Task: Add an event with the title Marketing Campaign Evaluation, date '2023/10/15', time 7:50 AM to 9:50 AMand add a description: As the meeting progresses, the focus will shift towards exploring potential synergies, investment opportunities, and the investor's specific interests. The potential investor may ask questions about your market strategy, scalability, competitive landscape, or revenue projections. Be prepared to provide concise and well-supported answers, backed by market research, customer insights, or industry trends._x000D_
_x000D_
Select event color  Flamingo . Add location for the event as: 321 The Blue Mosque, Istanbul, Turkey, logged in from the account softage.2@softage.netand send the event invitation to softage.4@softage.net and softage.5@softage.net. Set a reminder for the event Weekly on Sunday
Action: Key pressed <Key.caps_lock>,<Key.backspace><Key.caps_lock>m<Key.backspace><Key.caps_lock>M<Key.caps_lock>arketing<Key.space><Key.caps_lock>C<Key.caps_lock>ampaign<Key.space><Key.caps_lock>E<Key.caps_lock>valuation
Screenshot: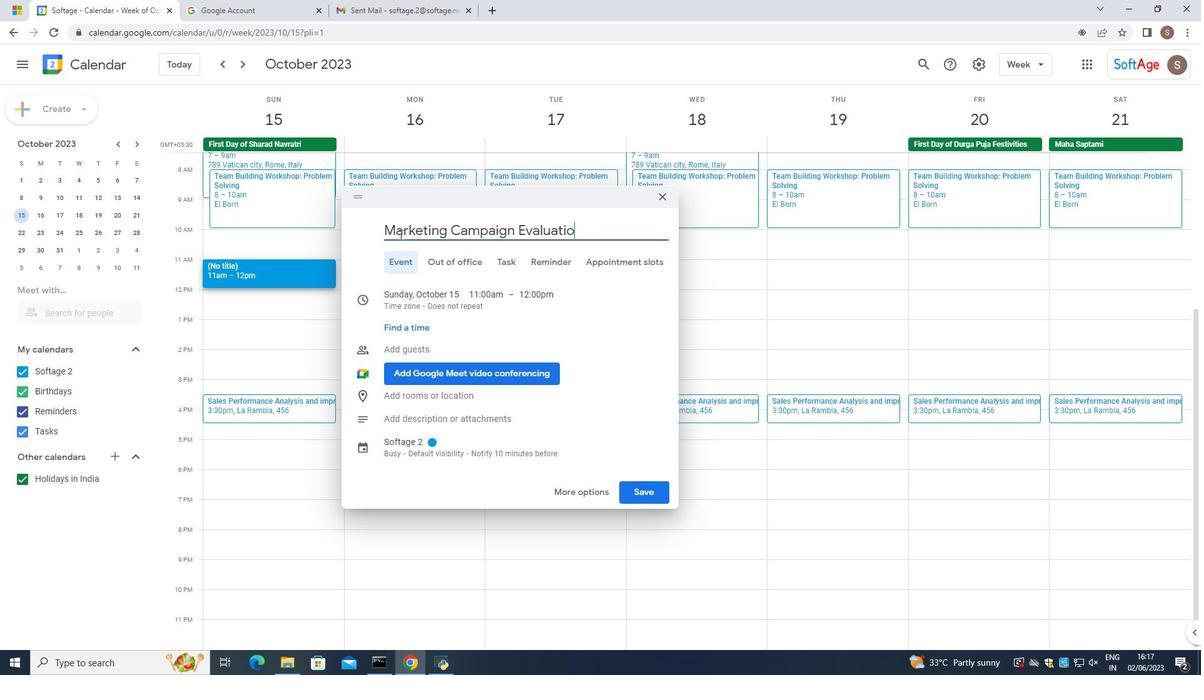 
Action: Mouse moved to (469, 299)
Screenshot: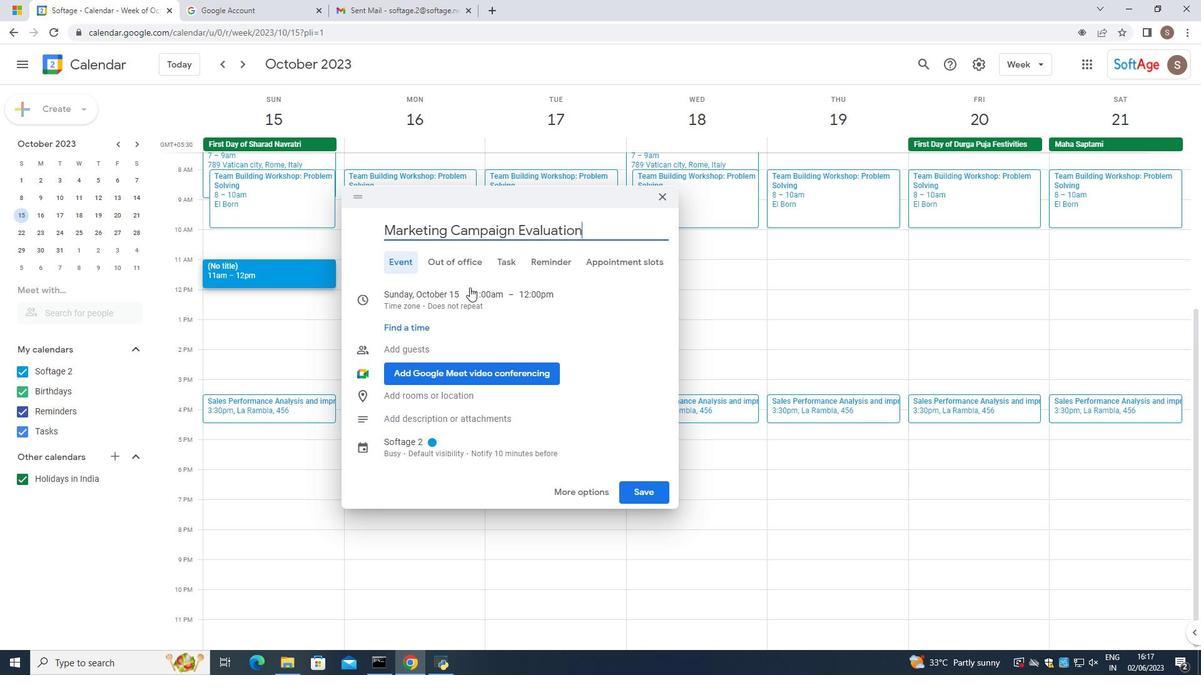 
Action: Mouse pressed left at (469, 299)
Screenshot: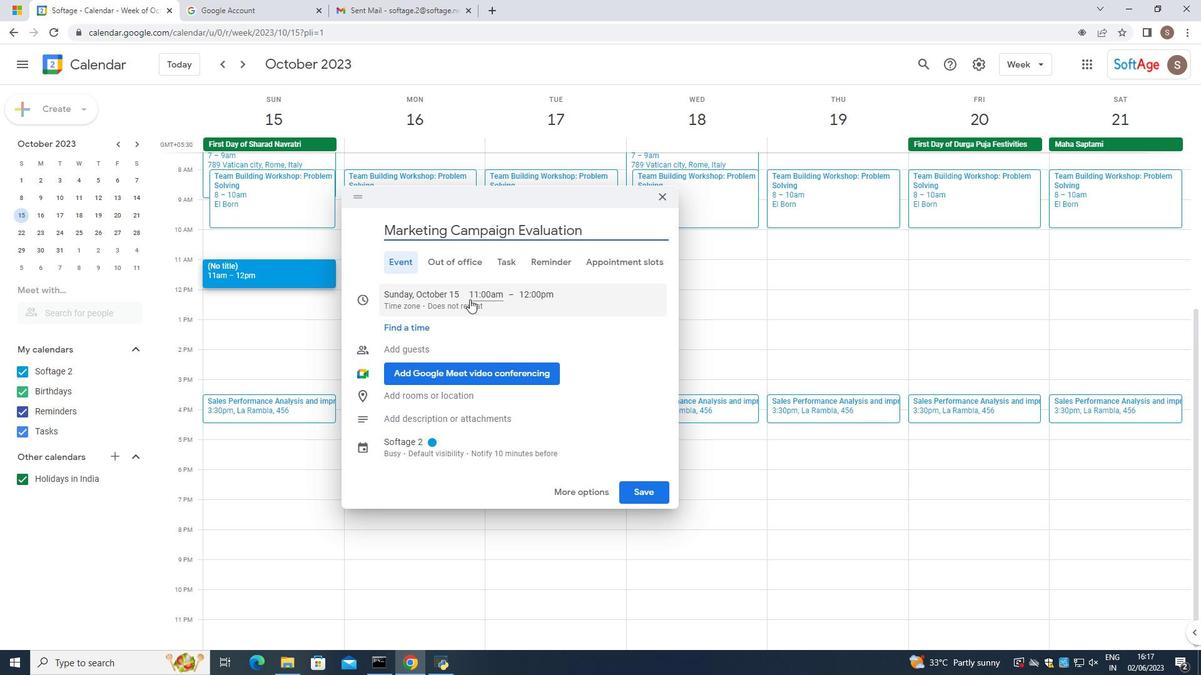 
Action: Mouse moved to (493, 392)
Screenshot: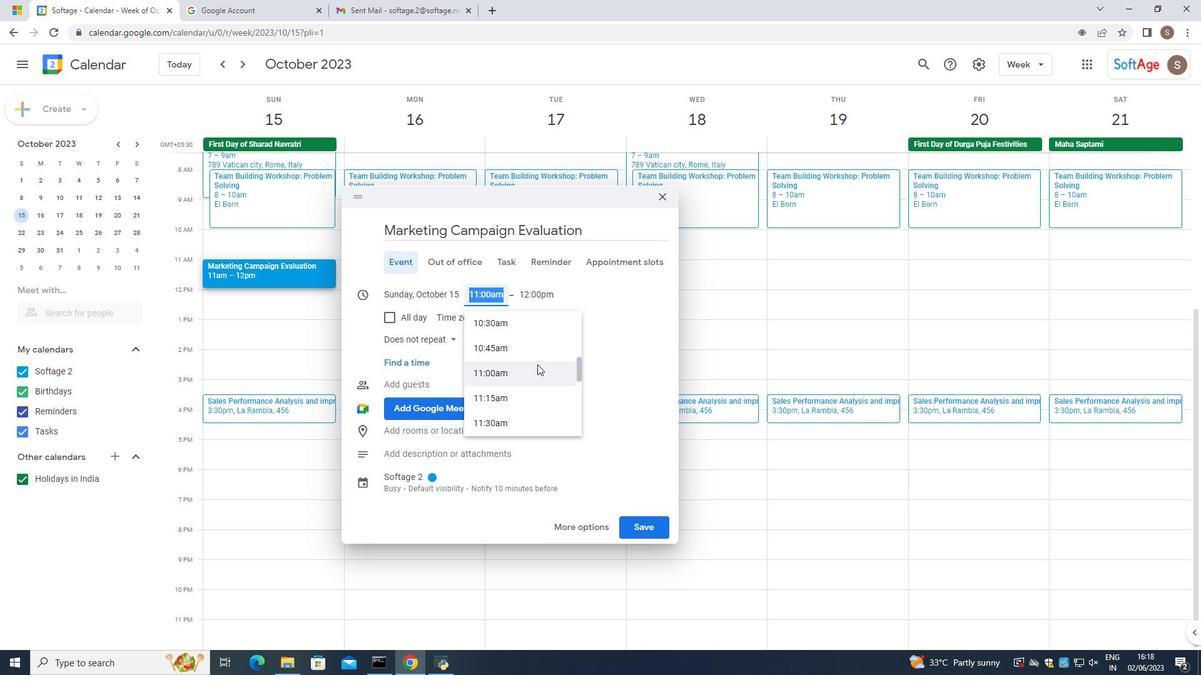 
Action: Mouse scrolled (493, 392) with delta (0, 0)
Screenshot: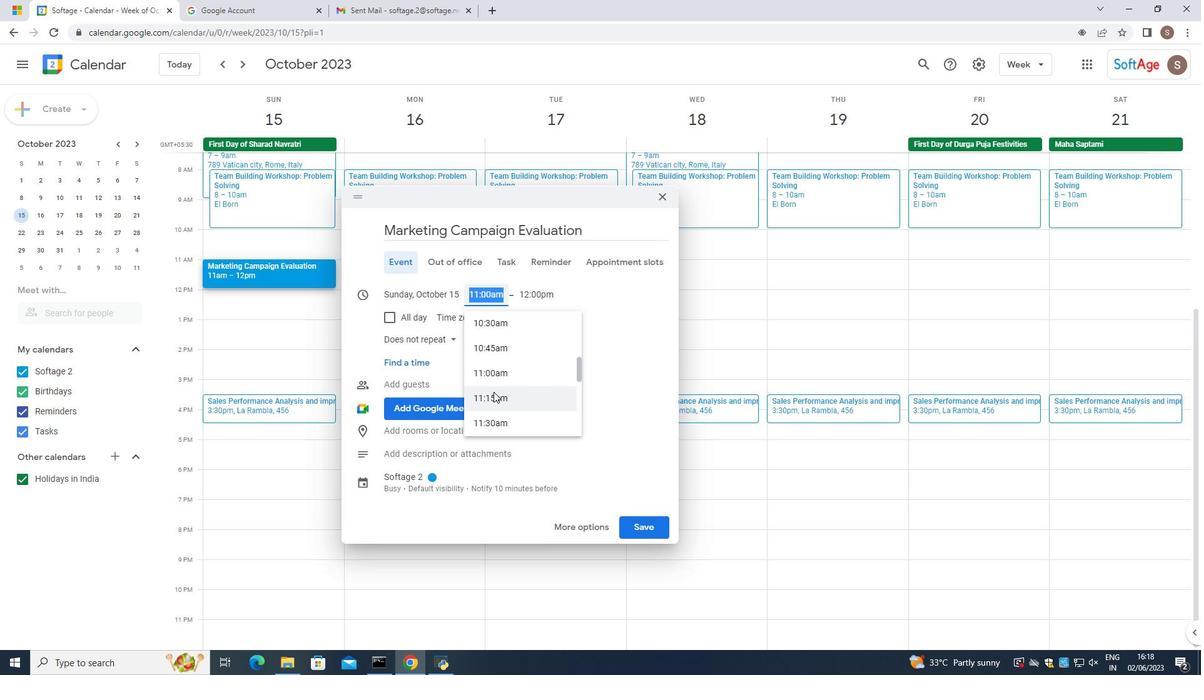 
Action: Mouse moved to (489, 305)
Screenshot: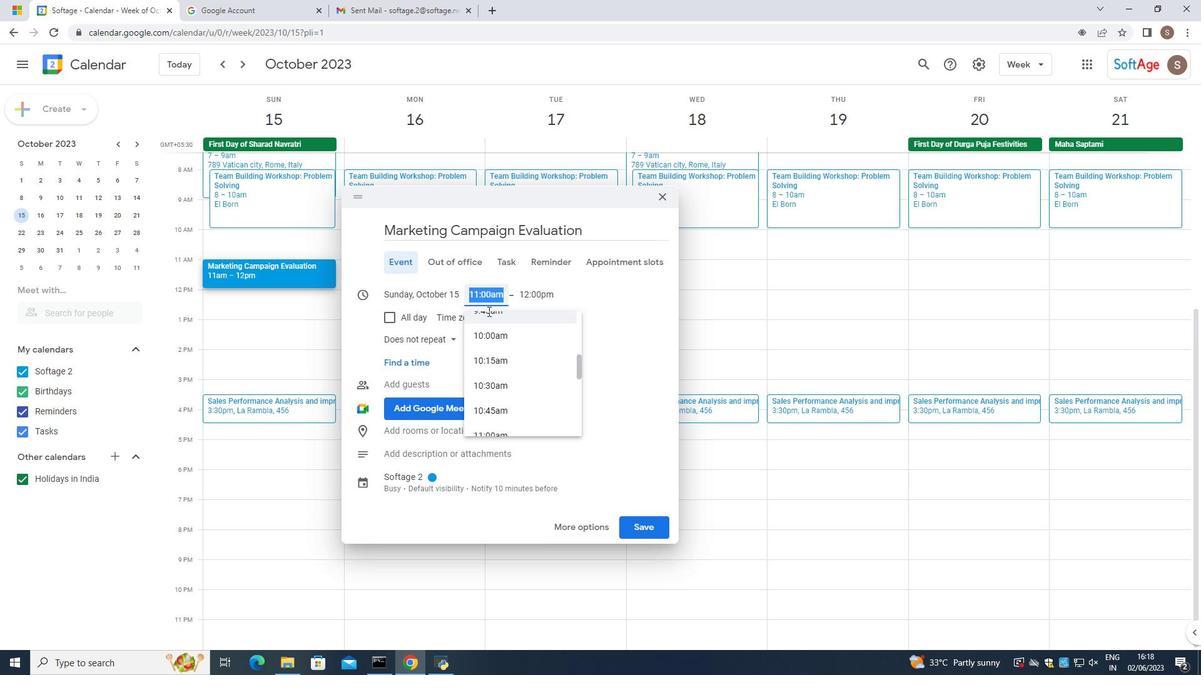 
Action: Mouse pressed left at (489, 305)
Screenshot: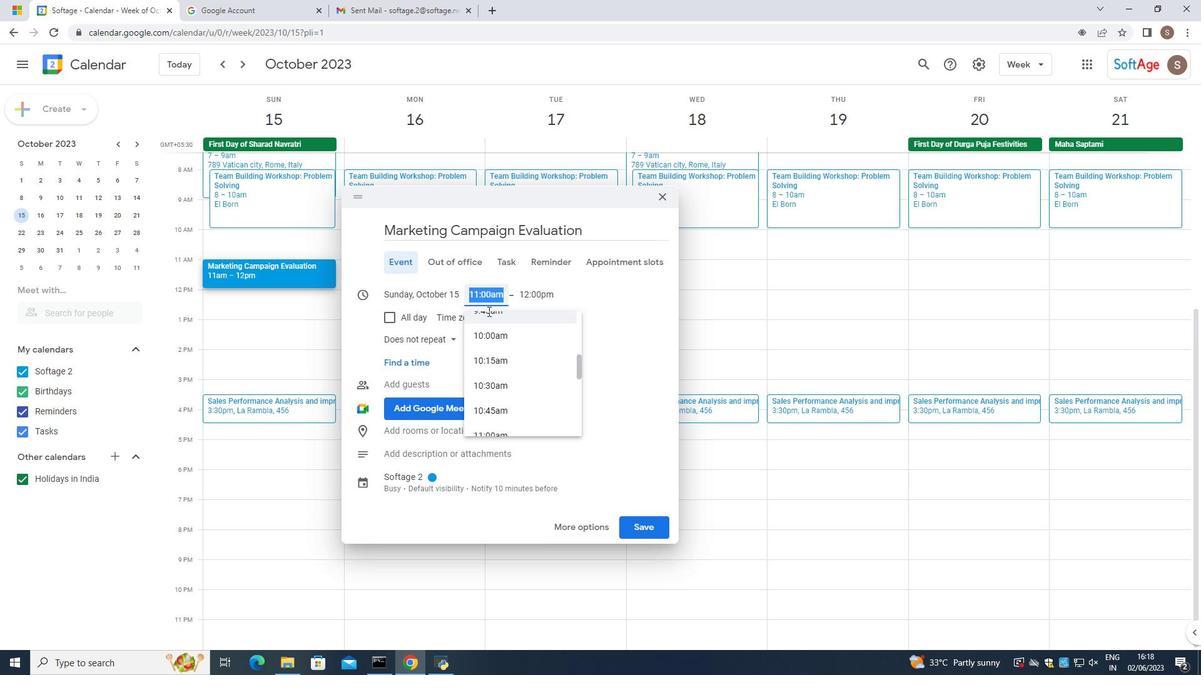 
Action: Mouse moved to (491, 301)
Screenshot: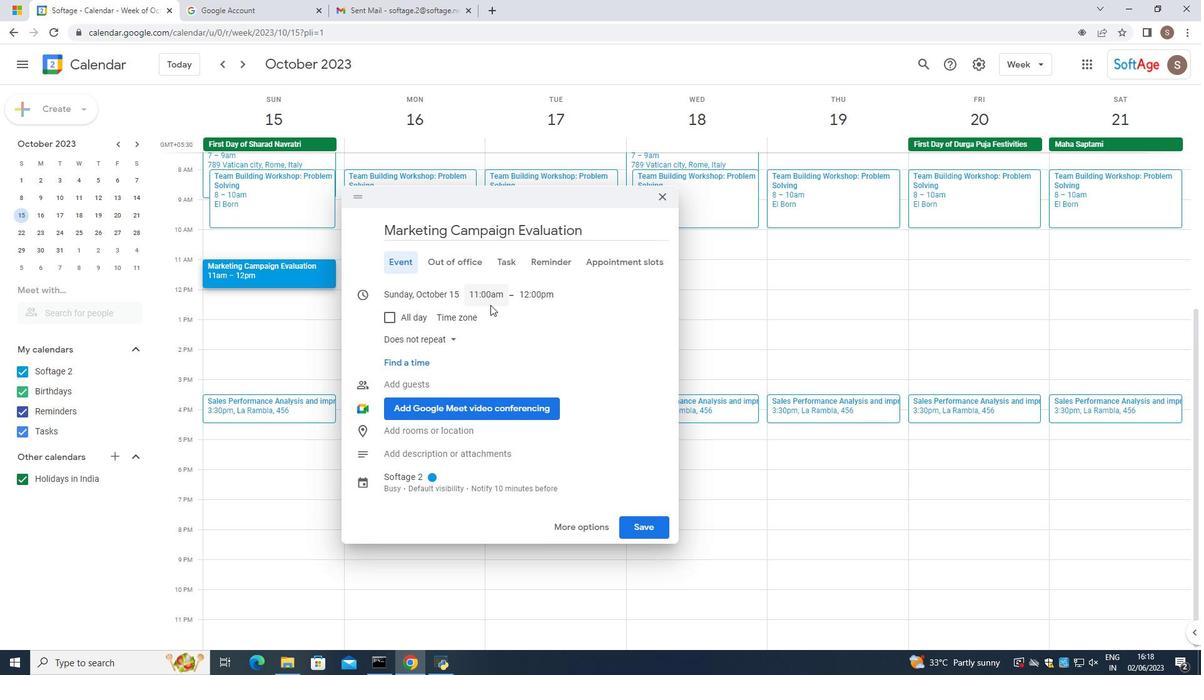 
Action: Mouse pressed left at (491, 301)
Screenshot: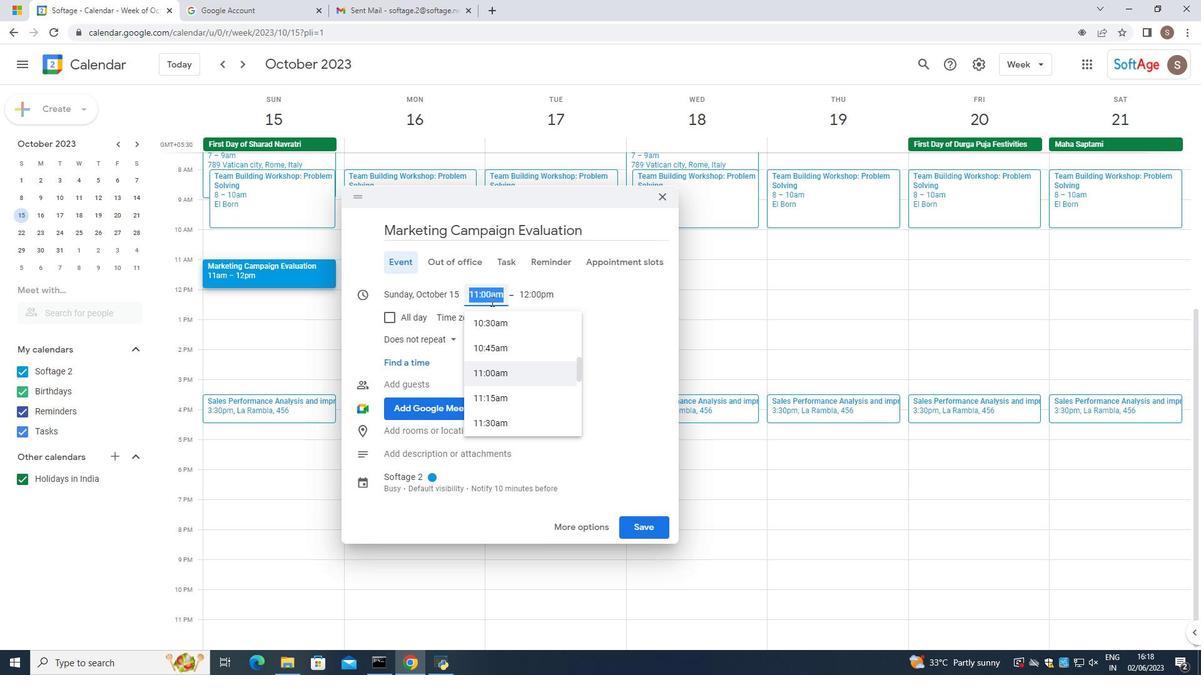
Action: Mouse moved to (492, 295)
Screenshot: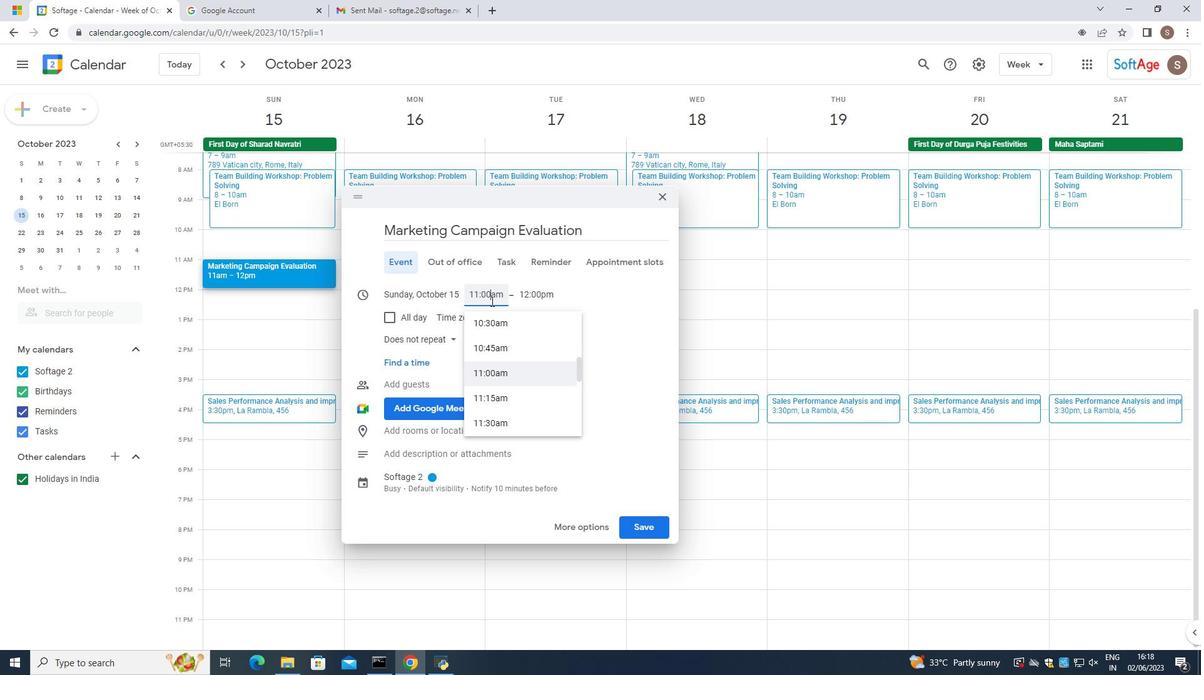 
Action: Mouse pressed left at (492, 295)
Screenshot: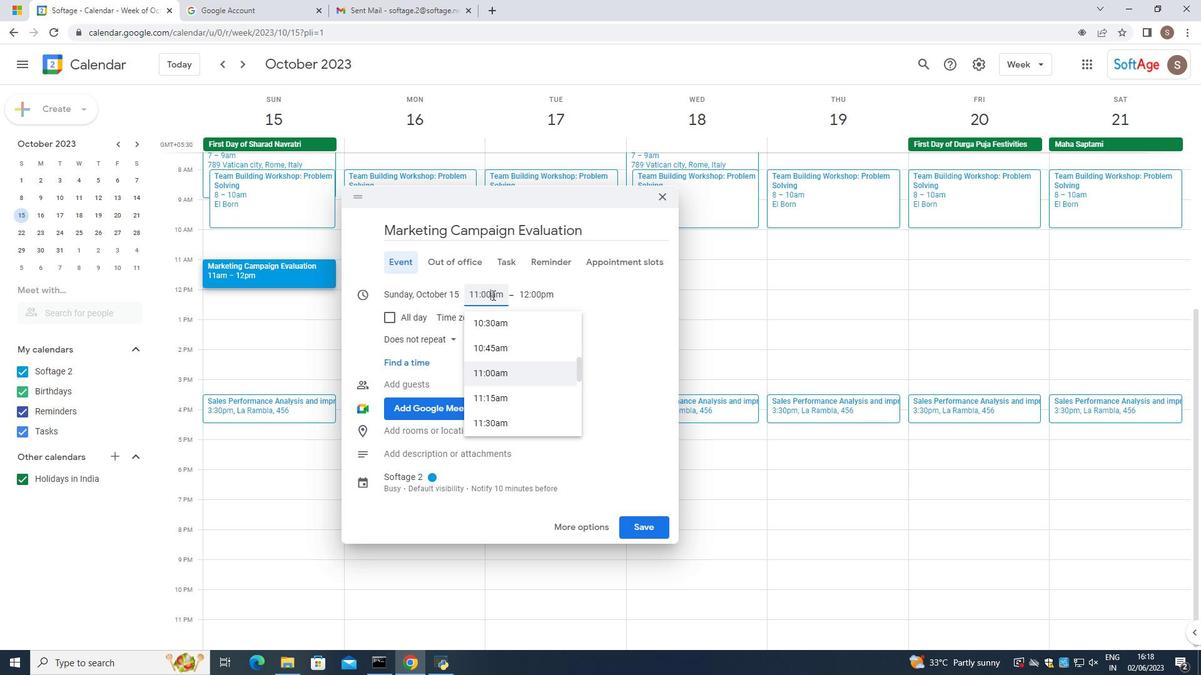 
Action: Mouse moved to (546, 252)
Screenshot: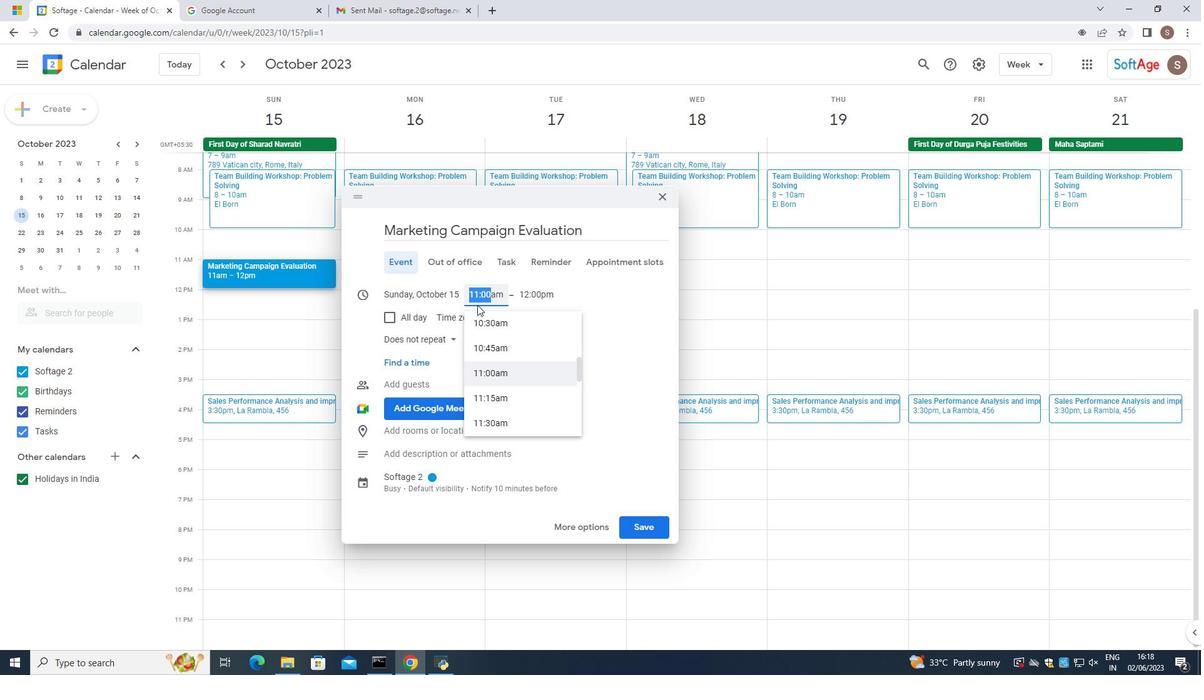 
Action: Key pressed 7<Key.shift_r>:50
Screenshot: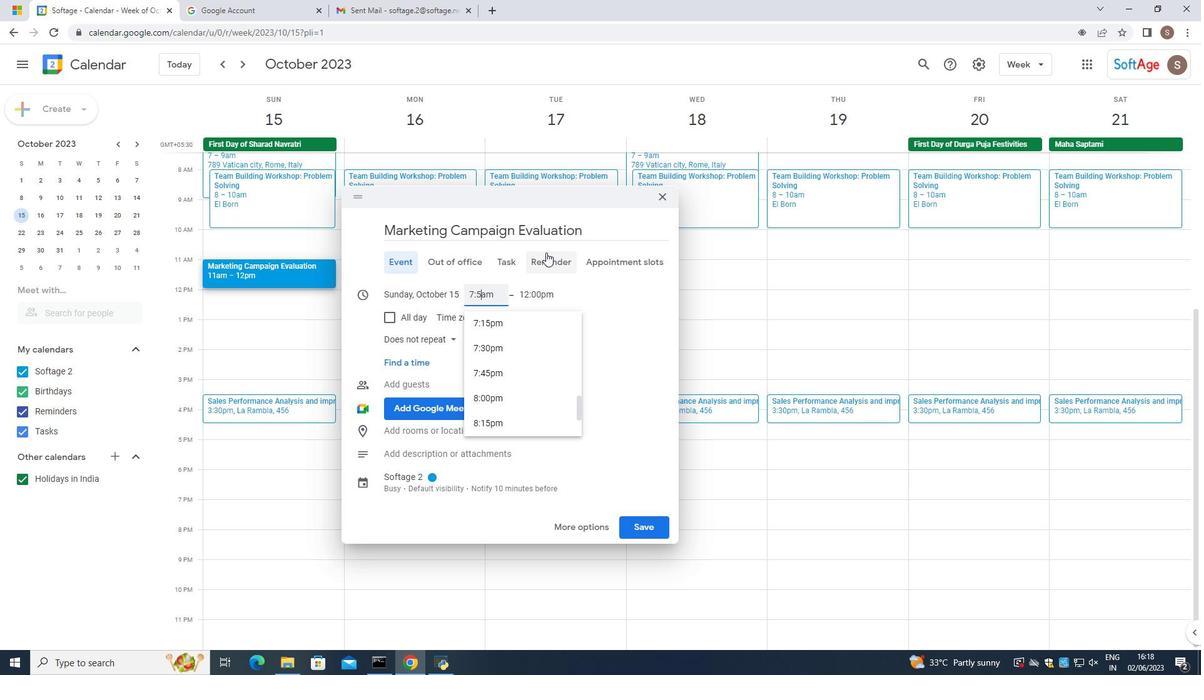 
Action: Mouse moved to (556, 289)
Screenshot: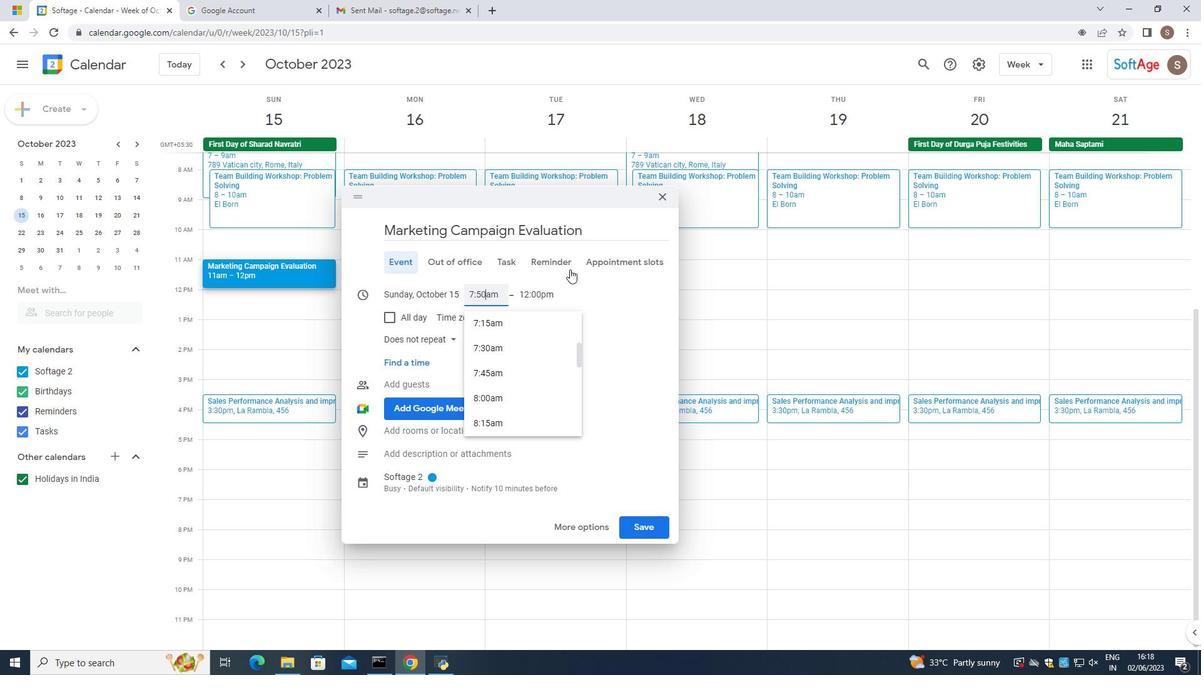 
Action: Mouse pressed left at (556, 289)
Screenshot: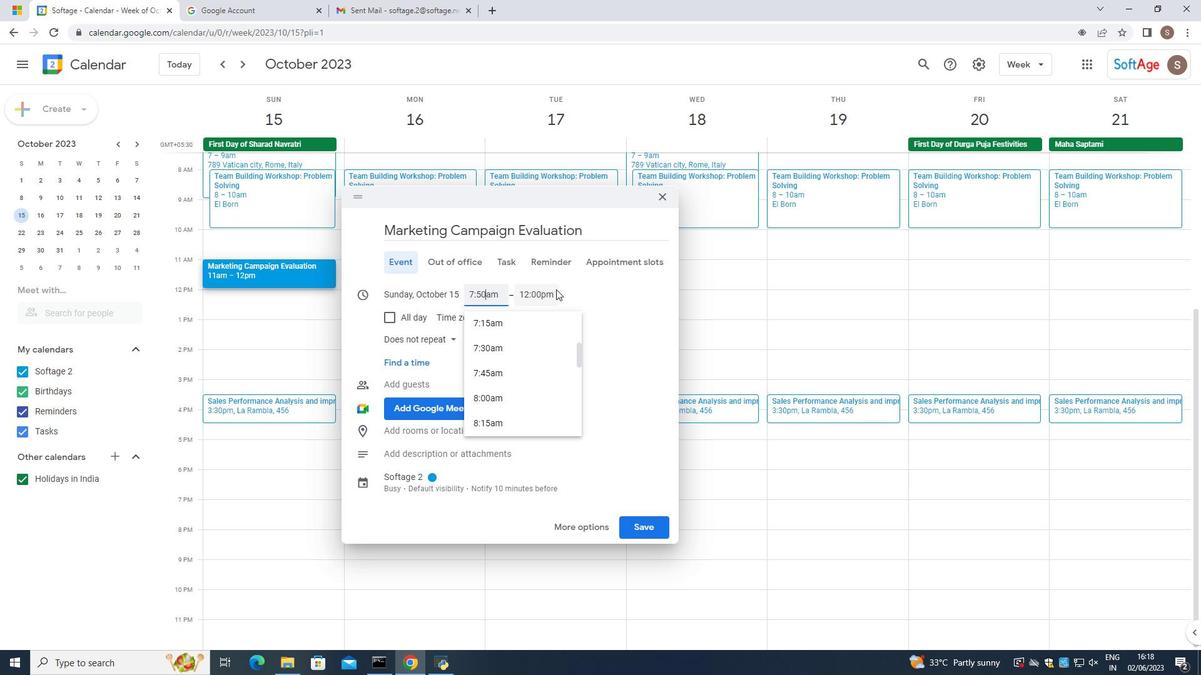 
Action: Mouse moved to (550, 280)
Screenshot: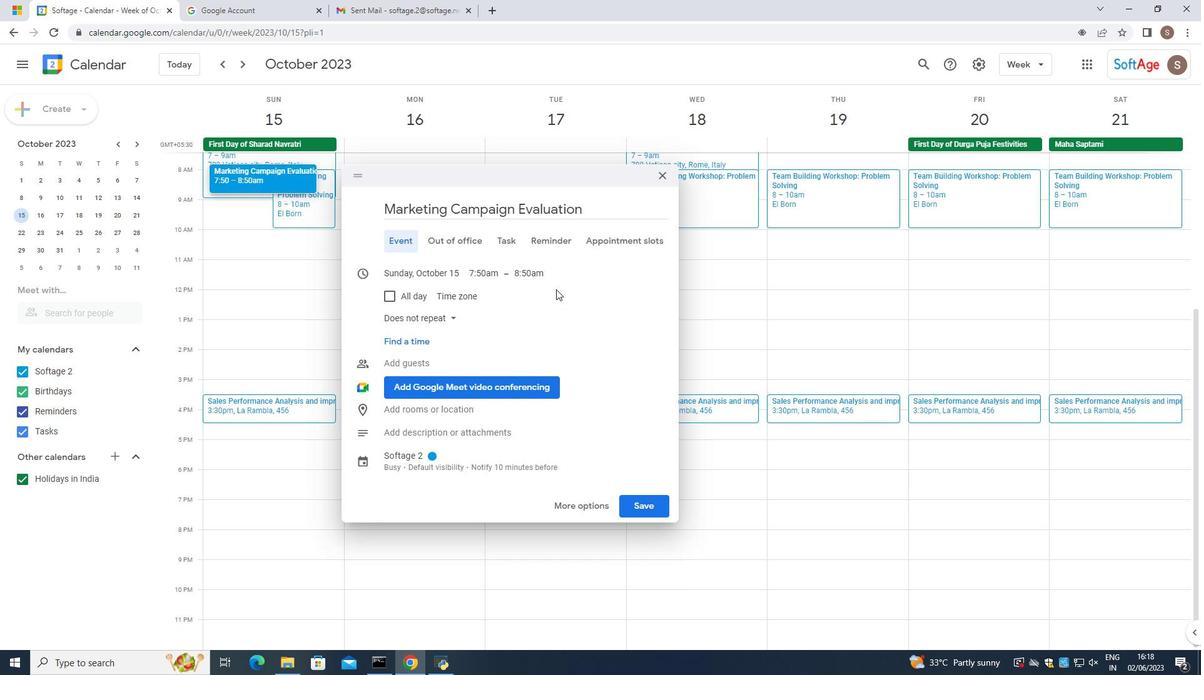 
Action: Mouse pressed left at (550, 280)
Screenshot: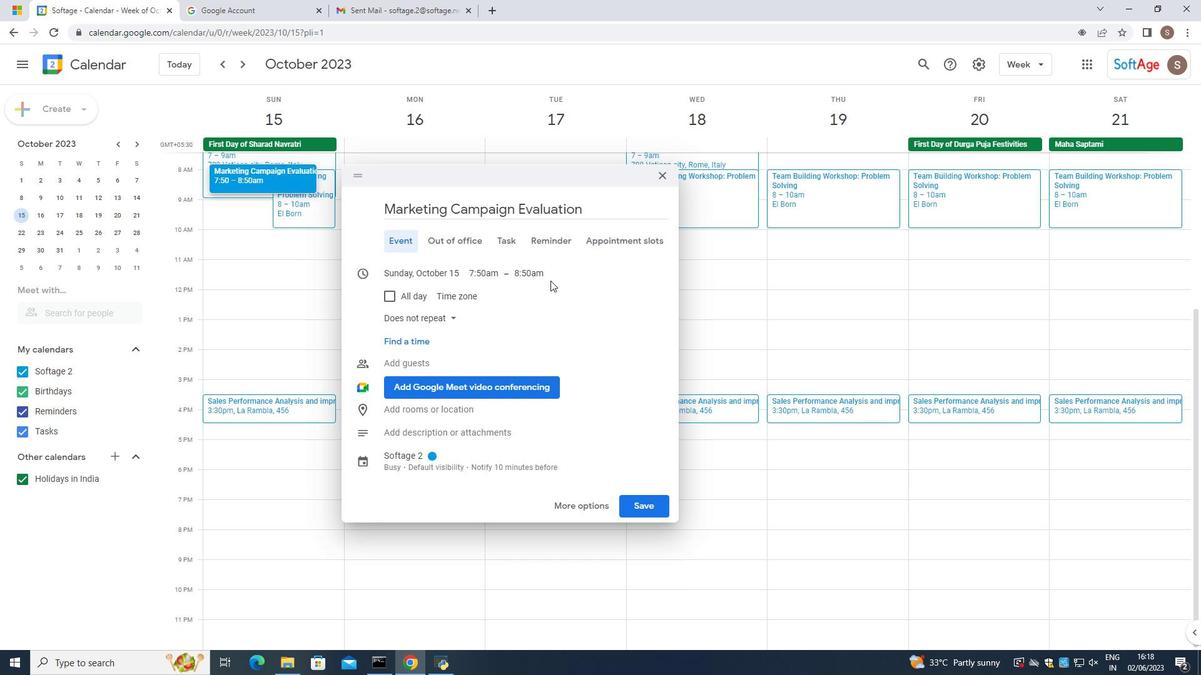 
Action: Mouse moved to (514, 268)
Screenshot: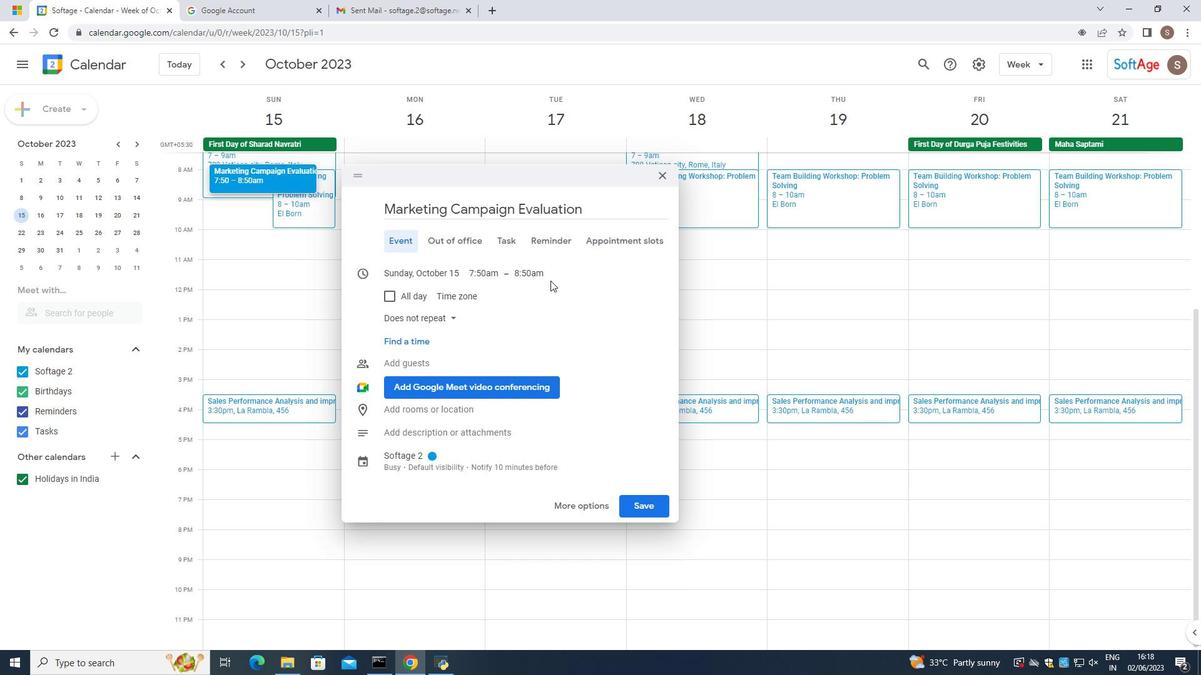 
Action: Mouse pressed left at (514, 268)
Screenshot: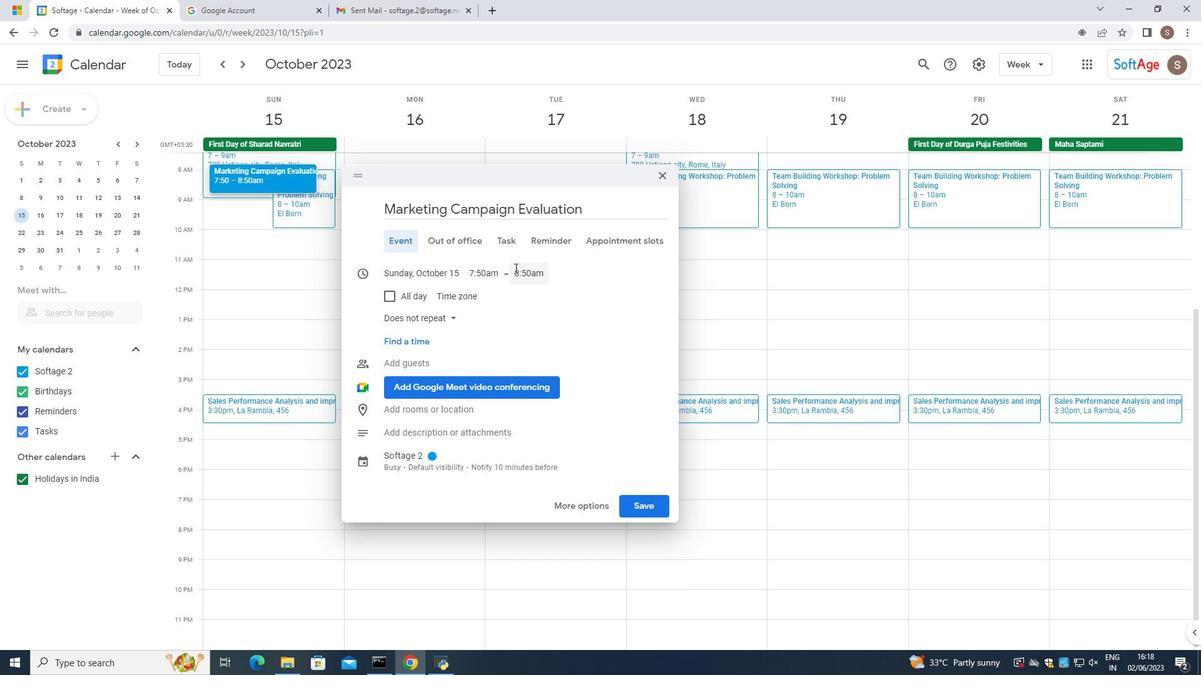 
Action: Mouse moved to (534, 398)
Screenshot: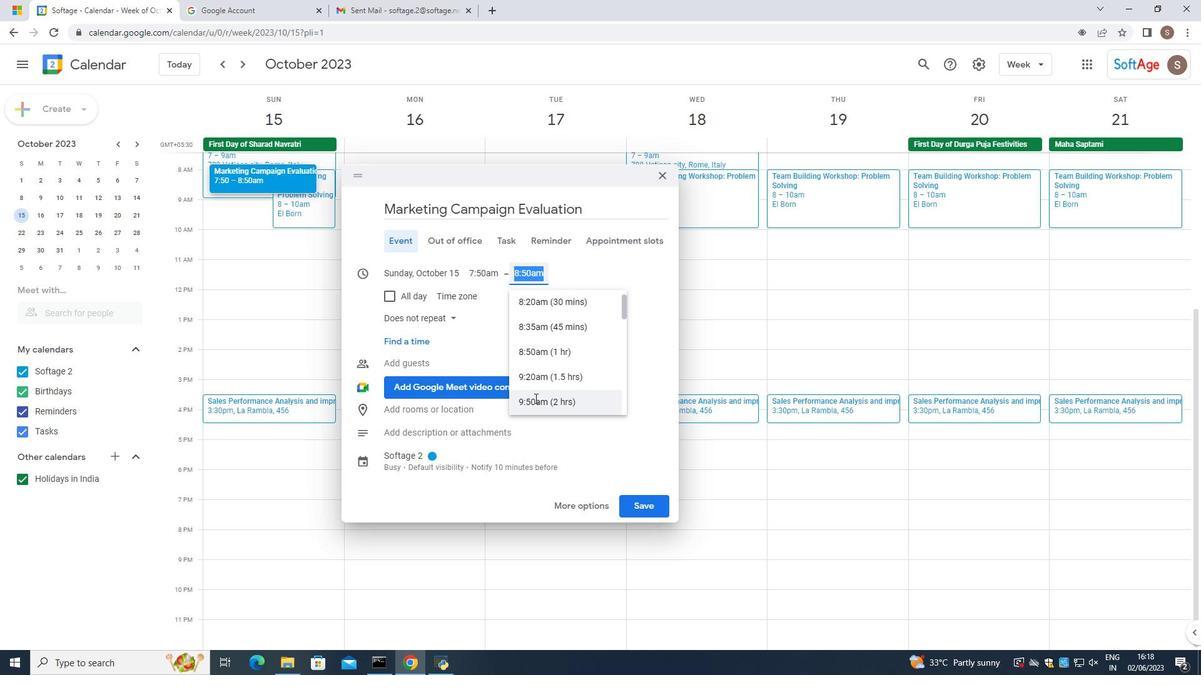 
Action: Mouse pressed left at (534, 398)
Screenshot: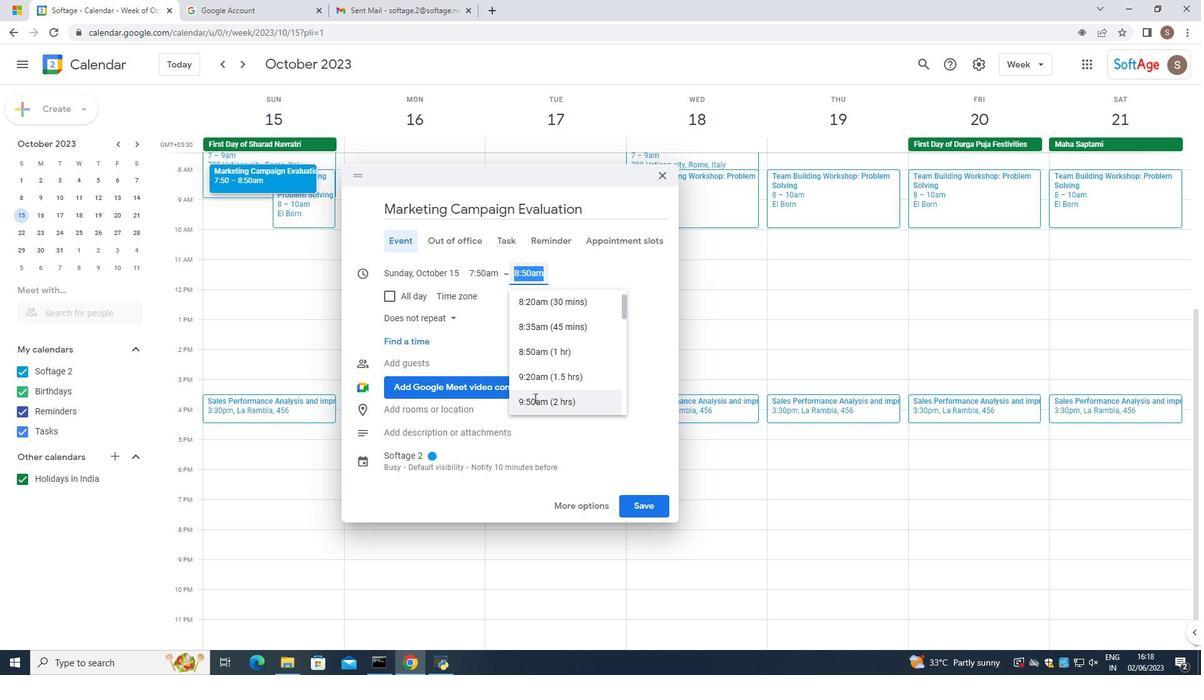 
Action: Mouse moved to (416, 431)
Screenshot: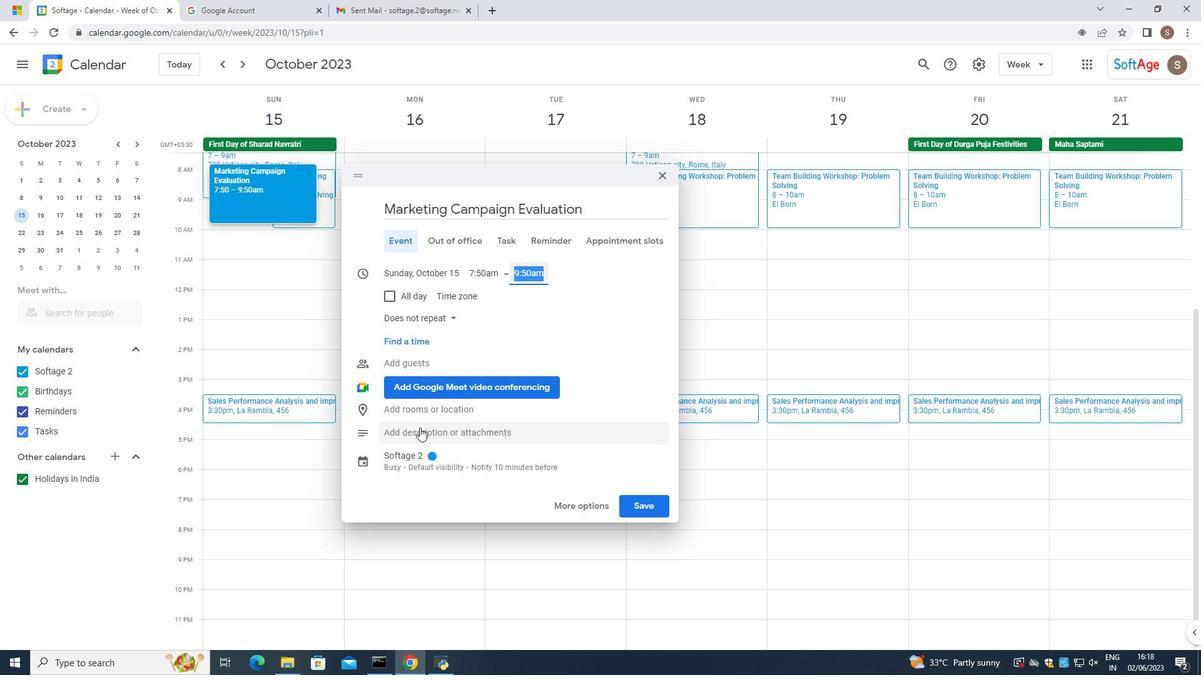 
Action: Mouse pressed left at (416, 431)
Screenshot: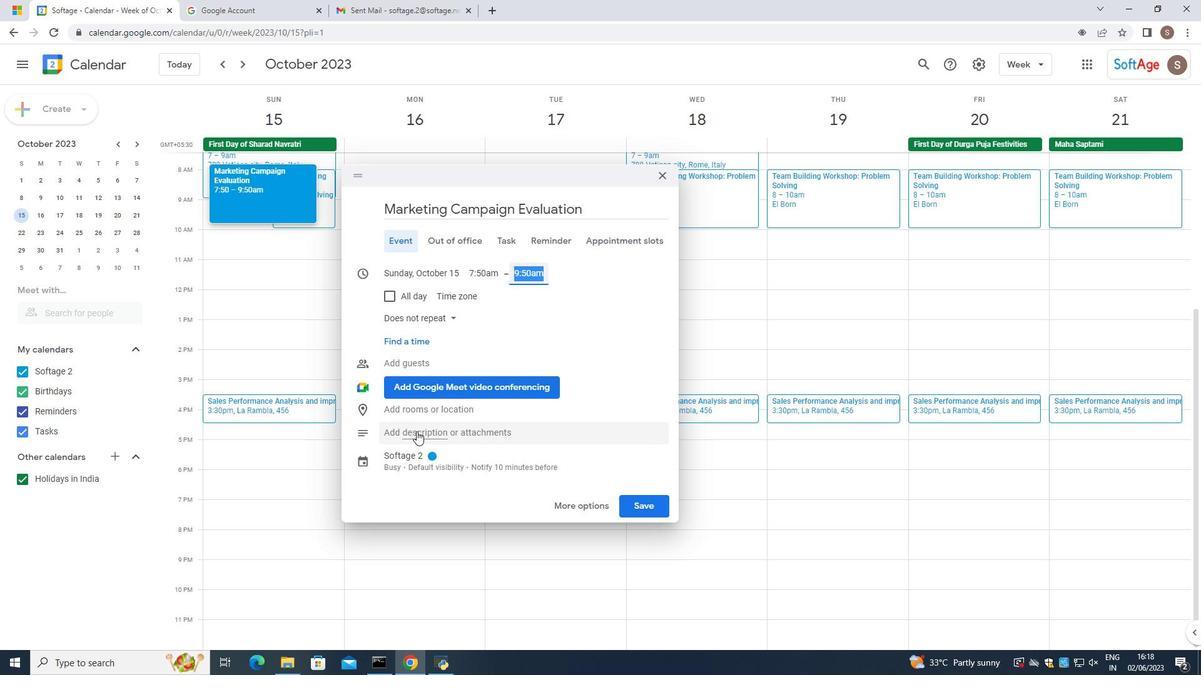 
Action: Mouse moved to (412, 445)
Screenshot: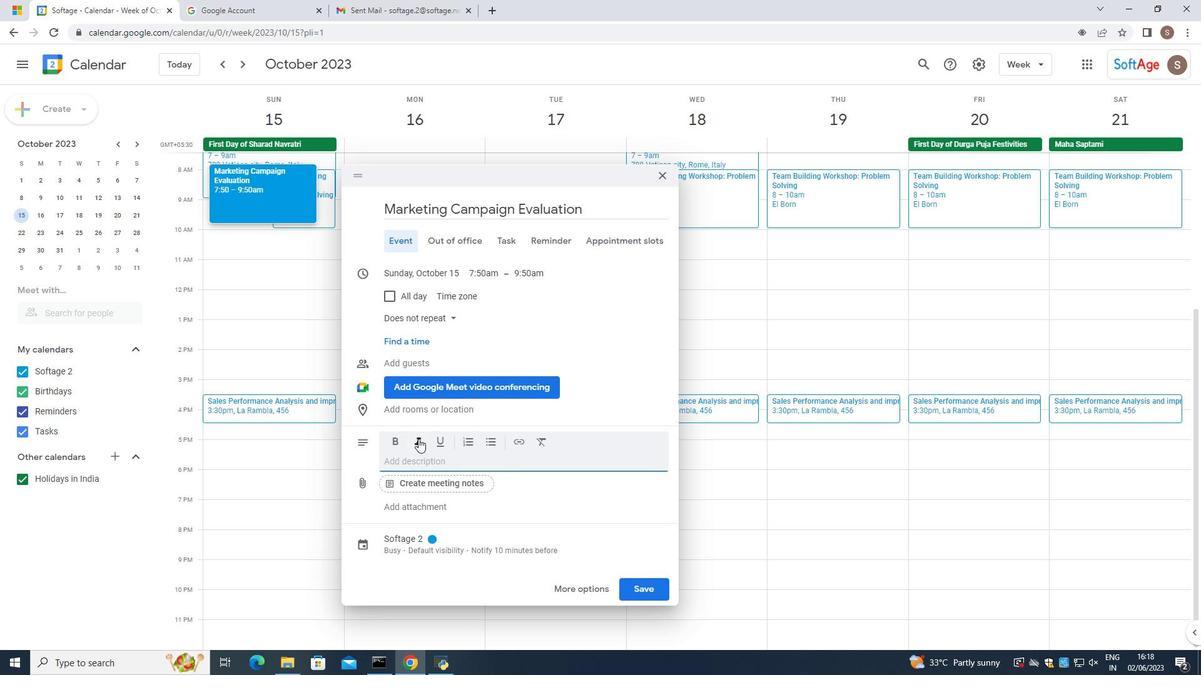 
Action: Mouse pressed left at (412, 445)
Screenshot: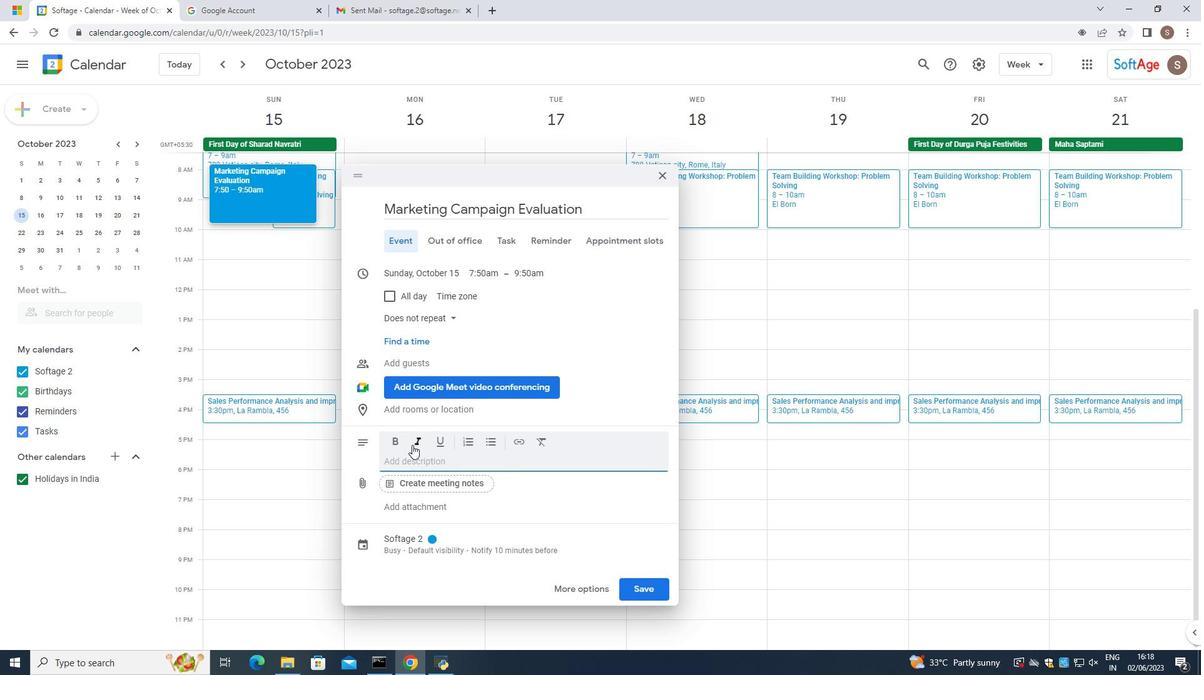 
Action: Mouse moved to (410, 445)
Screenshot: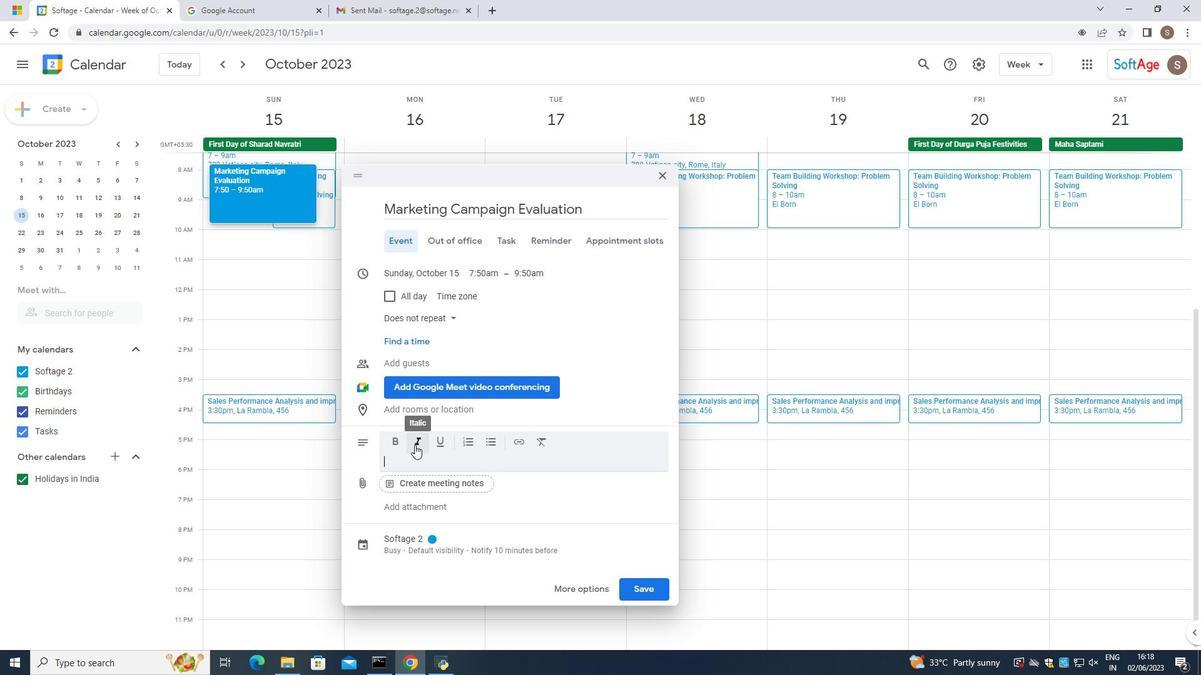 
Action: Key pressed <Key.caps_lock>A<Key.caps_lock>s<Key.space>the<Key.space>,<Key.backspace>l<Key.backspace>meeting<Key.space>proi<Key.backspace>o<Key.backspace>ge<Key.backspace>ressess<Key.backspace><Key.space>thefo<Key.backspace><Key.backspace><Key.space>focuswill<Key.backspace><Key.backspace><Key.backspace><Key.backspace><Key.space>will<Key.space>shift<Key.space>towards<Key.space>exploring<Key.space>potential<Key.space>synergies<Key.space>,<Key.space>investernt<Key.space>
Screenshot: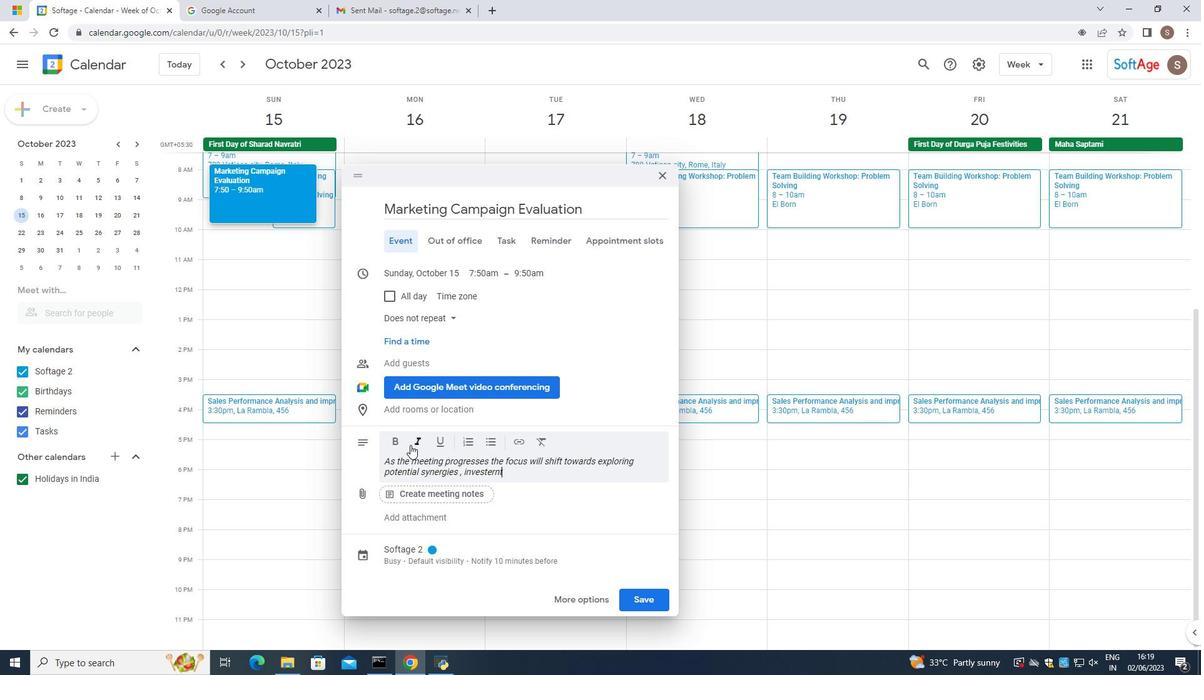 
Action: Mouse moved to (489, 468)
Screenshot: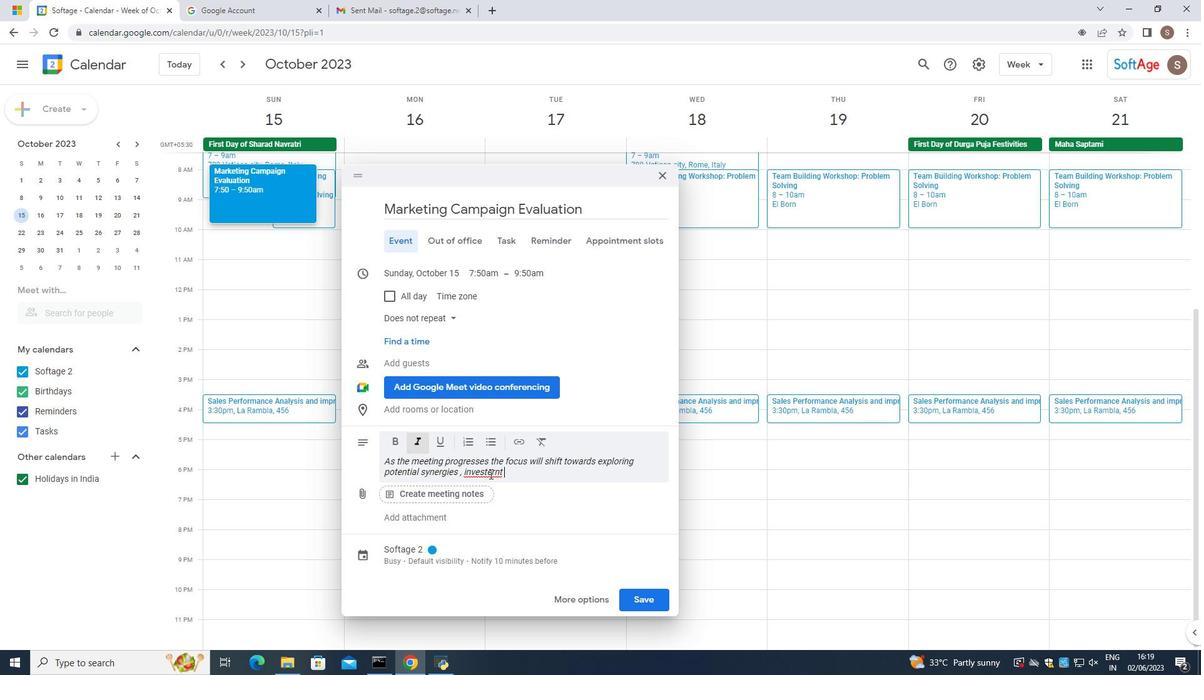 
Action: Mouse pressed left at (489, 468)
Screenshot: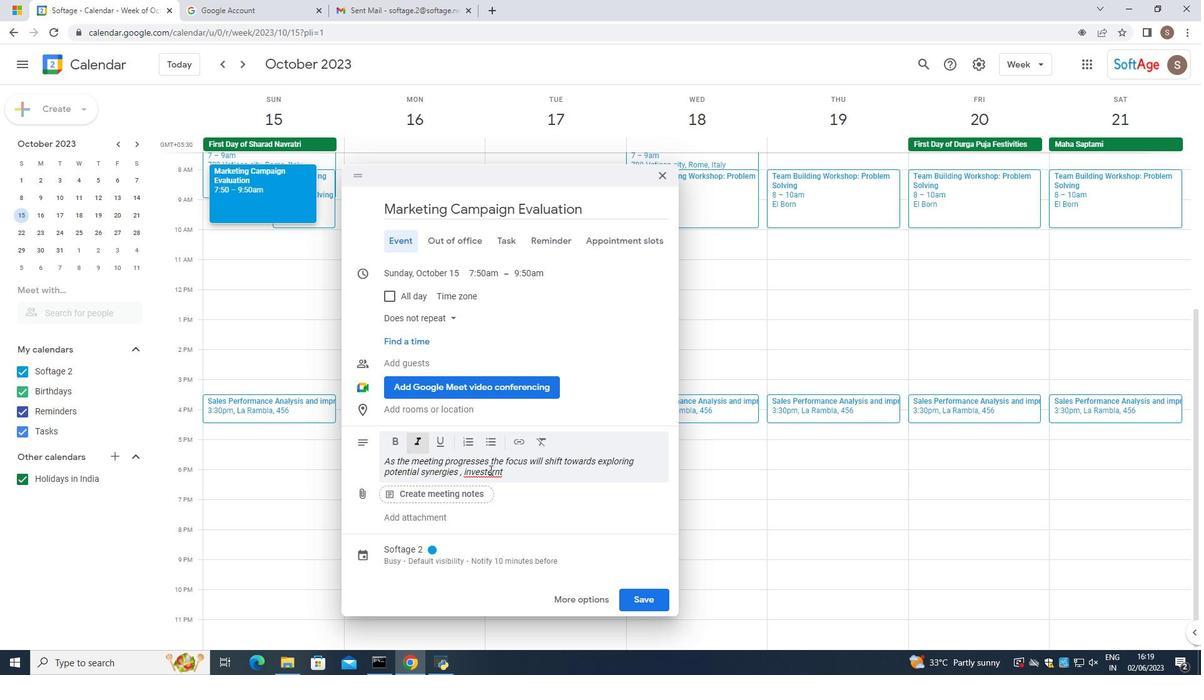 
Action: Mouse moved to (486, 468)
Screenshot: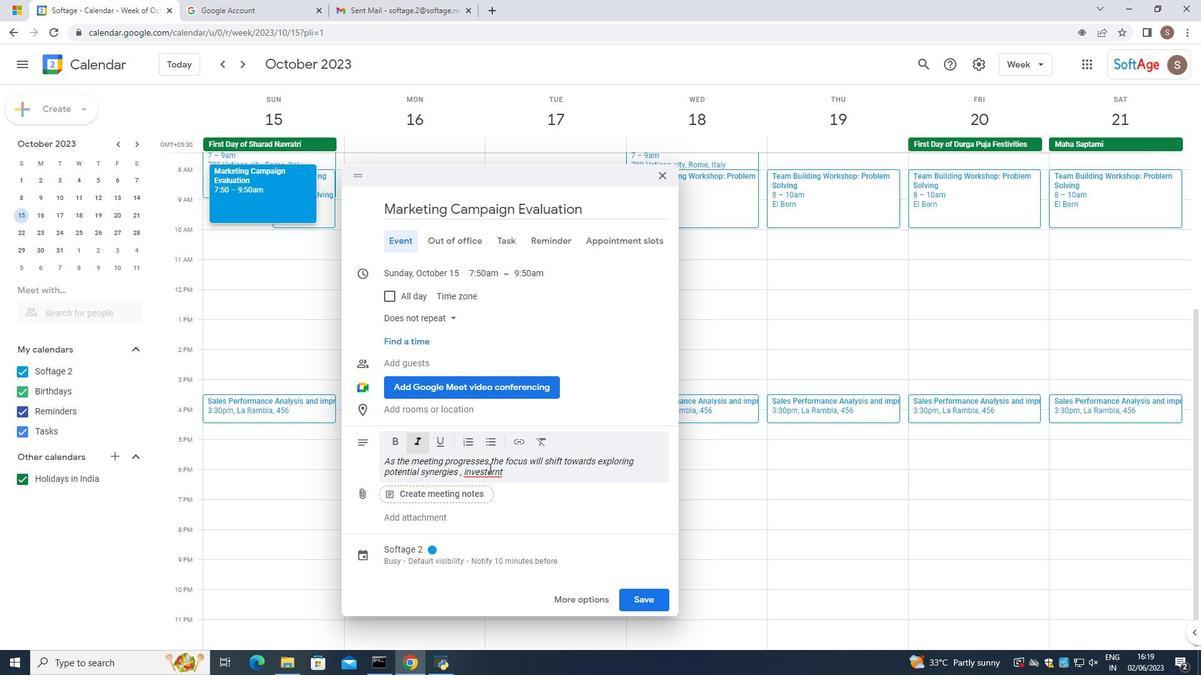 
Action: Mouse pressed right at (486, 468)
Screenshot: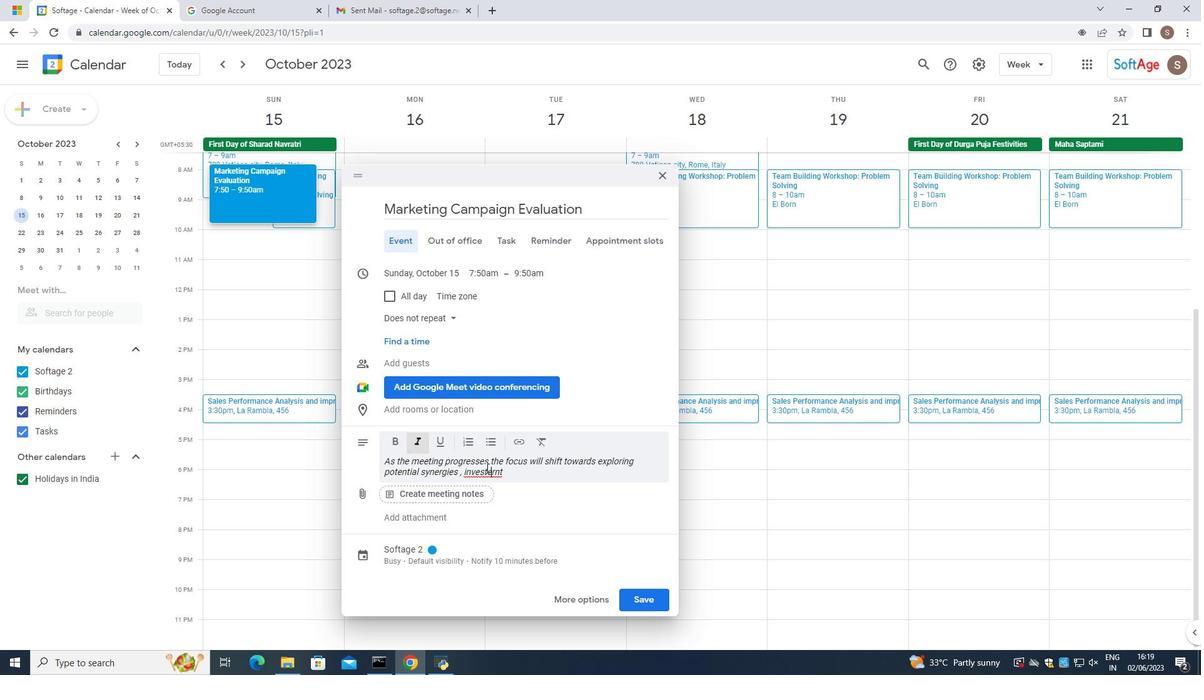 
Action: Mouse moved to (531, 272)
Screenshot: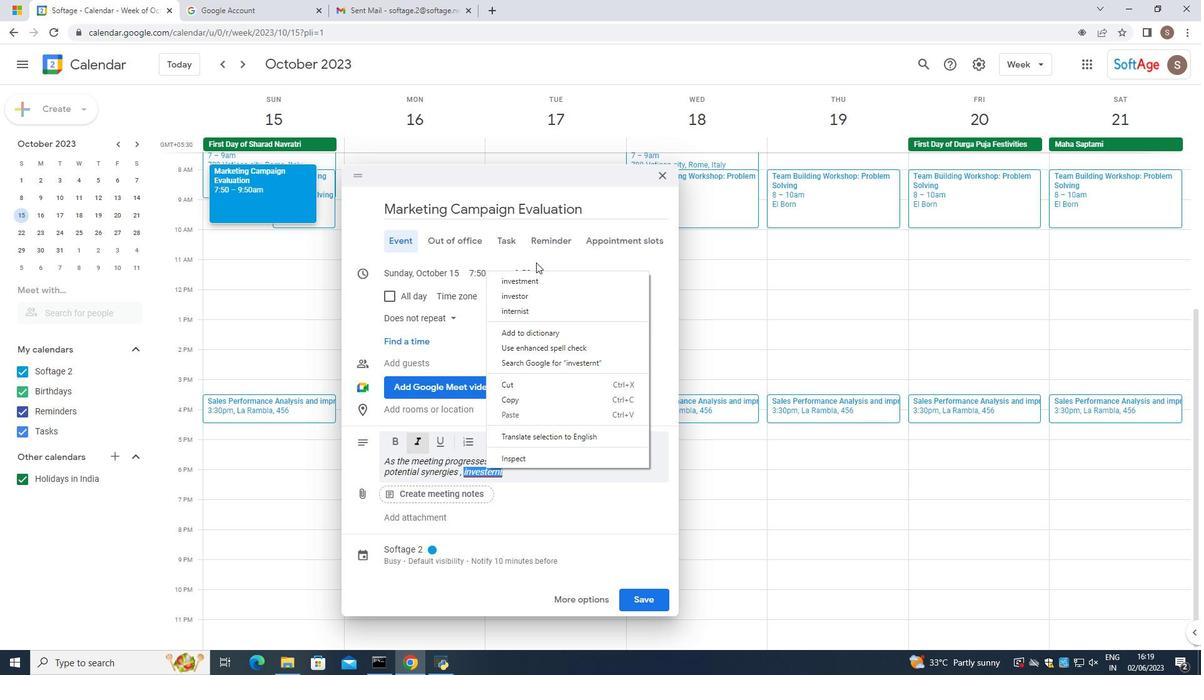 
Action: Mouse pressed left at (531, 272)
Screenshot: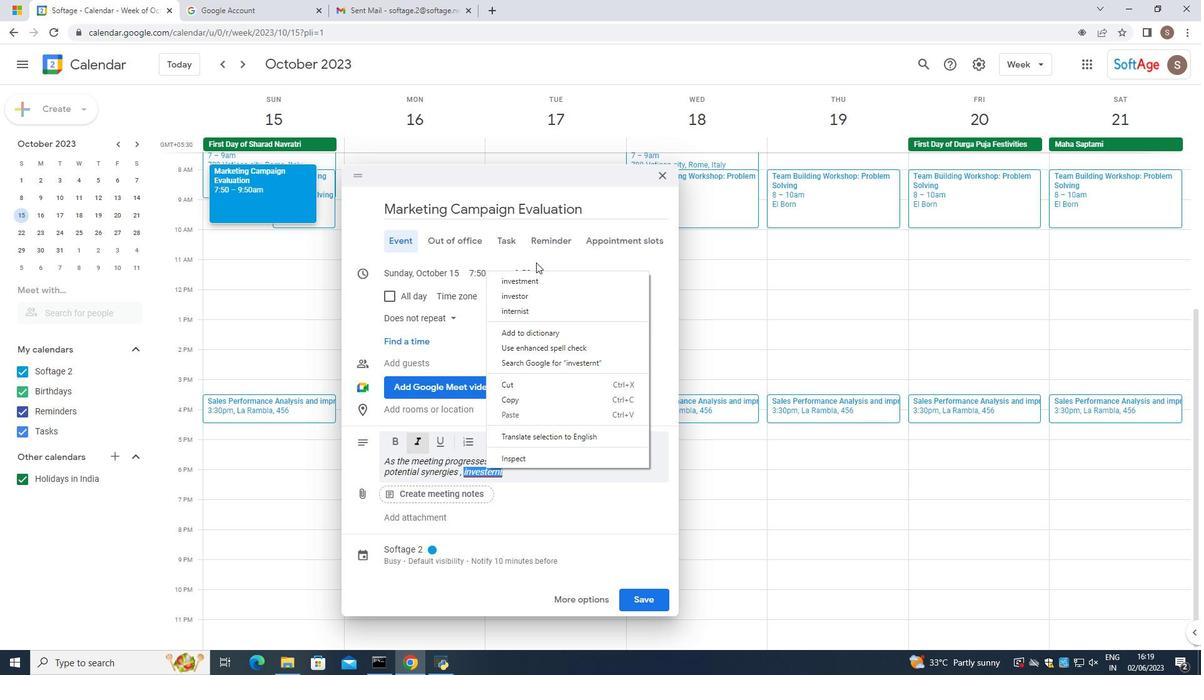 
Action: Mouse moved to (479, 475)
Screenshot: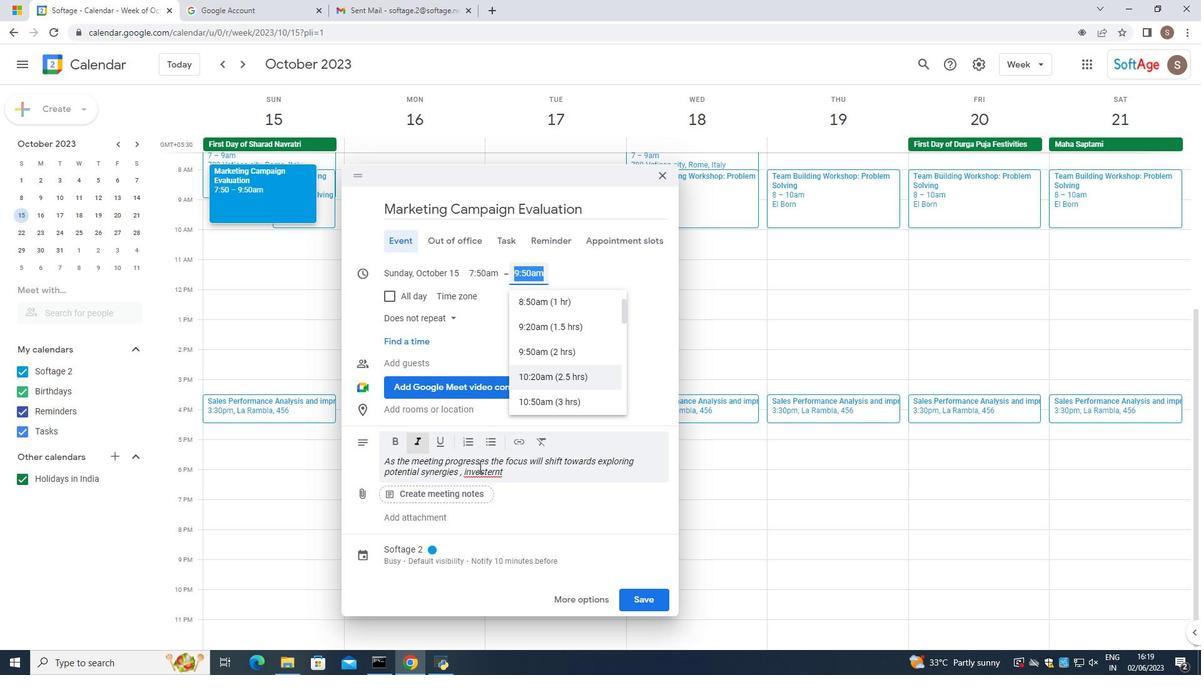 
Action: Mouse pressed left at (479, 475)
Screenshot: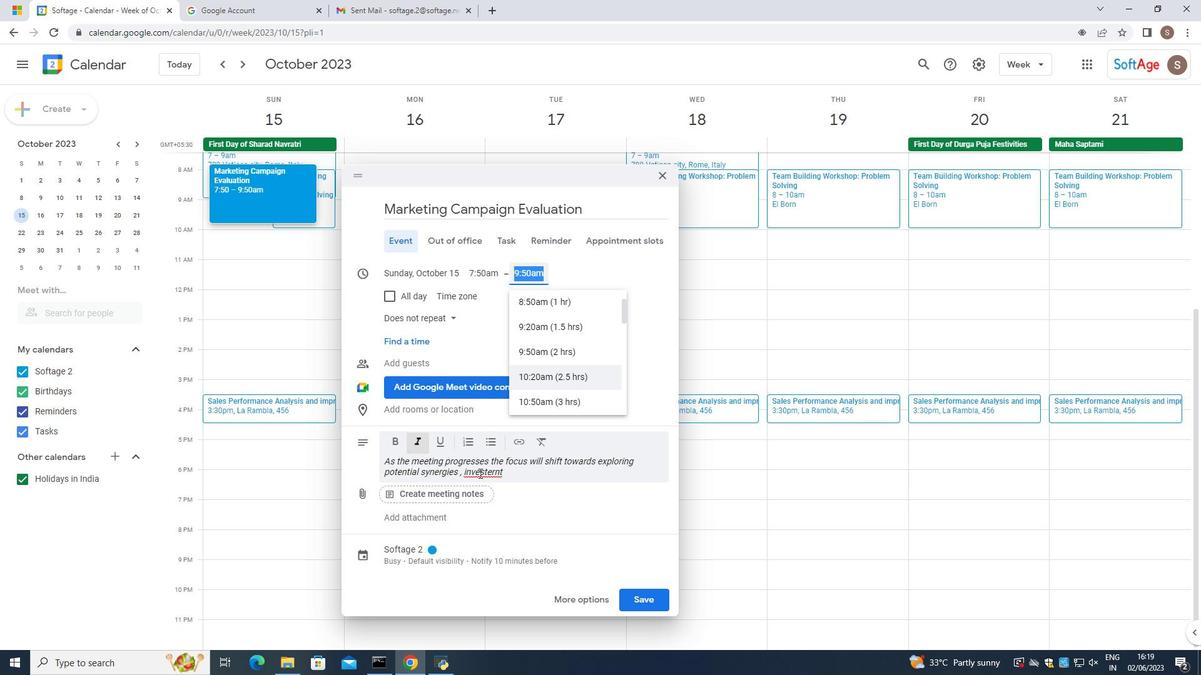 
Action: Mouse pressed left at (479, 475)
Screenshot: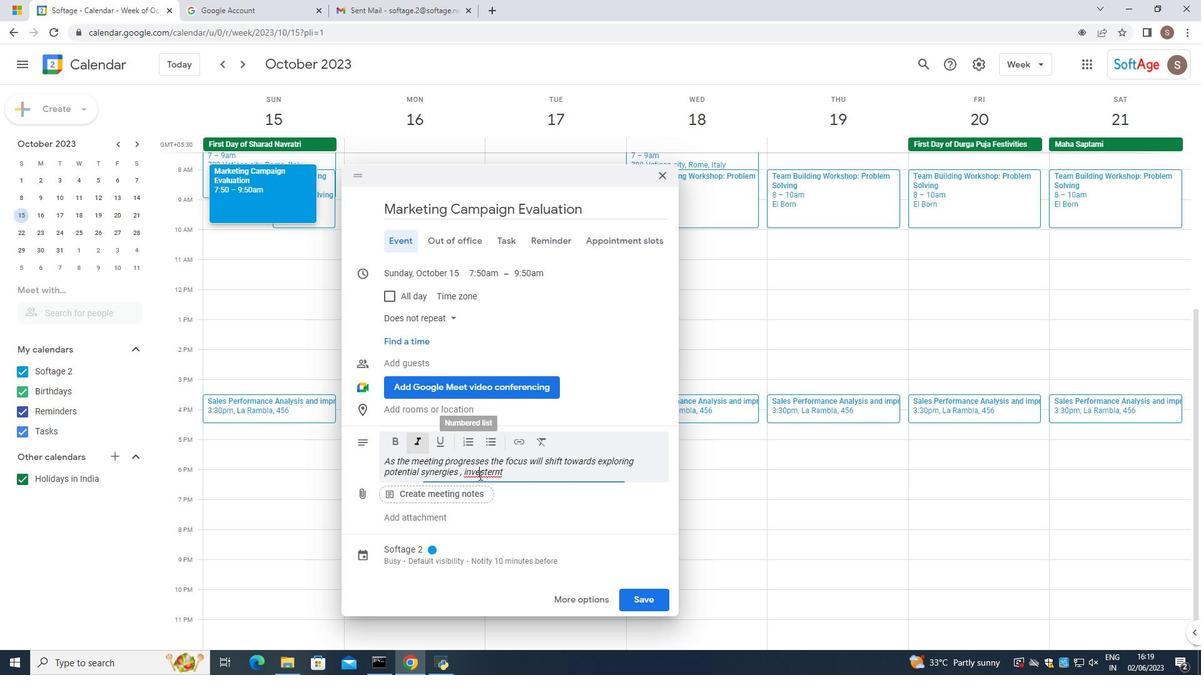 
Action: Mouse pressed right at (479, 475)
Screenshot: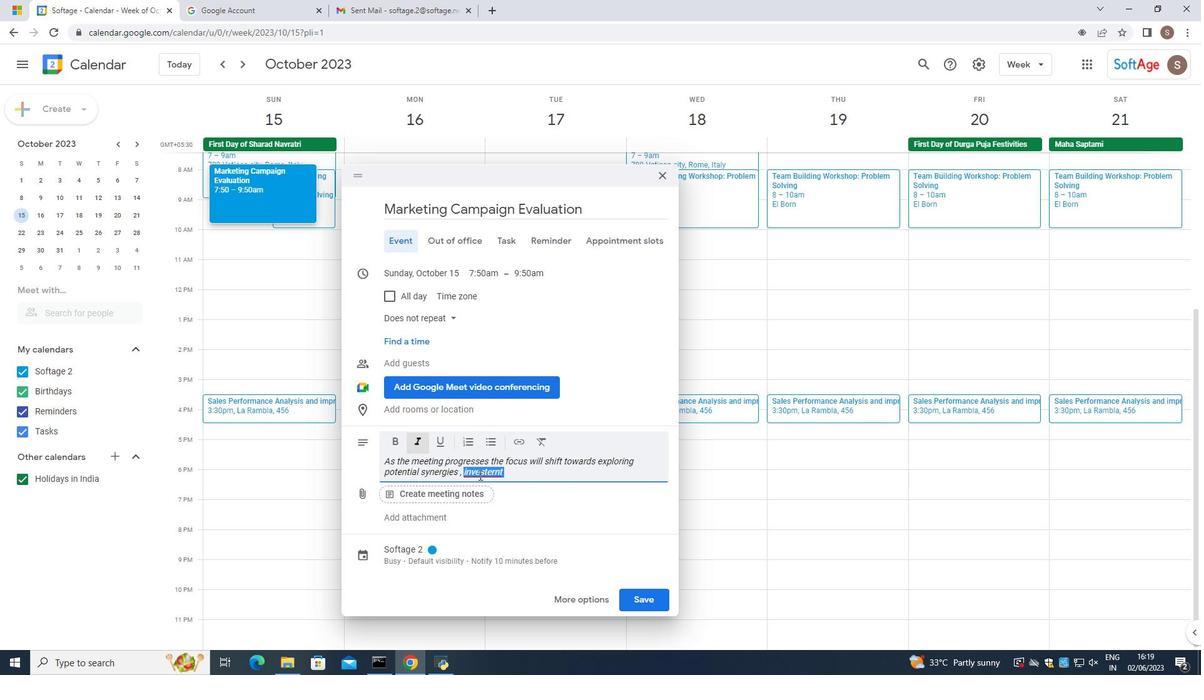
Action: Mouse moved to (466, 478)
Screenshot: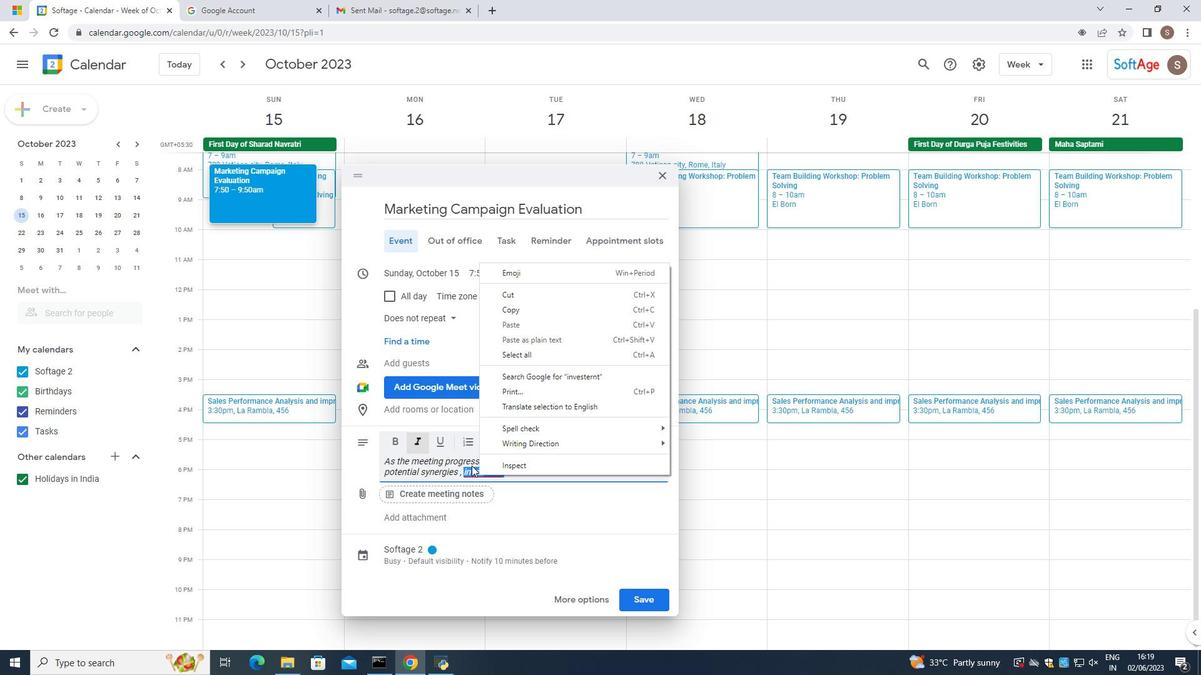 
Action: Mouse pressed left at (466, 478)
Screenshot: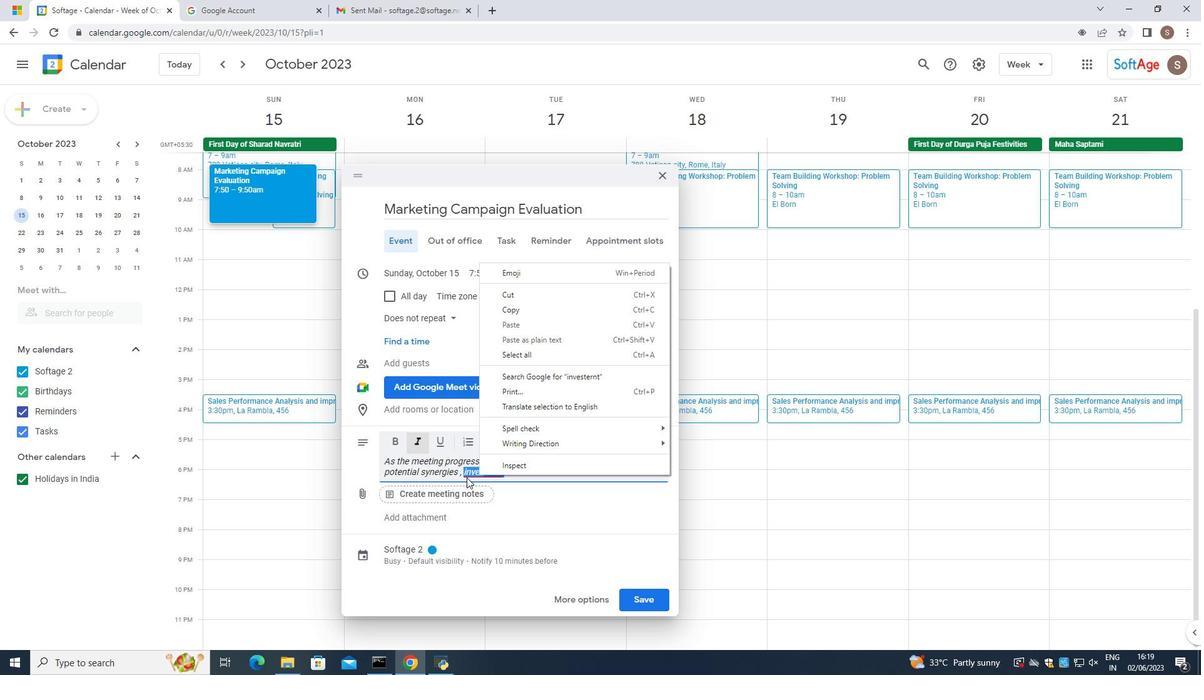 
Action: Mouse moved to (473, 473)
Screenshot: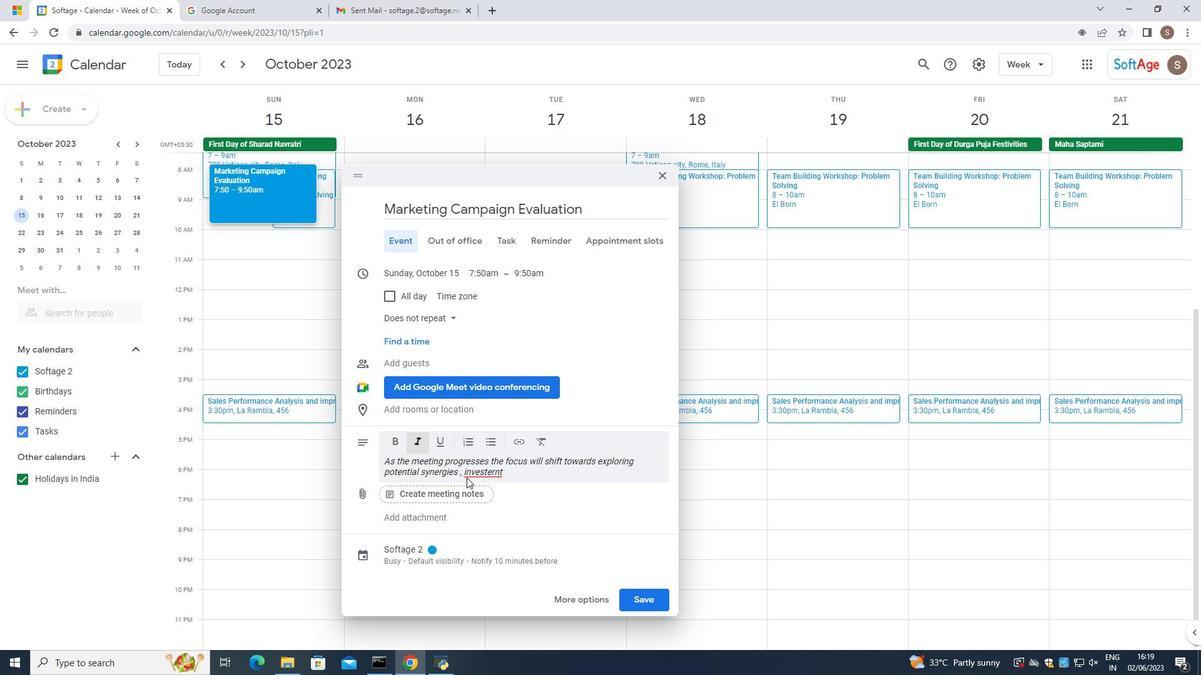 
Action: Mouse pressed left at (473, 473)
Screenshot: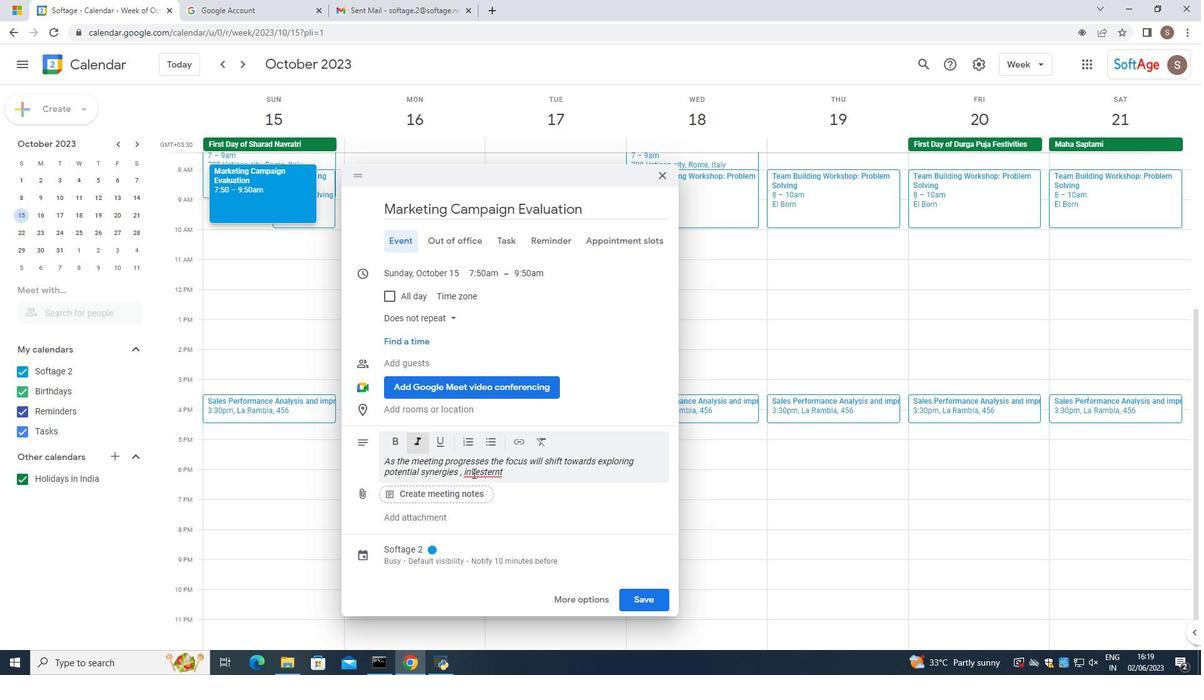 
Action: Mouse pressed right at (473, 473)
Screenshot: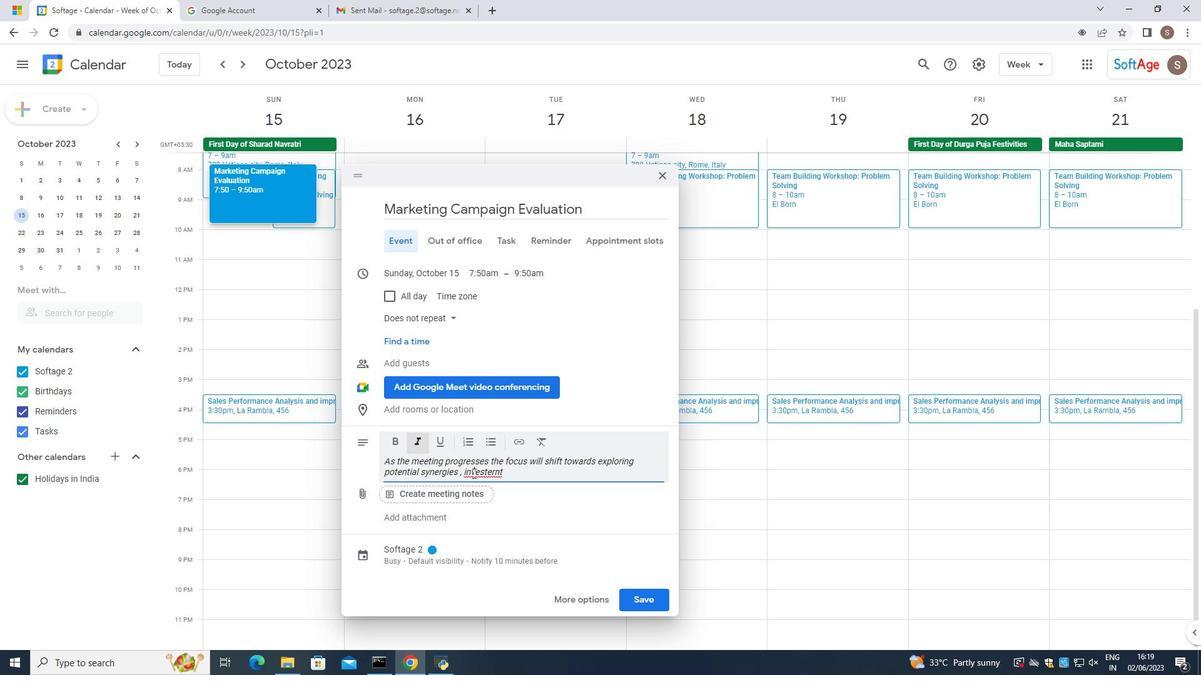 
Action: Mouse moved to (550, 290)
Screenshot: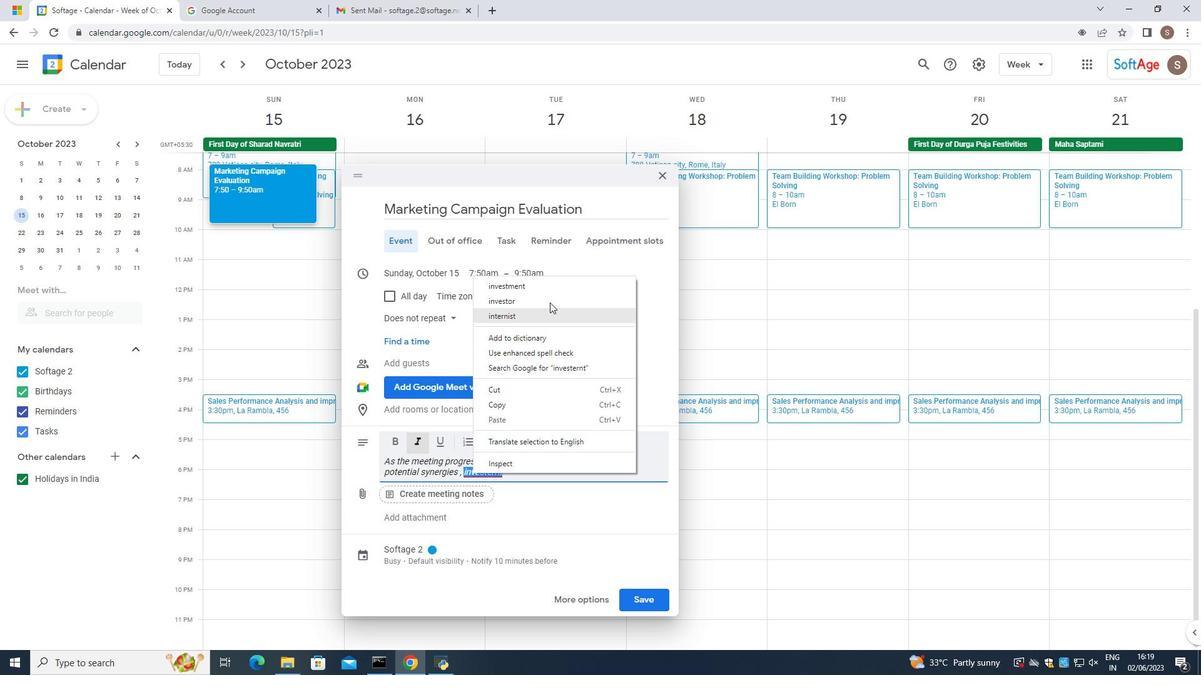 
Action: Mouse pressed left at (550, 290)
Screenshot: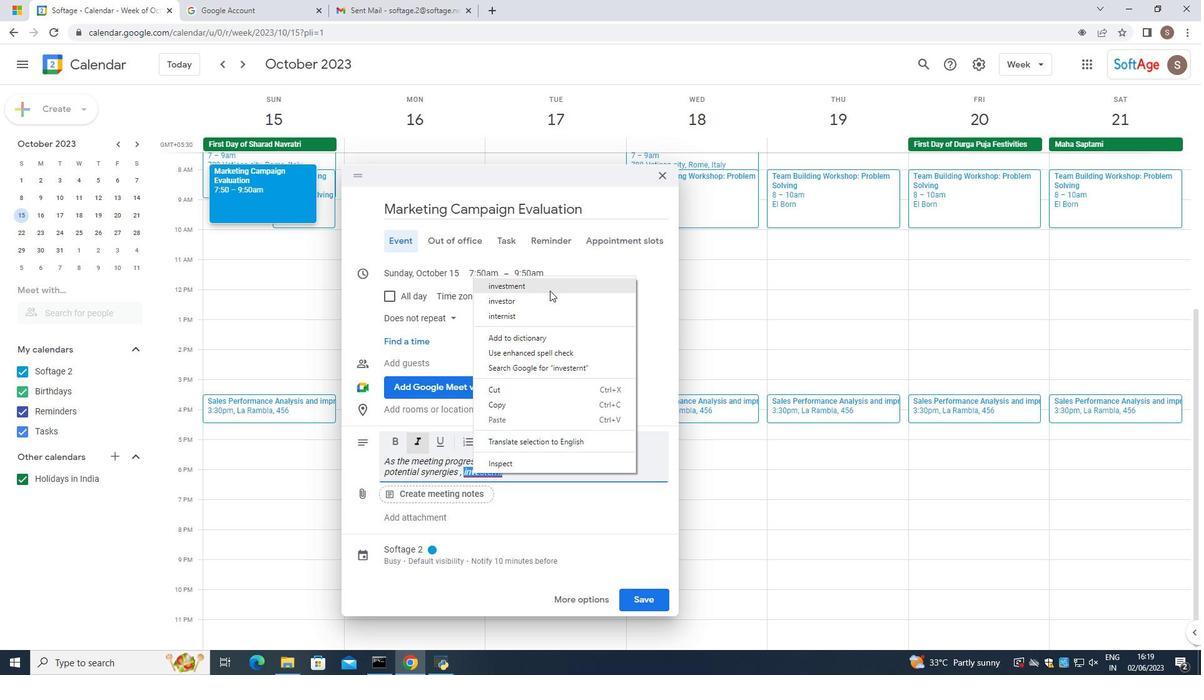 
Action: Mouse moved to (518, 471)
Screenshot: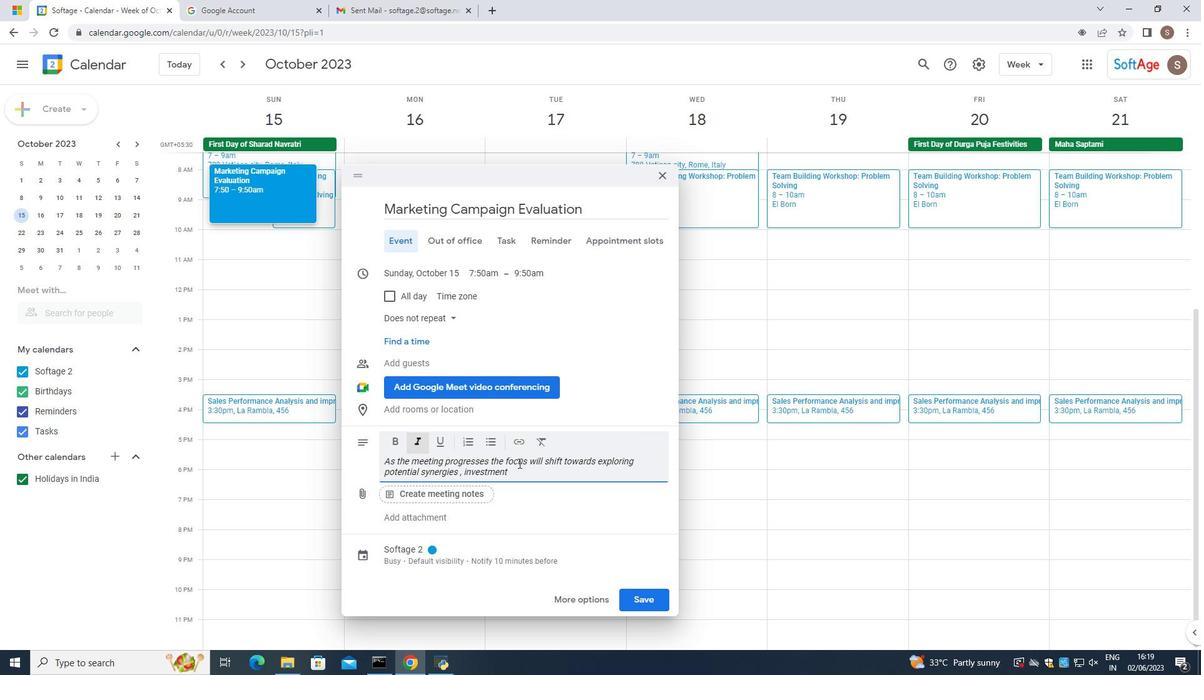 
Action: Mouse pressed left at (518, 471)
Screenshot: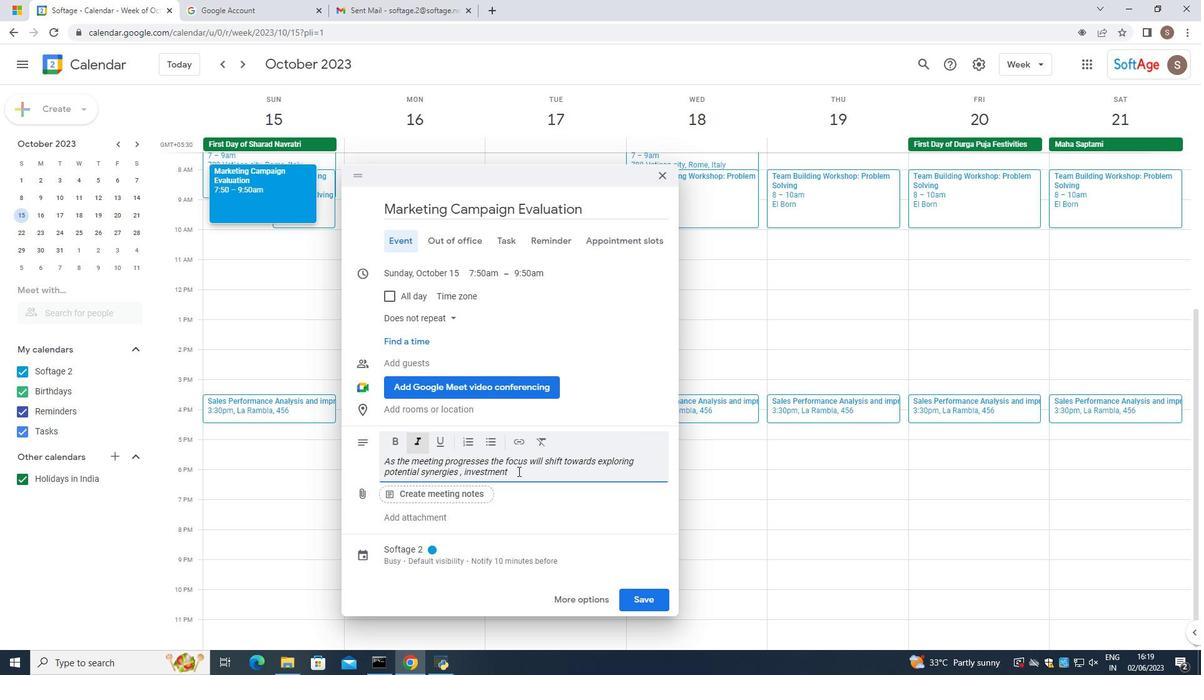 
Action: Key pressed <Key.space>opportunitiers<Key.space><Key.space><Key.backspace><Key.backspace><Key.backspace><Key.backspace>s<Key.space>and<Key.space>the<Key.space>investotr<Key.space>so<Key.backspace><Key.backspace><Key.backspace><Key.backspace><Key.backspace>r<Key.space>specific<Key.space>interests.<Key.space>
Screenshot: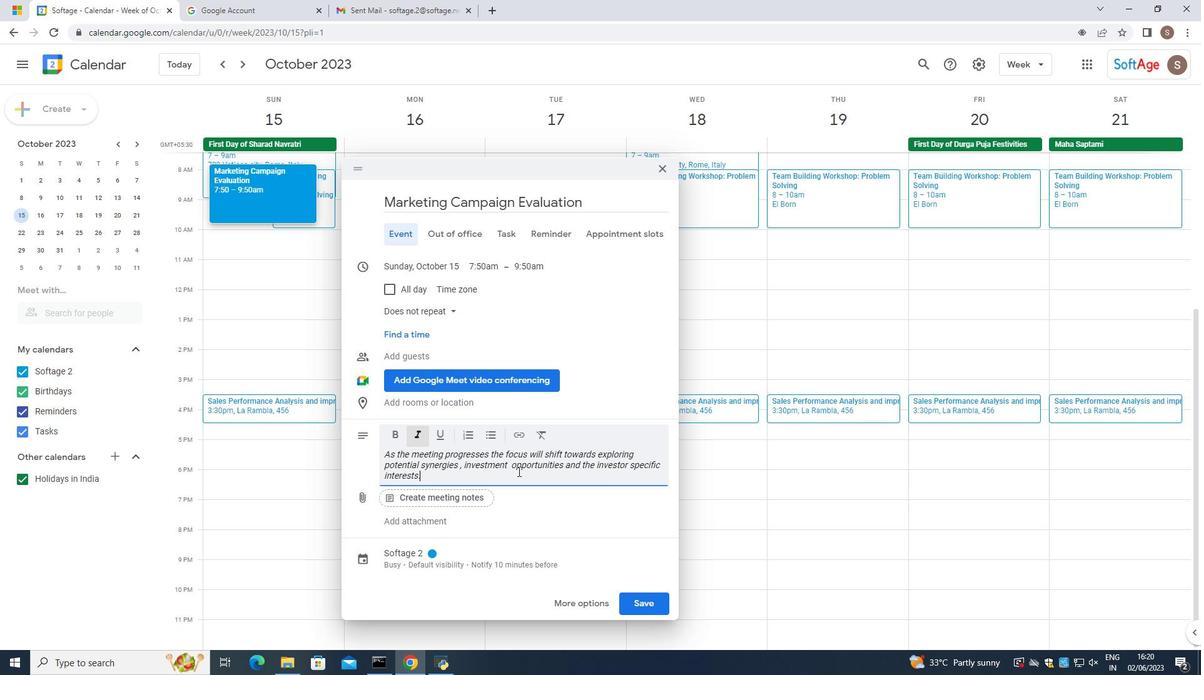 
Action: Mouse moved to (406, 448)
Screenshot: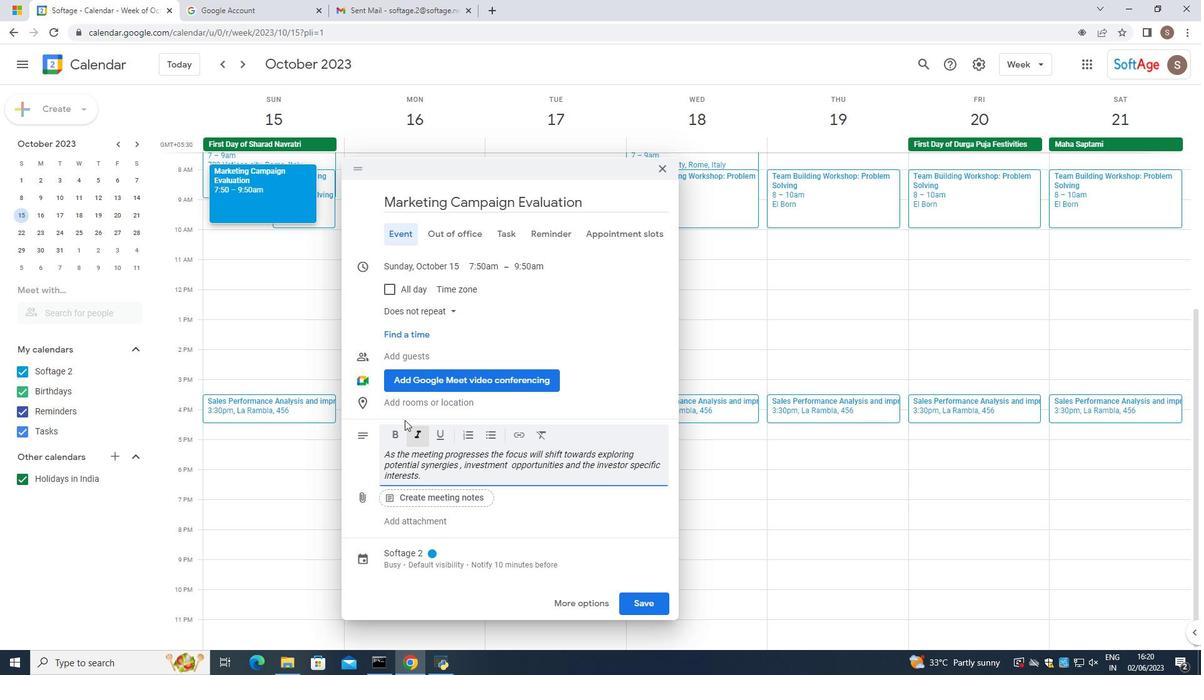 
Action: Key pressed <Key.caps_lock>T<Key.caps_lock>he<Key.space>potentialninvestor<Key.space>mnay<Key.backspace><Key.backspace><Key.backspace><Key.backspace><Key.backspace><Key.backspace><Key.backspace><Key.backspace><Key.backspace><Key.backspace><Key.backspace><Key.backspace><Key.backspace><Key.backspace><Key.space>investot<Key.backspace>r<Key.space>msay<Key.backspace><Key.backspace><Key.backspace>ay<Key.space>ask<Key.space>w<Key.backspace>=<Key.backspace>questions<Key.space>about<Key.space>your<Key.space>market<Key.space>sa<Key.backspace>calability<Key.space>.<Key.backspace>,<Key.space>comnpetetiuve
Screenshot: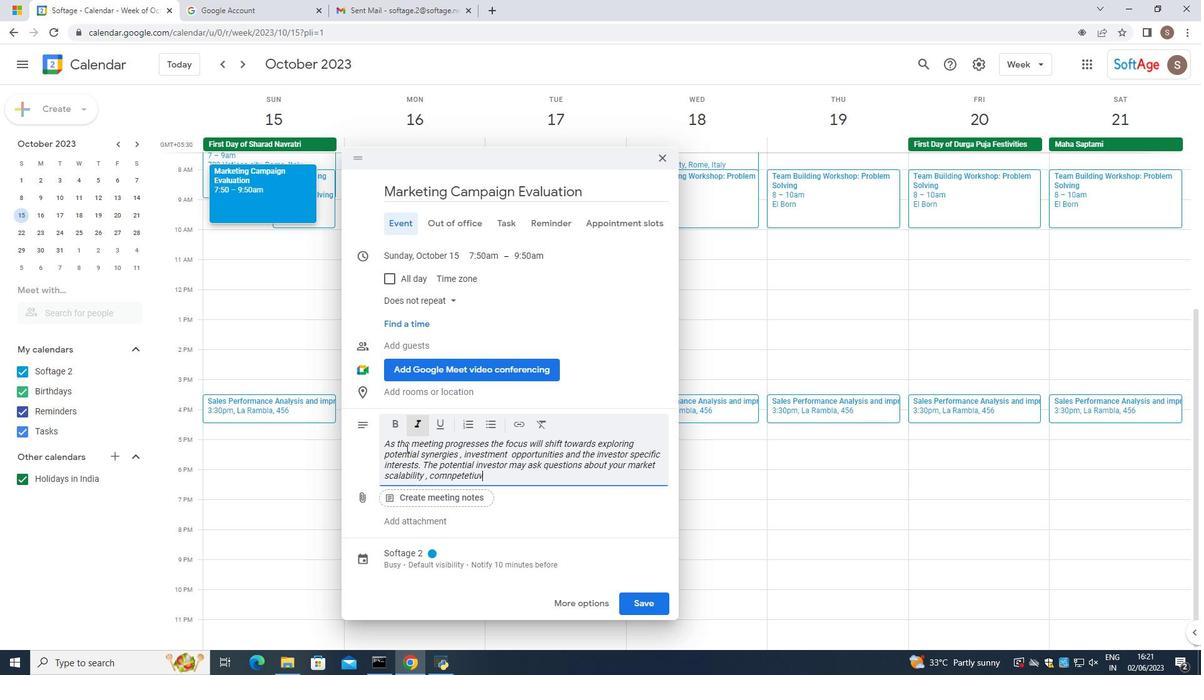 
Action: Mouse moved to (457, 466)
Screenshot: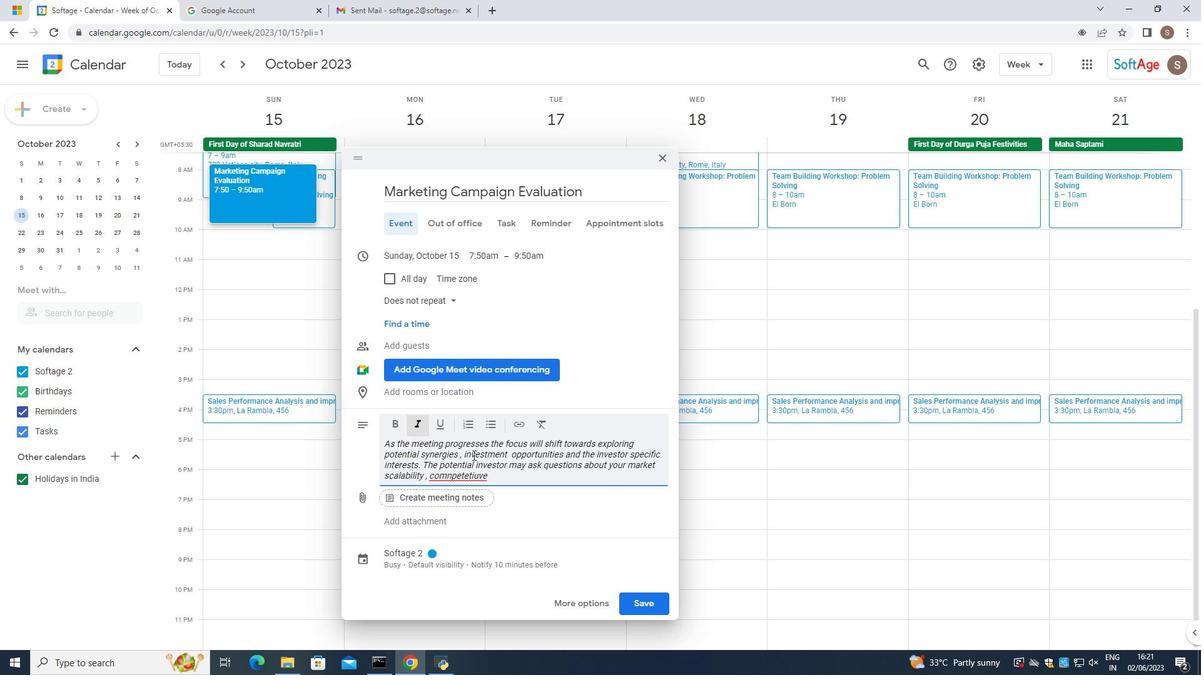 
Action: Key pressed <Key.backspace><Key.backspace><Key.backspace><Key.backspace>ive<Key.space>lam<Key.backspace><Key.backspace><Key.backspace><Key.backspace><Key.backspace><Key.backspace><Key.backspace><Key.backspace><Key.backspace><Key.backspace><Key.backspace><Key.backspace><Key.backspace>petetive<Key.space>l<Key.shift>Andscape<Key.backspace><Key.backspace><Key.backspace><Key.backspace><Key.backspace><Key.backspace><Key.backspace><Key.backspace><Key.backspace><Key.backspace><Key.backspace><Key.backspace><Key.backspace><Key.backspace>tive<Key.space><Key.backspace><Key.backspace><Key.backspace><Key.backspace><Key.backspace><Key.backspace><Key.backspace>titive<Key.space>ls<Key.backspace>andsa<Key.backspace><Key.backspace>cape<Key.space><Key.backspace><Key.backspace><Key.backspace><Key.backspace><Key.backspace>scape<Key.space>or<Key.space>revenue<Key.space>prio<Key.backspace>o<Key.backspace><Key.backspace>oo<Key.backspace>jections.<Key.caps_lock>BE<Key.backspace><Key.caps_lock>e<Key.space>prepared<Key.space>tom<Key.backspace><Key.space>pri=<Key.backspace><Key.backspace>ovide<Key.space>concise<Key.space>and<Key.space>well<Key.space>supported<Key.space>answers<Key.space>,<Key.space>bnacked<Key.space>by<Key.space>maer]r<Key.backspace><Key.backspace><Key.backspace><Key.backspace><Key.backspace><Key.backspace><Key.backspace><Key.backspace><Key.backspace><Key.backspace><Key.backspace><Key.backspace><Key.backspace><Key.backspace><Key.backspace><Key.backspace>acked<Key.space>by<Key.space>msr<Key.backspace><Key.backspace>arket<Key.space>research<Key.space>,<Key.space>customretr<Key.backspace><Key.backspace><Key.backspace><Key.backspace>er<Key.space>insights<Key.space>p<Key.backspace>or<Key.space>industry<Key.space>trends.
Screenshot: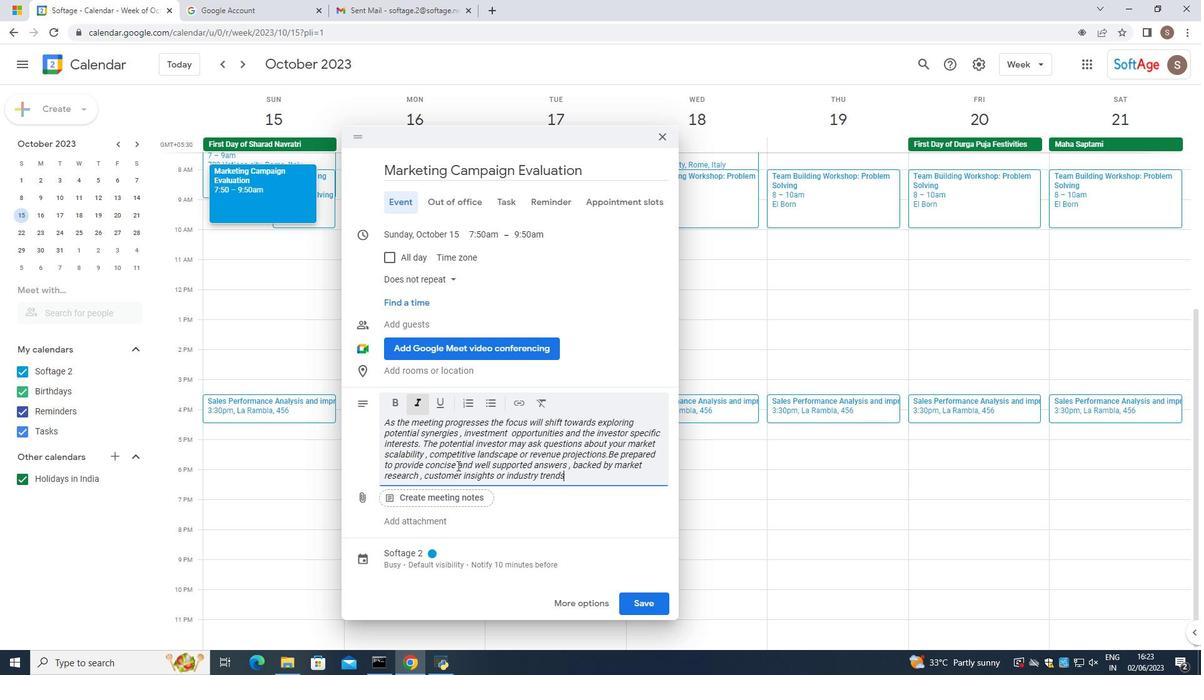 
Action: Mouse moved to (431, 549)
Screenshot: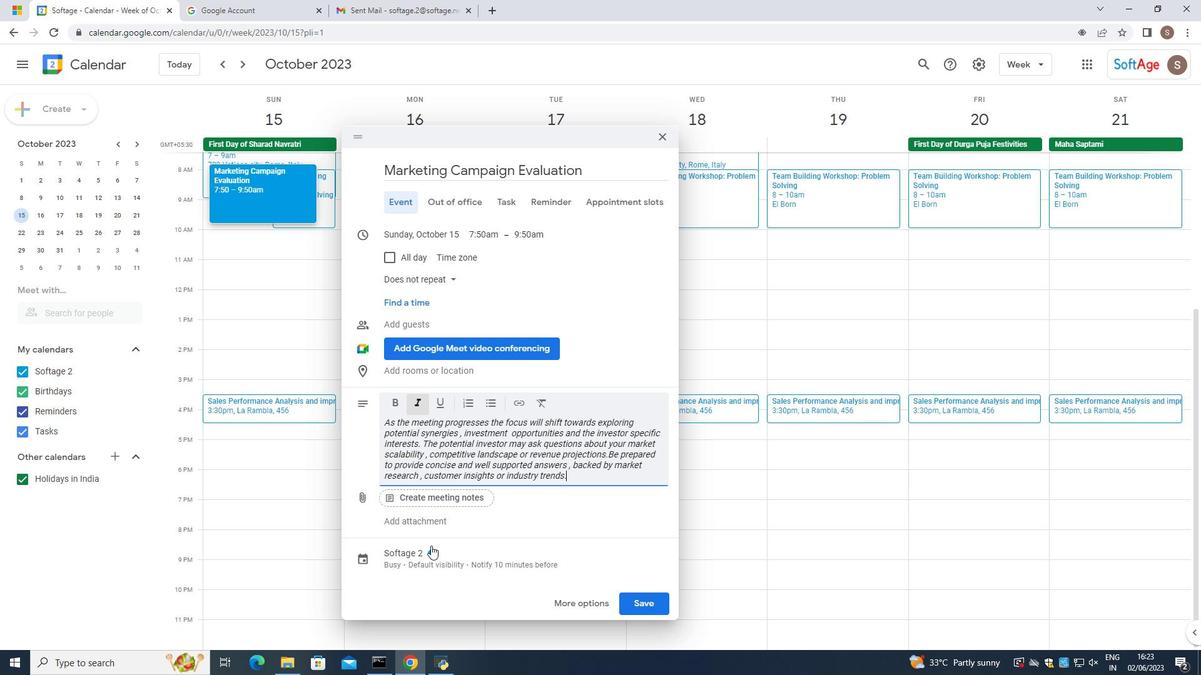 
Action: Mouse pressed left at (431, 549)
Screenshot: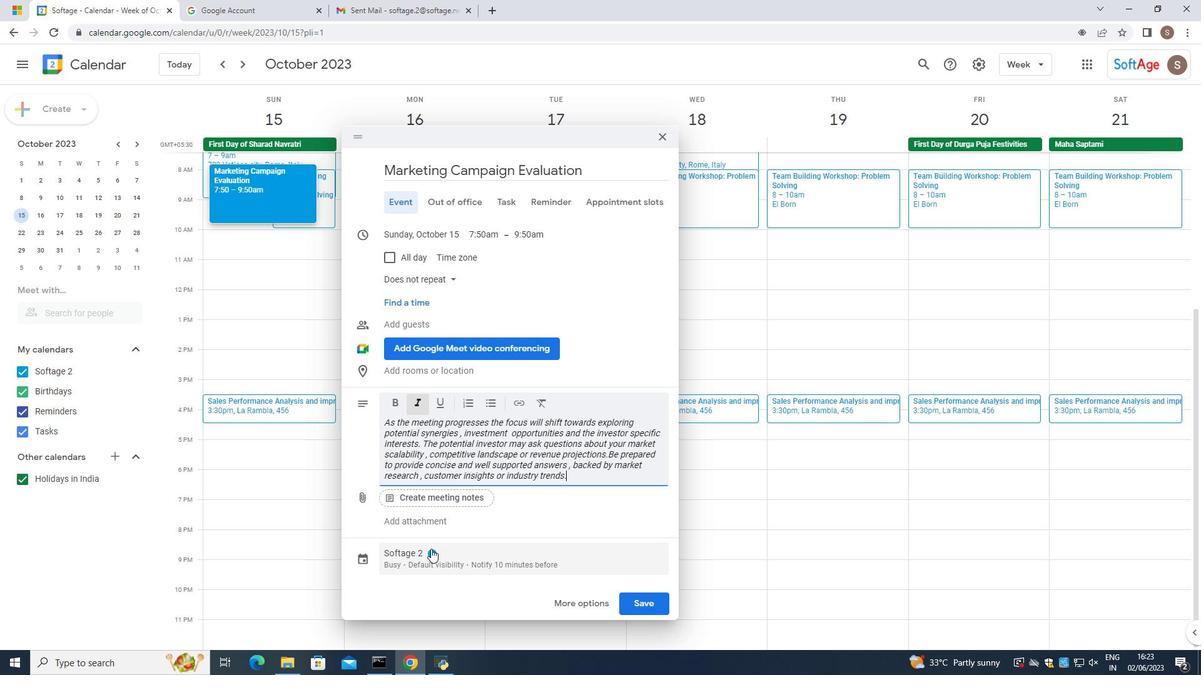 
Action: Mouse moved to (457, 473)
Screenshot: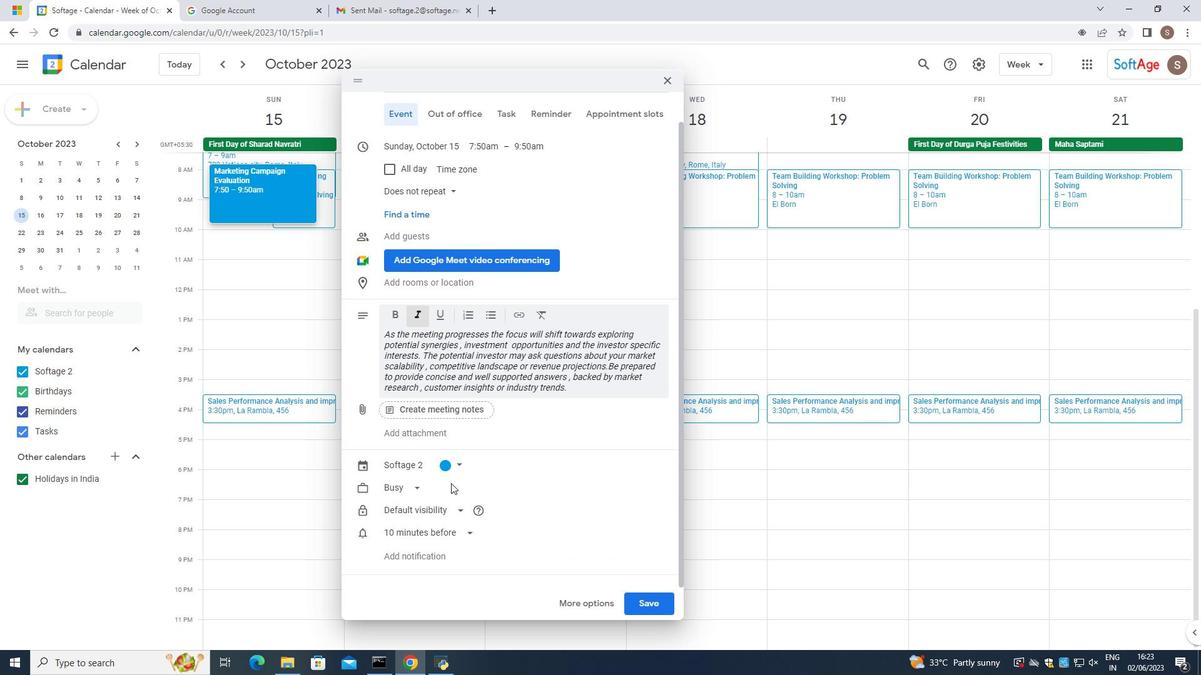 
Action: Mouse pressed left at (457, 473)
Screenshot: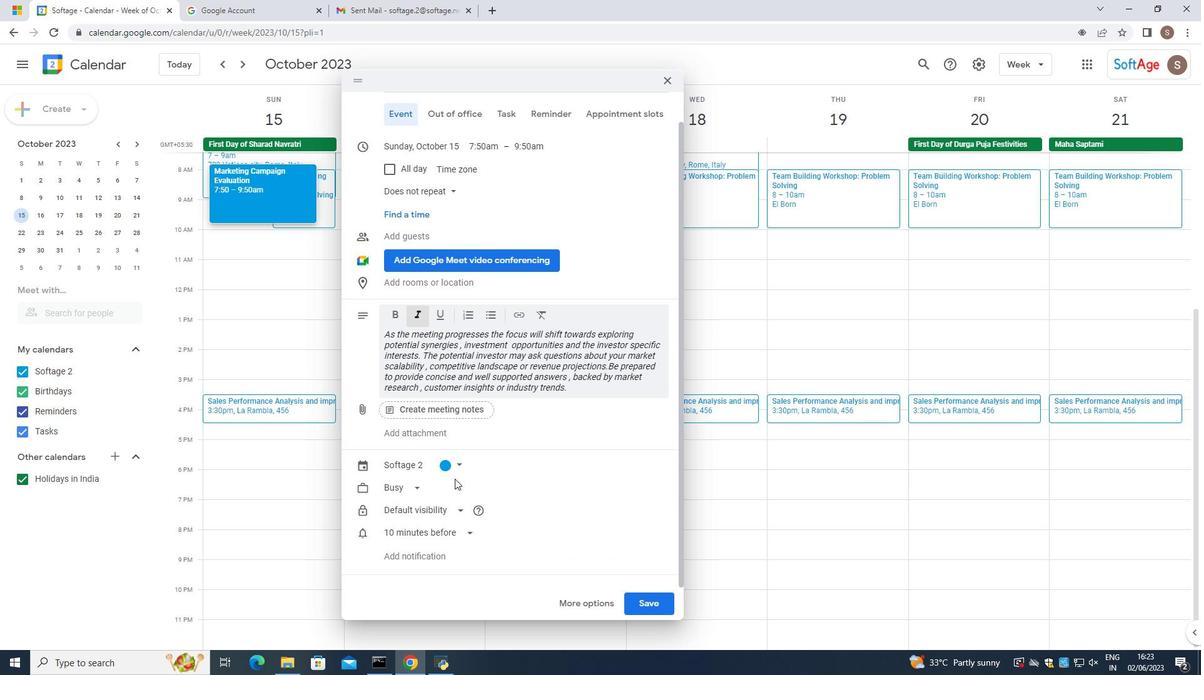 
Action: Mouse moved to (457, 463)
Screenshot: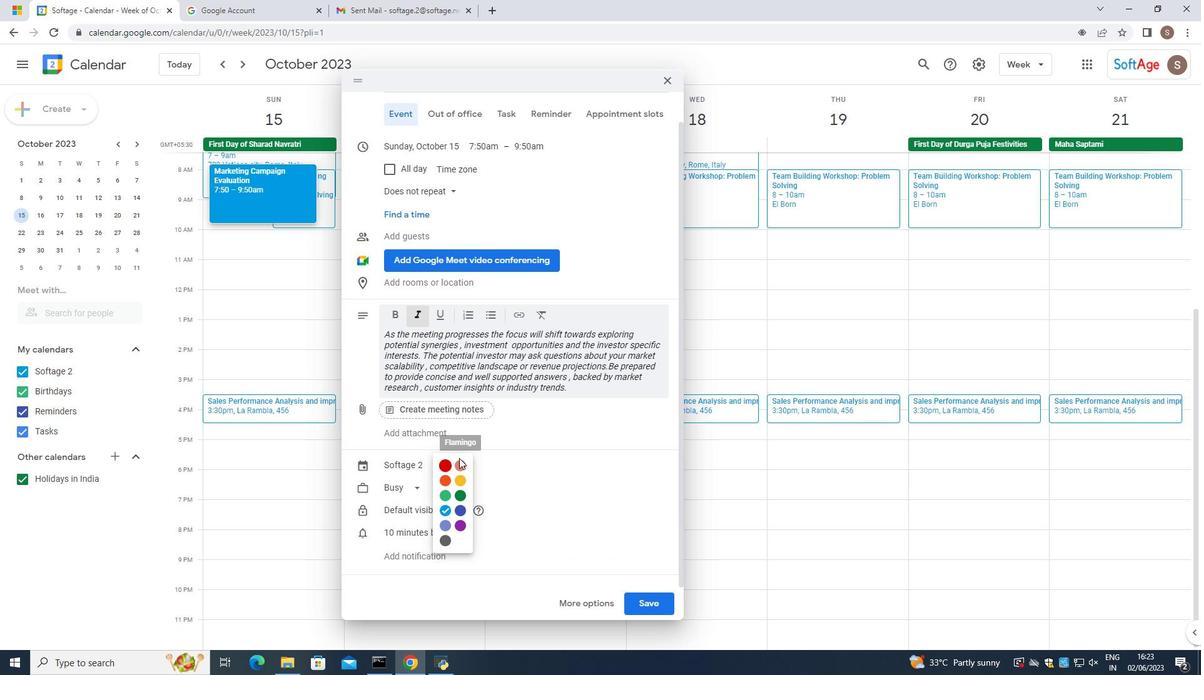 
Action: Mouse pressed left at (457, 463)
Screenshot: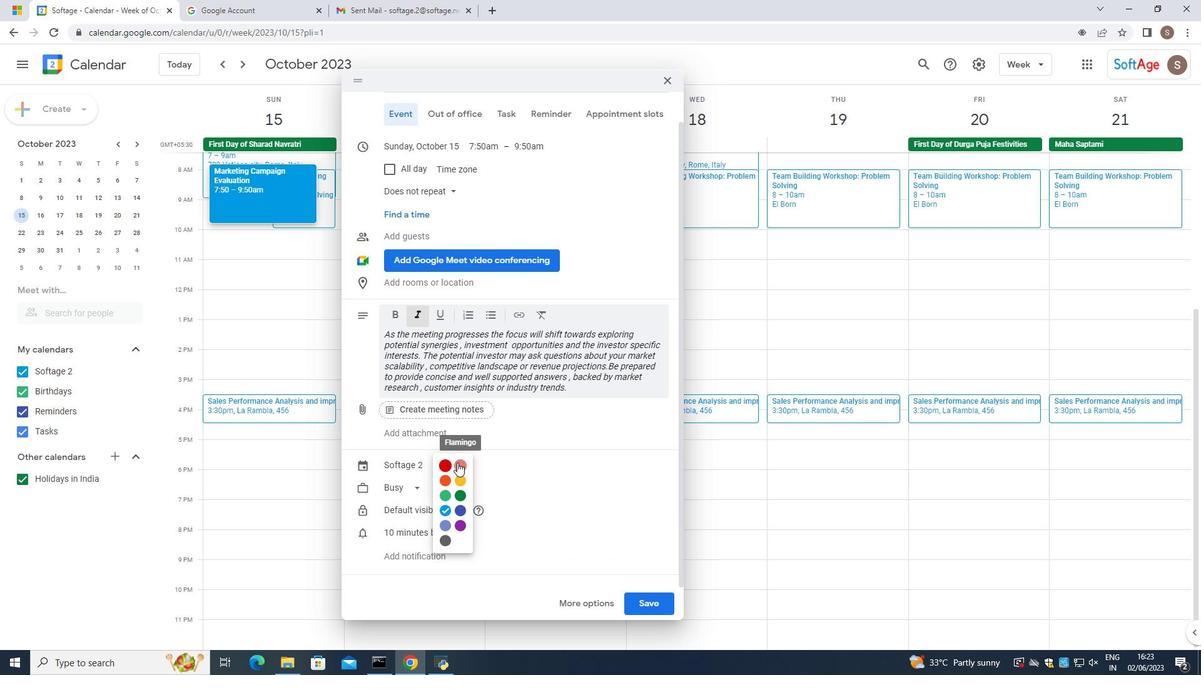 
Action: Mouse moved to (392, 394)
Screenshot: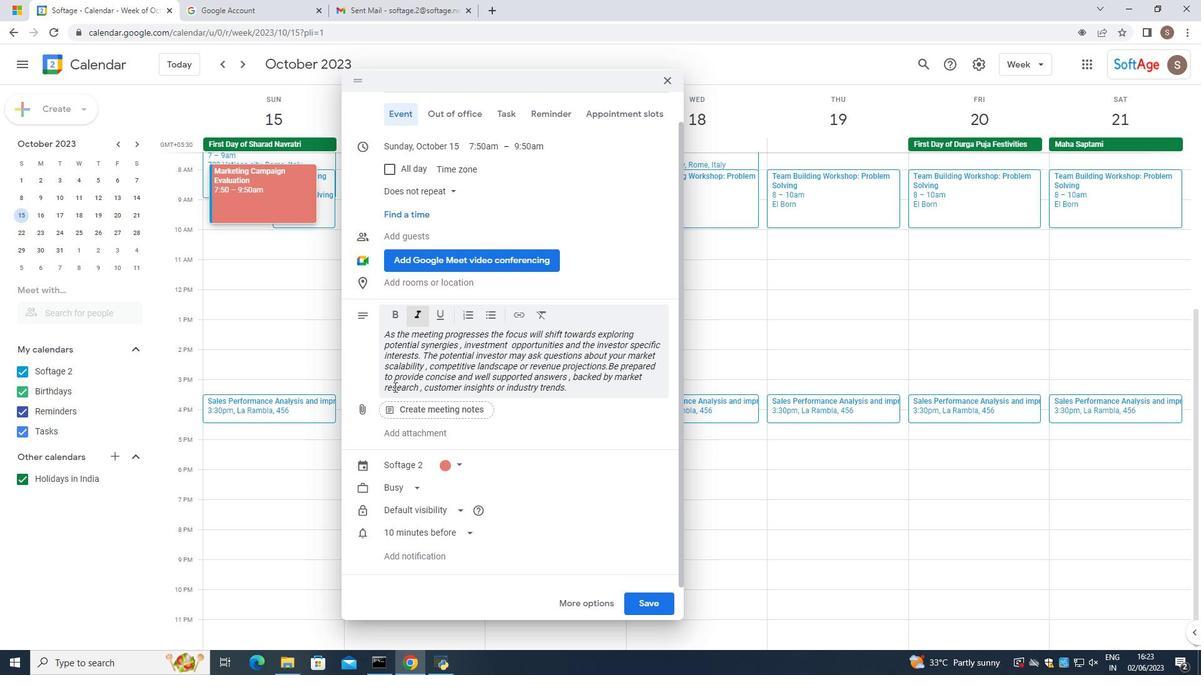 
Action: Mouse scrolled (392, 394) with delta (0, 0)
Screenshot: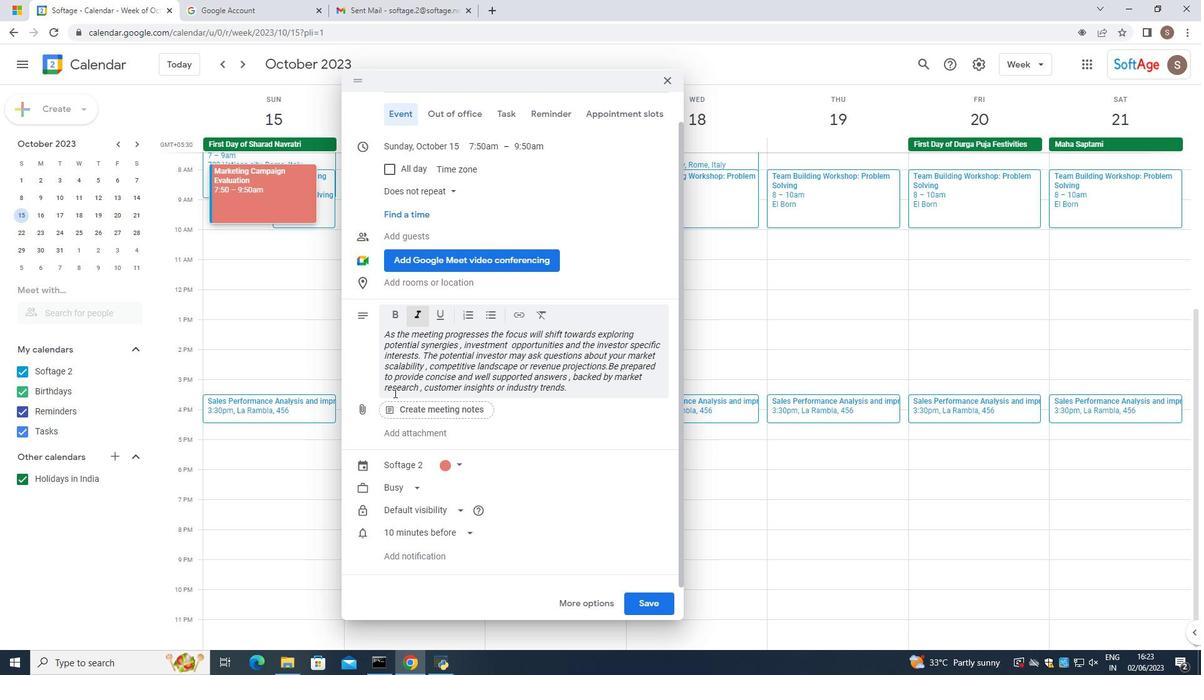 
Action: Mouse scrolled (392, 394) with delta (0, 0)
Screenshot: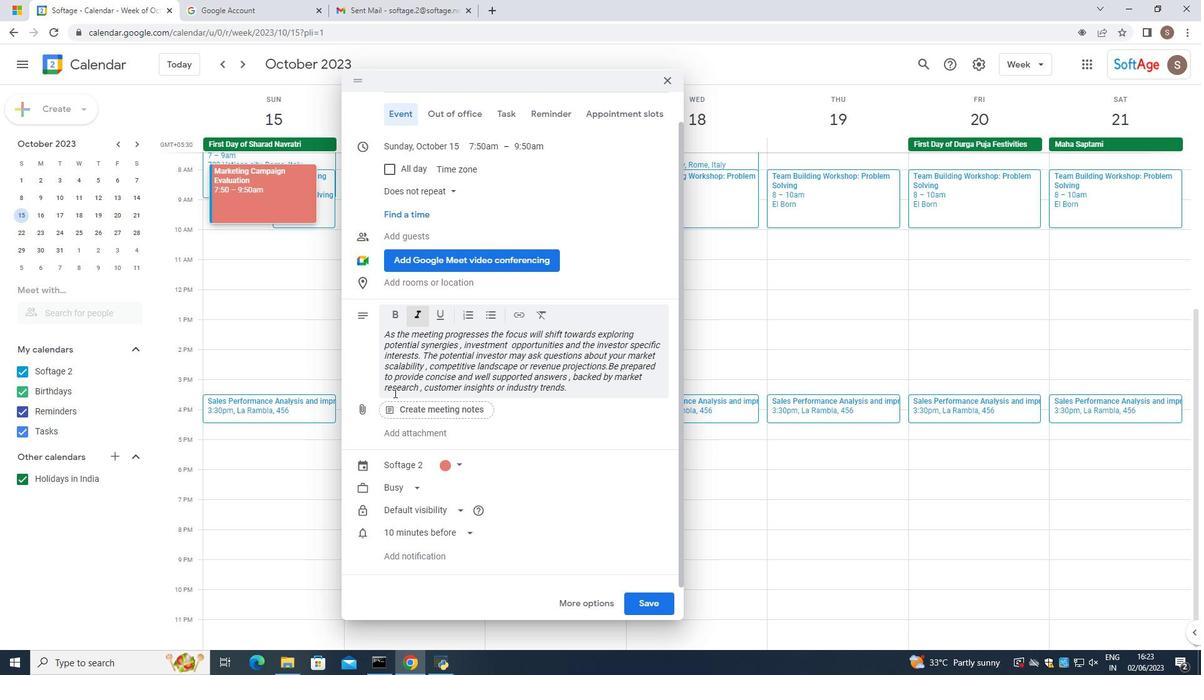 
Action: Mouse scrolled (392, 394) with delta (0, 0)
Screenshot: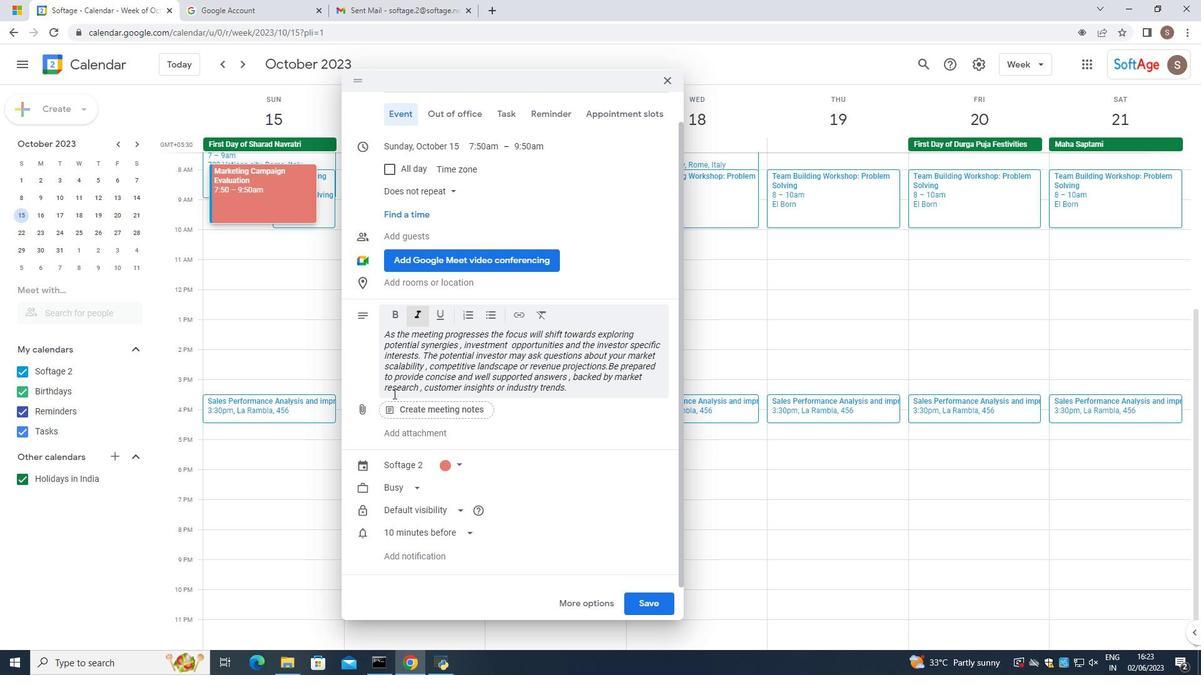 
Action: Mouse scrolled (392, 394) with delta (0, 0)
Screenshot: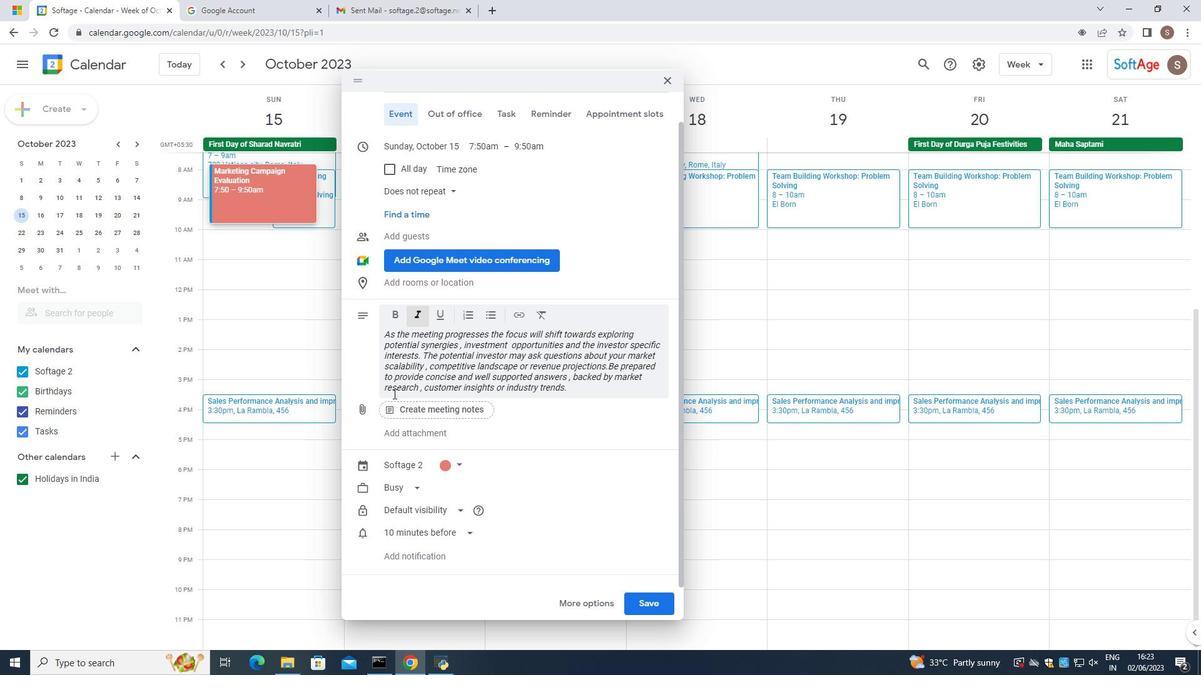 
Action: Mouse moved to (421, 319)
Screenshot: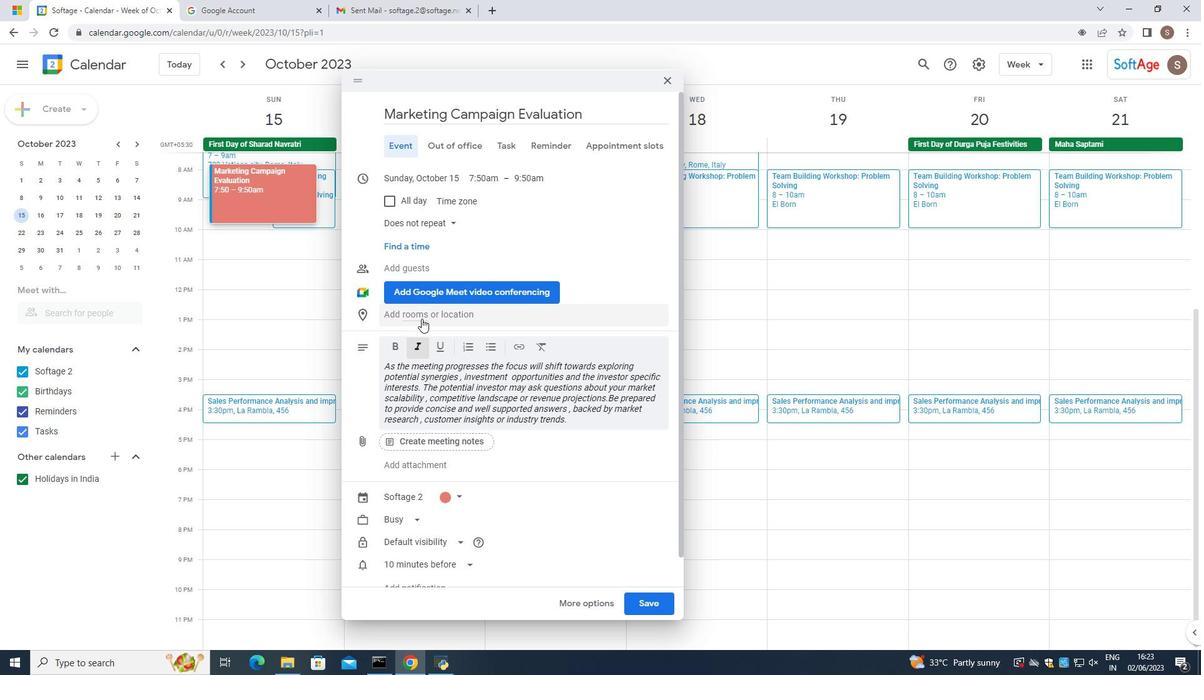 
Action: Mouse pressed left at (421, 319)
Screenshot: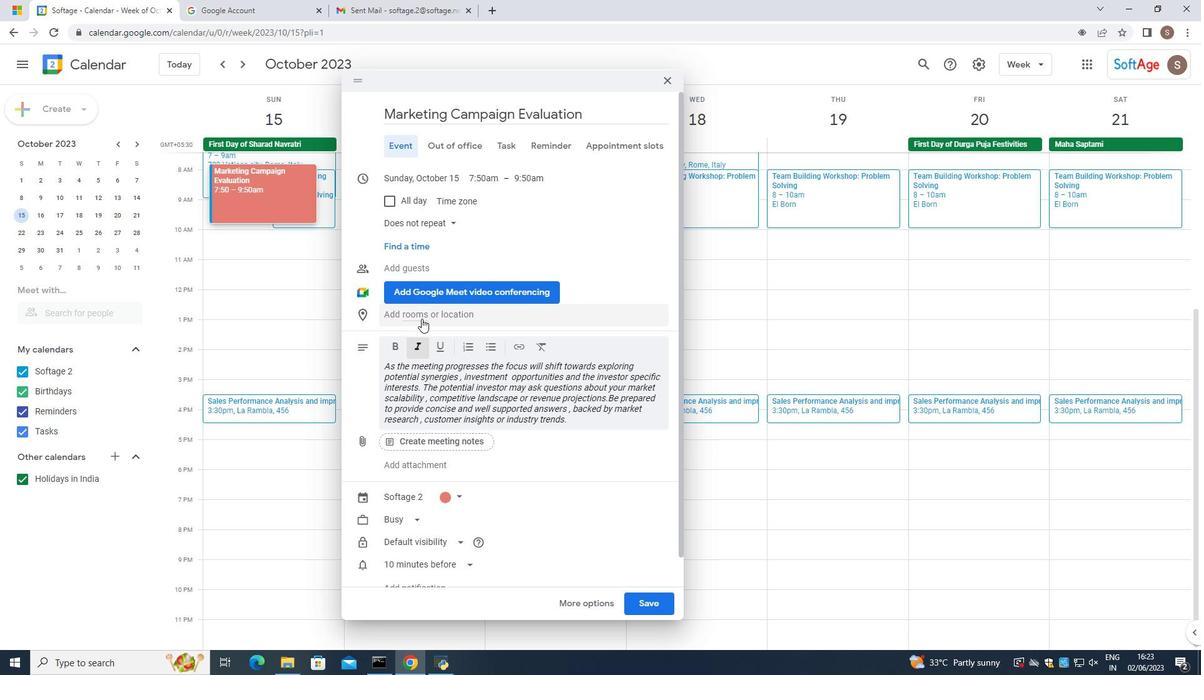 
Action: Mouse moved to (357, 90)
Screenshot: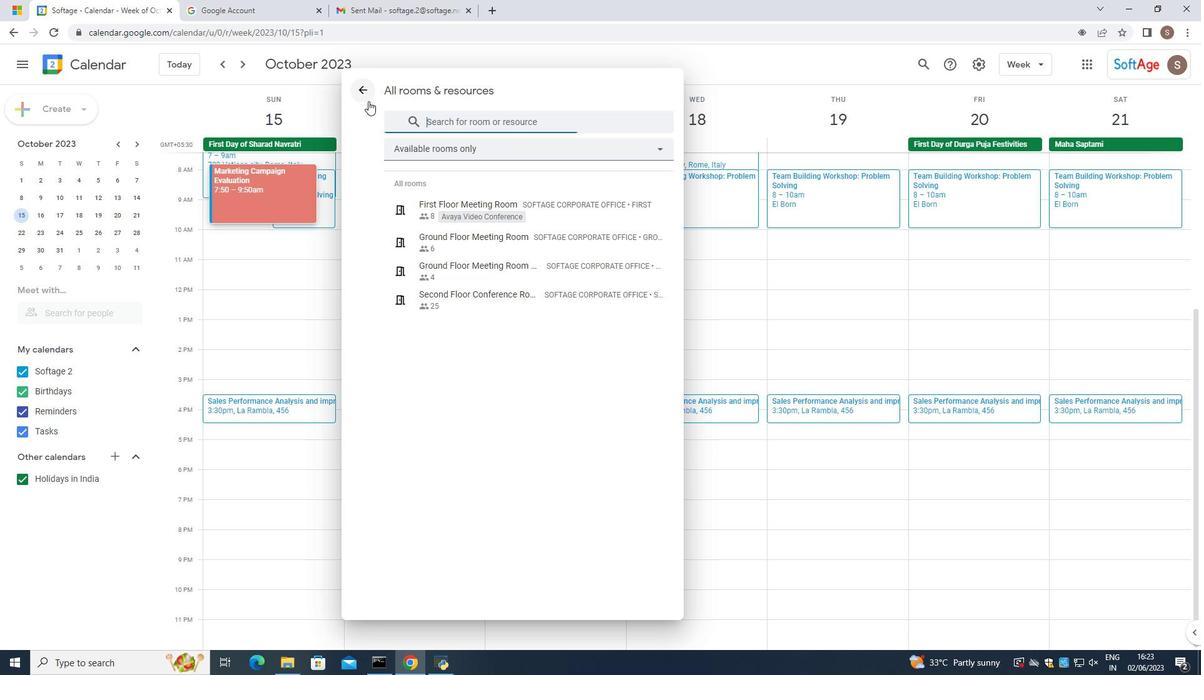 
Action: Mouse pressed left at (357, 90)
Screenshot: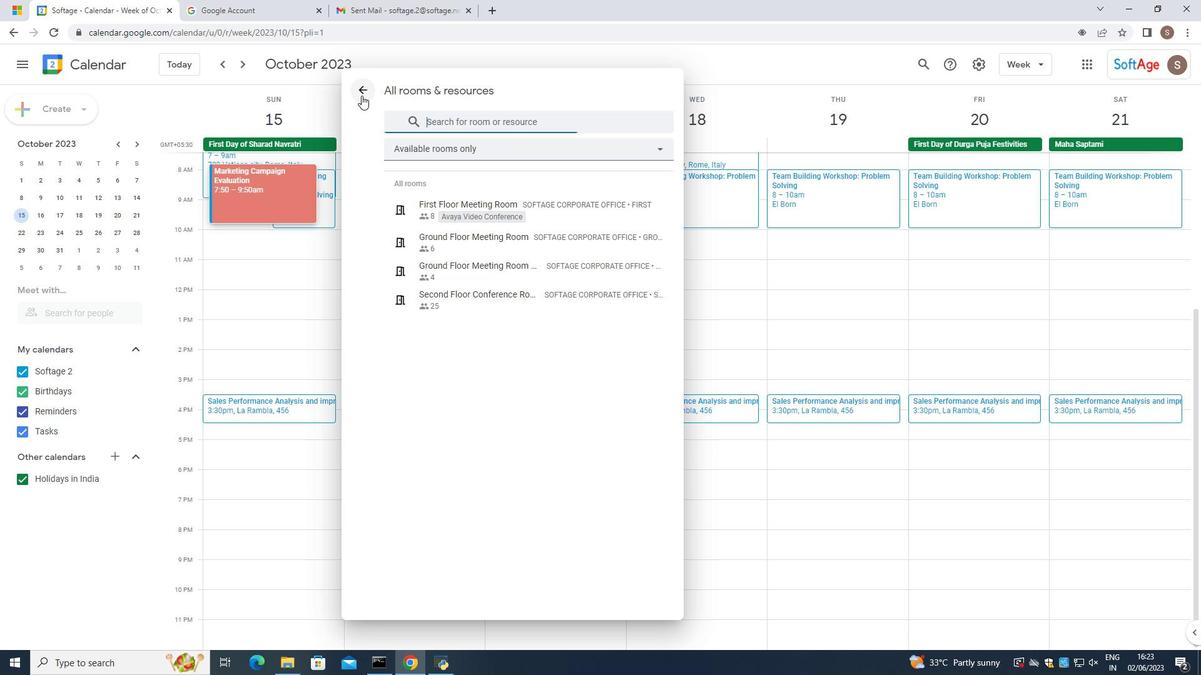 
Action: Mouse moved to (389, 348)
Screenshot: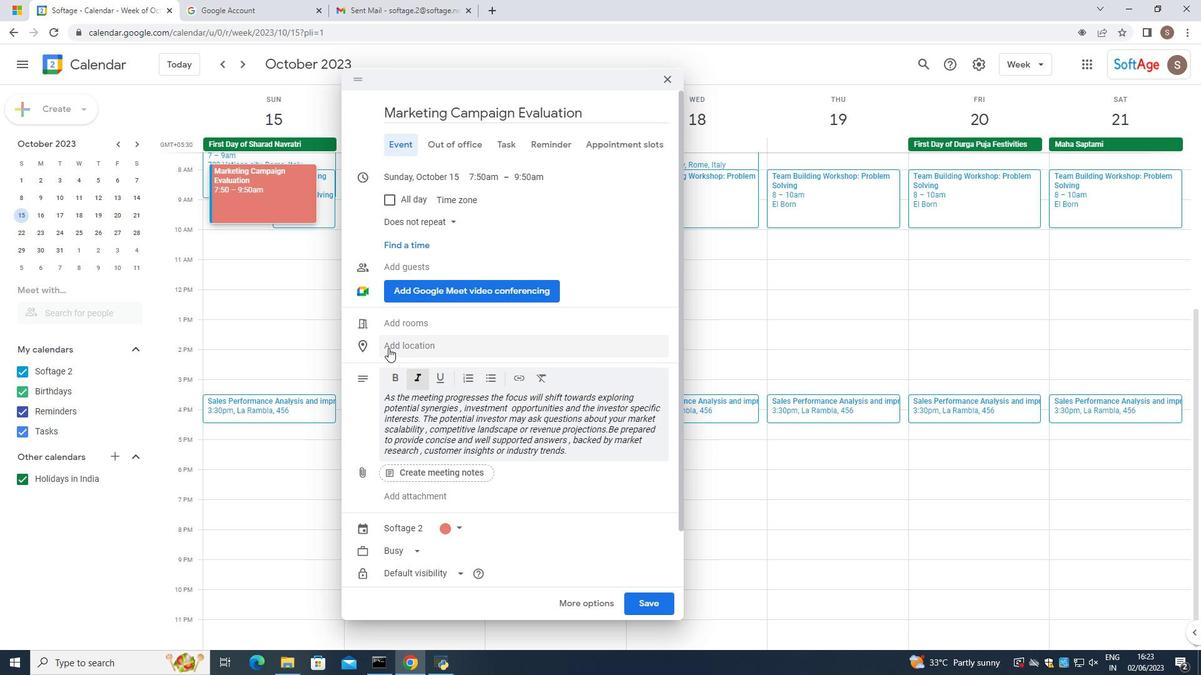 
Action: Mouse pressed left at (389, 348)
Screenshot: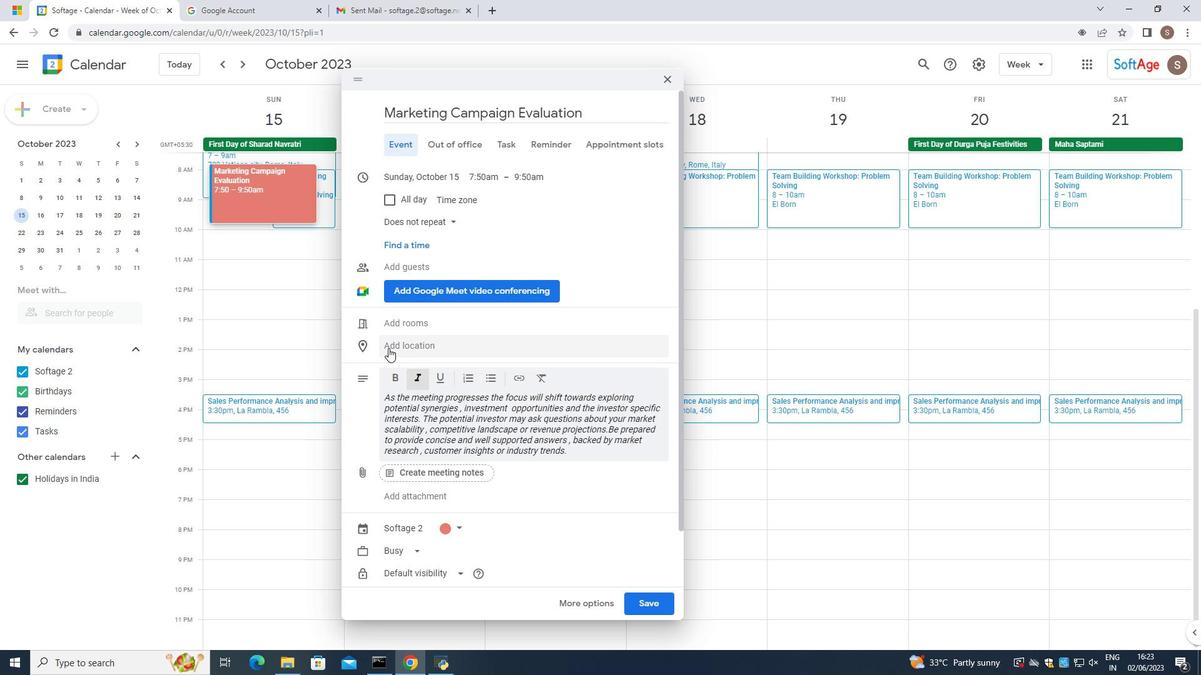 
Action: Mouse moved to (389, 361)
Screenshot: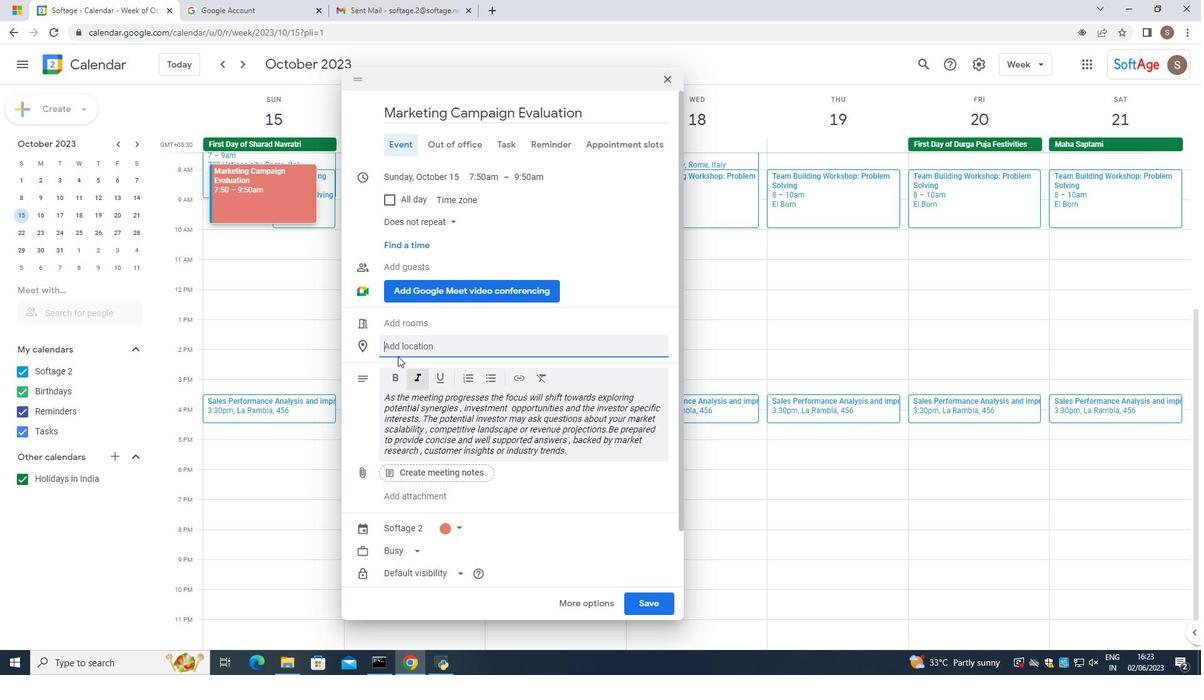 
Action: Key pressed 321<Key.space><Key.shift><Key.caps_lock>T<Key.caps_lock>he<Key.space><Key.caps_lock>BA<Key.backspace><Key.backspace><Key.caps_lock>b<Key.caps_lock>LUE<Key.space><Key.caps_lock>m<Key.caps_lock>O<Key.backspace><Key.backspace><Key.backspace><Key.backspace><Key.backspace><Key.backspace><Key.backspace><Key.caps_lock>b<Key.backspace><Key.caps_lock>B<Key.caps_lock>lue<Key.space><Key.caps_lock>MN<Key.caps_lock>osque<Key.space>
Screenshot: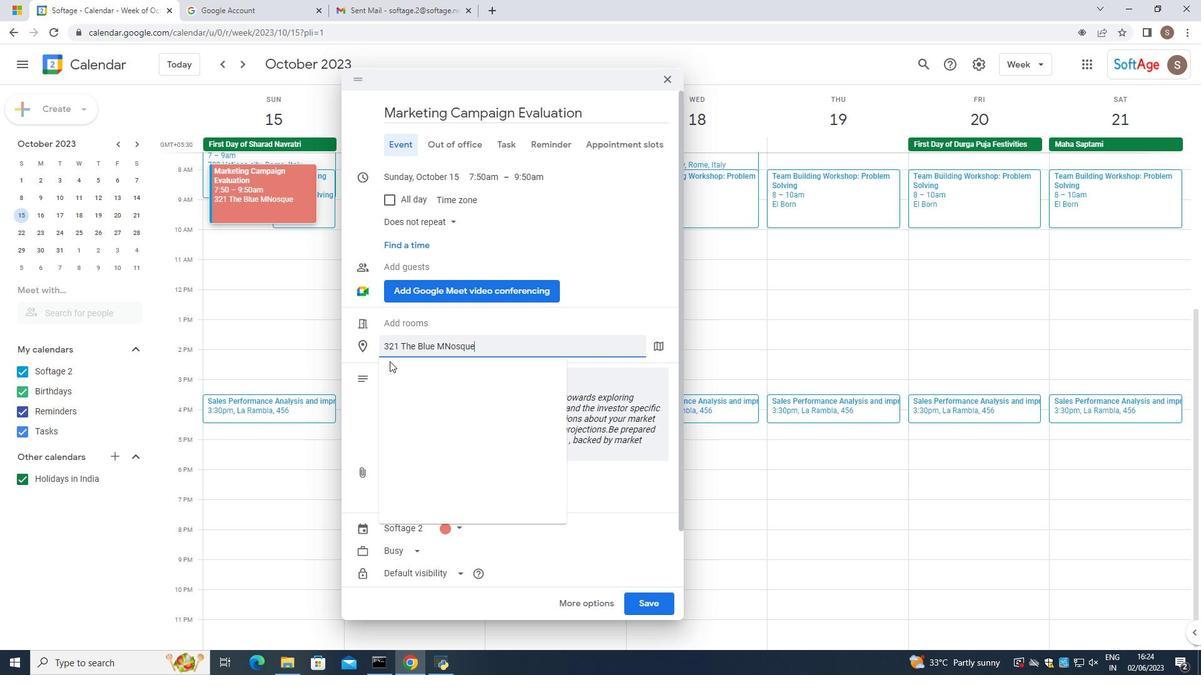 
Action: Mouse moved to (453, 347)
Screenshot: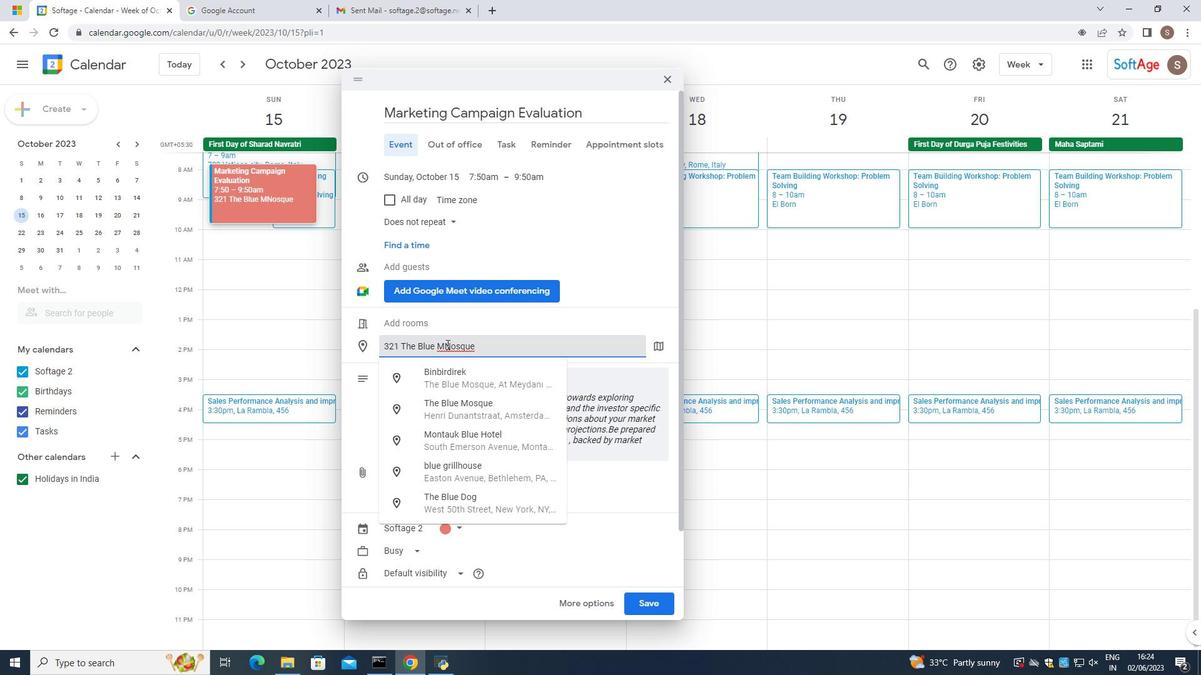 
Action: Mouse pressed left at (453, 347)
Screenshot: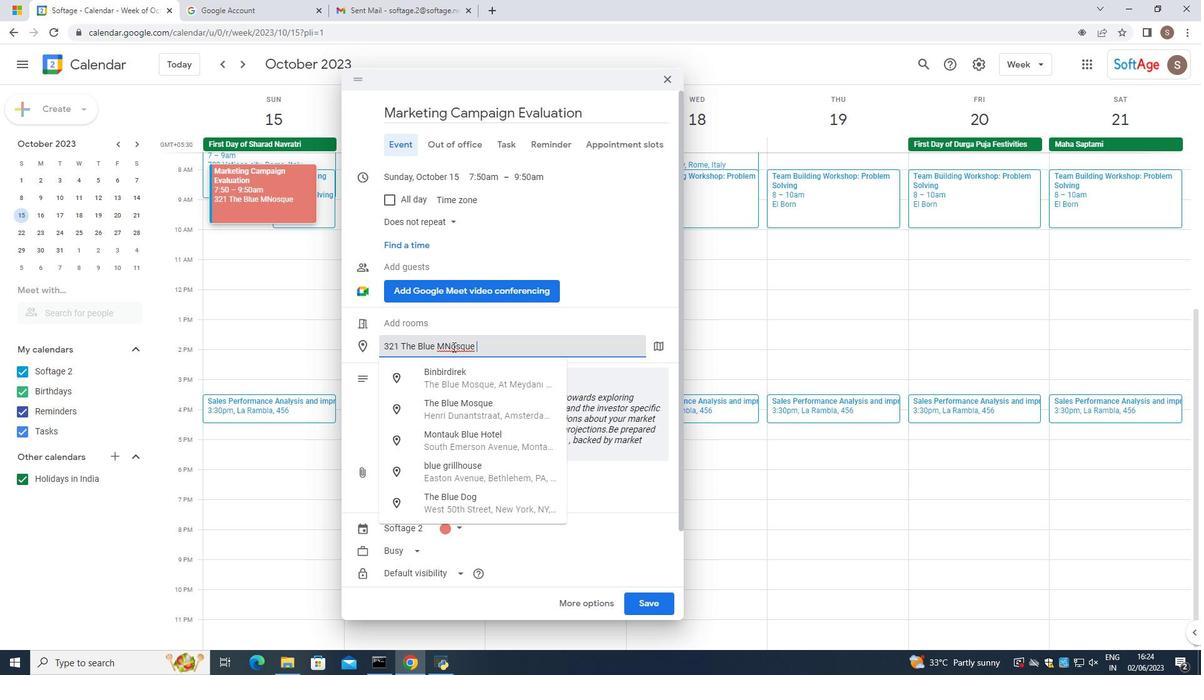 
Action: Key pressed <Key.backspace>
Screenshot: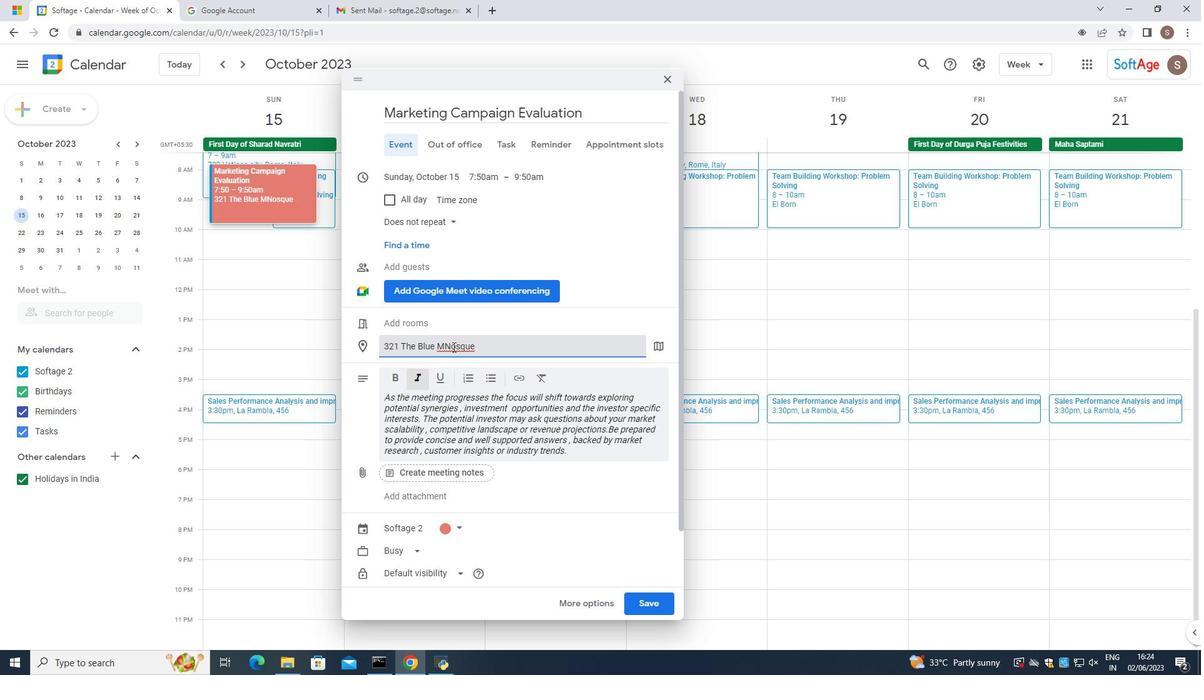 
Action: Mouse moved to (479, 340)
Screenshot: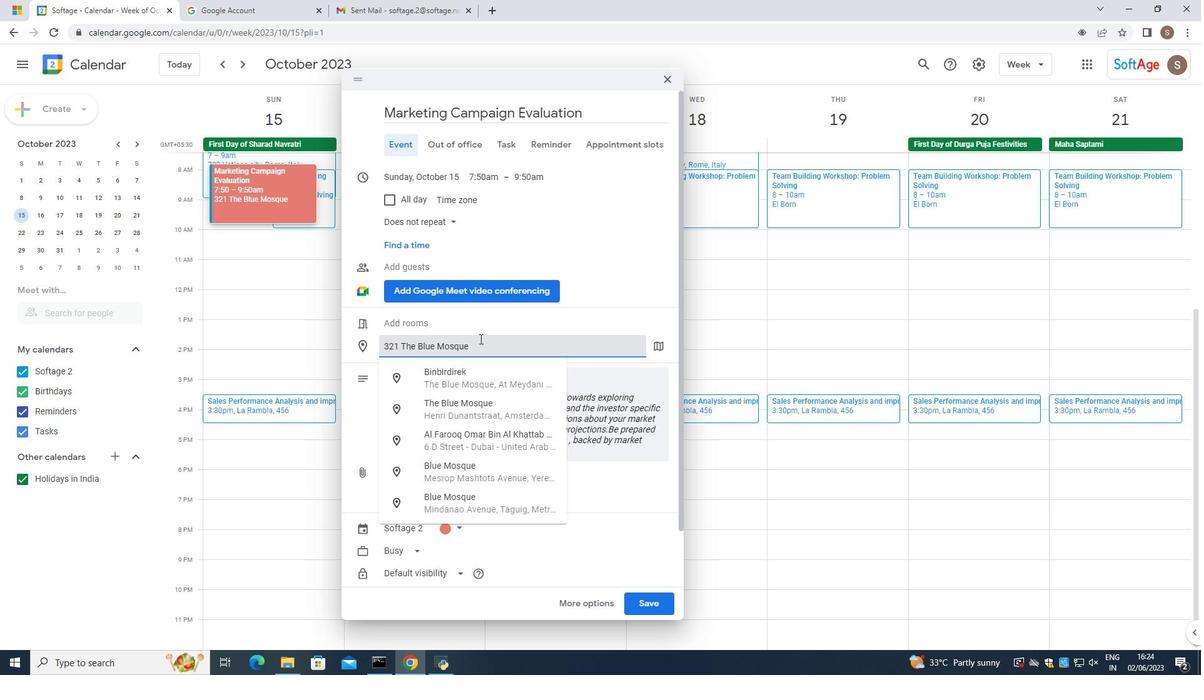 
Action: Mouse pressed left at (479, 340)
Screenshot: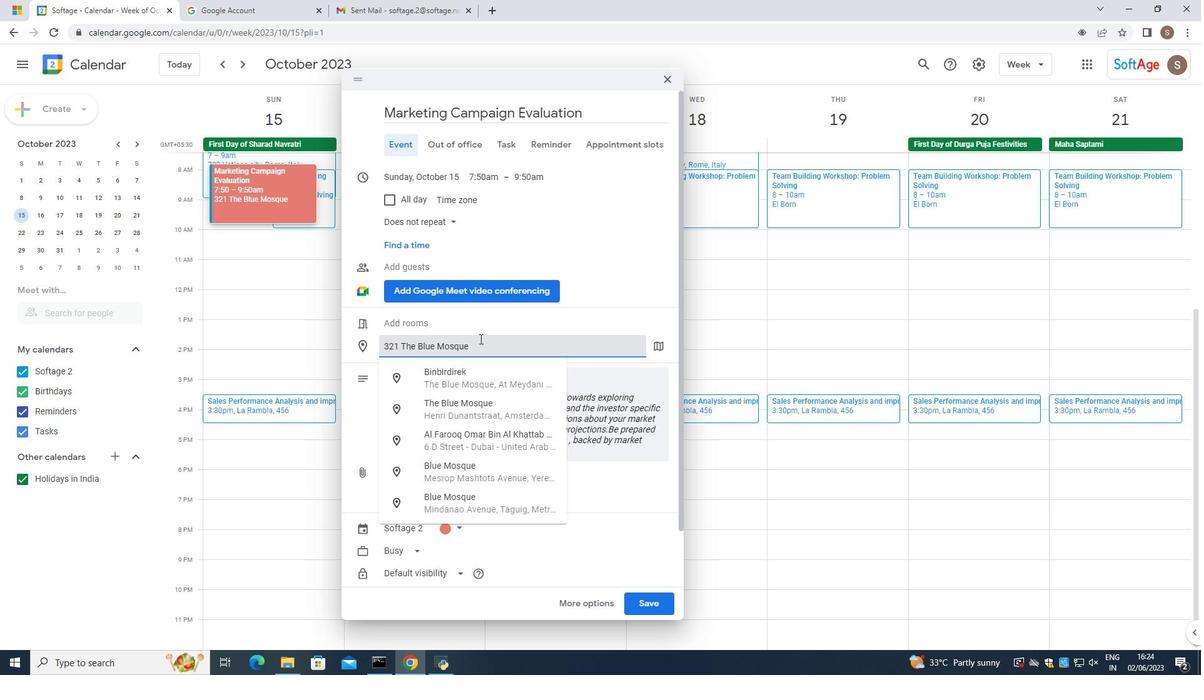 
Action: Mouse moved to (481, 347)
Screenshot: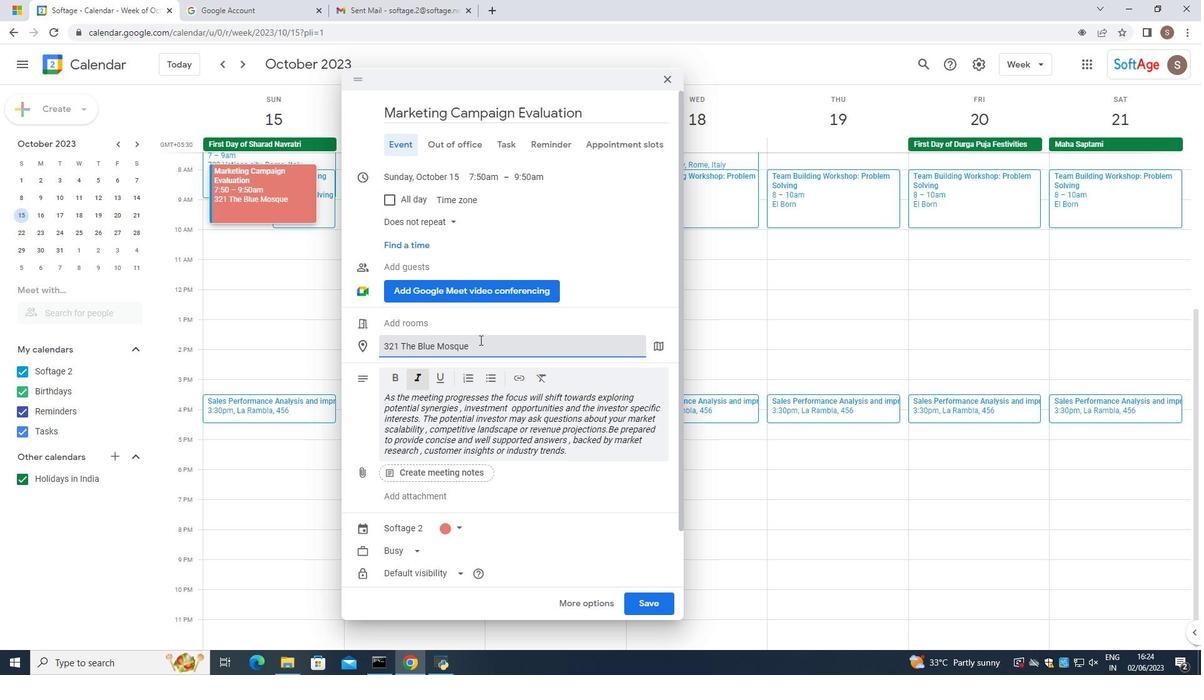 
Action: Key pressed ,<Key.space><Key.caps_lock>I<Key.caps_lock>stanbvulm<Key.backspace>,<Key.space><Key.caps_lock>T<Key.caps_lock>ure<Key.backspace><Key.backspace>rlk<Key.backspace><Key.backspace>kr<Key.backspace>ey
Screenshot: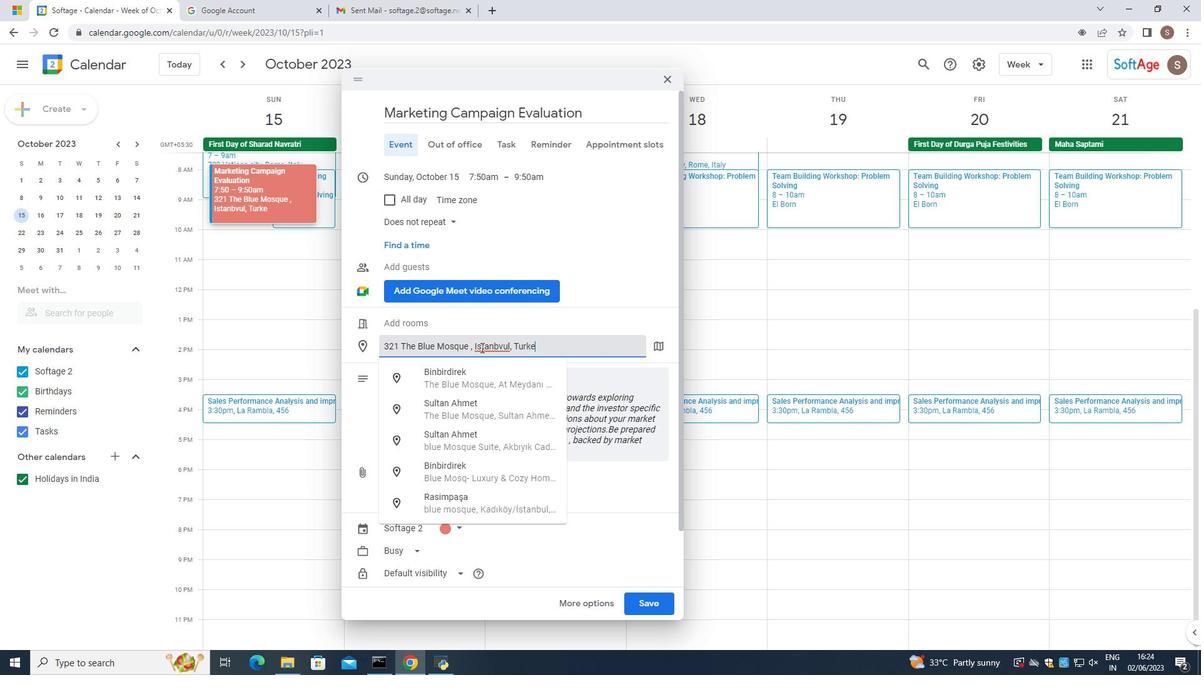 
Action: Mouse moved to (502, 347)
Screenshot: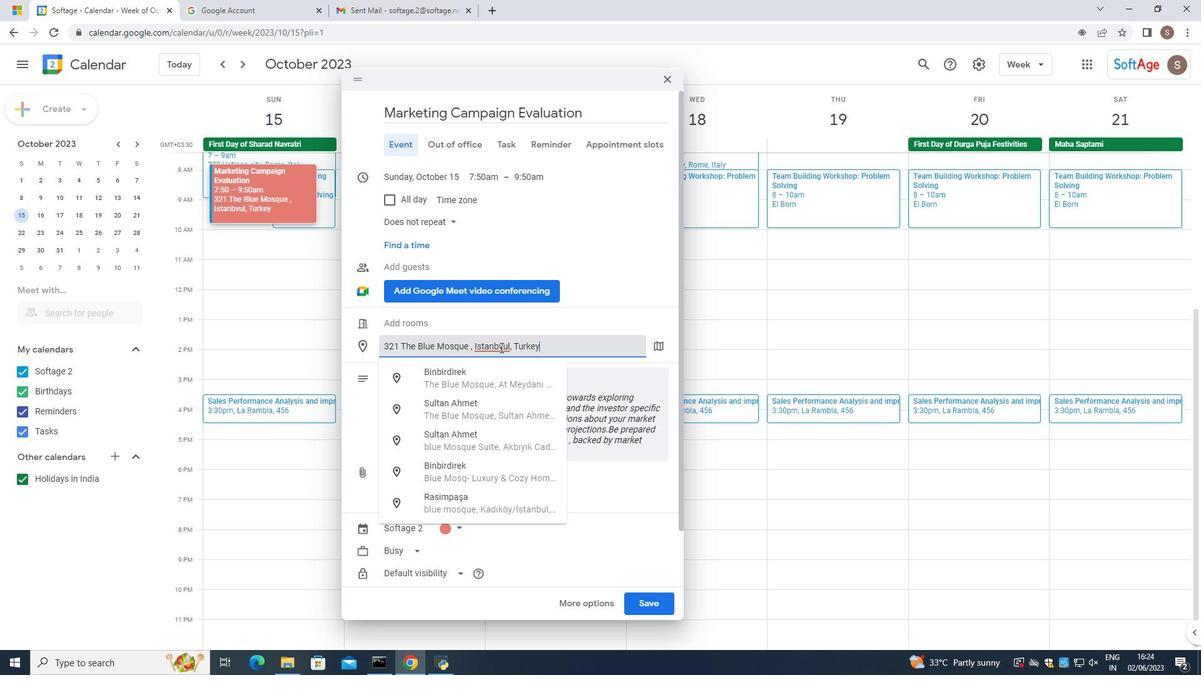 
Action: Mouse pressed left at (502, 347)
Screenshot: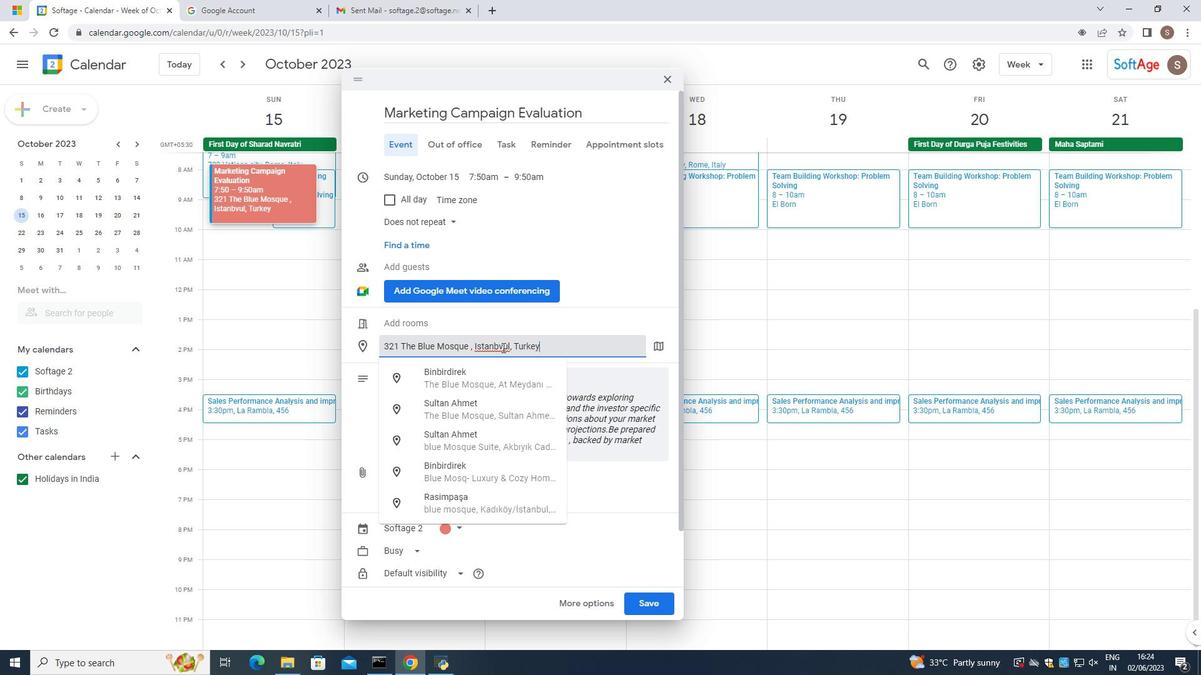 
Action: Mouse moved to (351, 291)
Screenshot: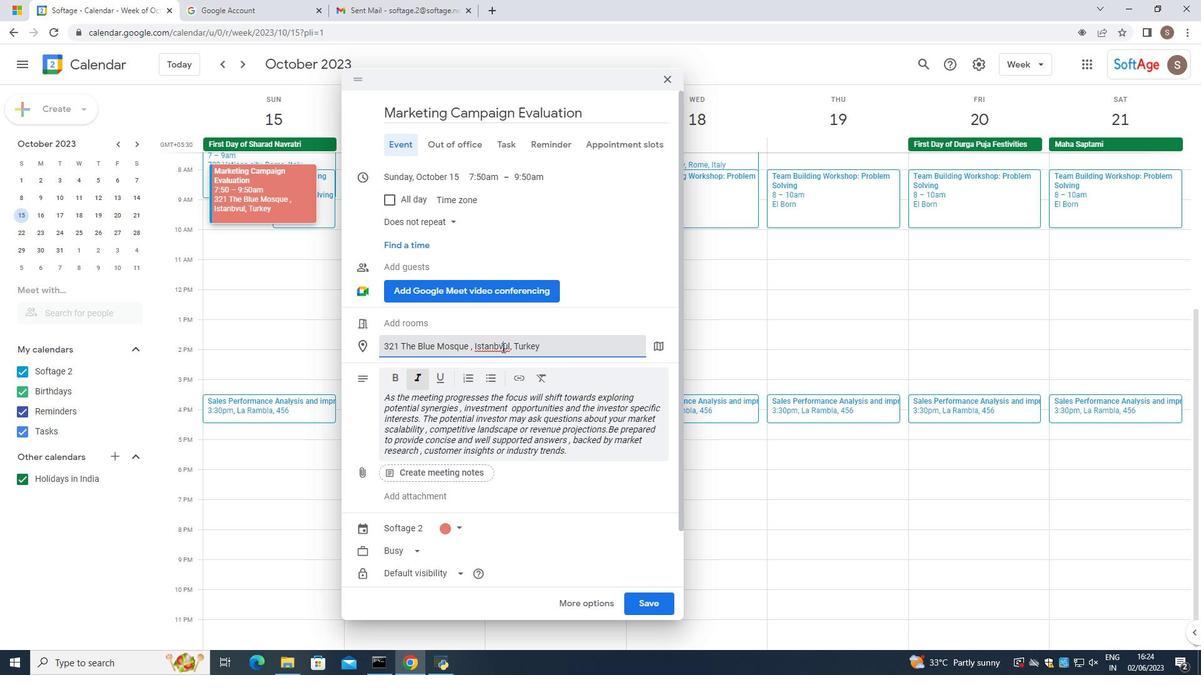 
Action: Key pressed <Key.backspace>
Screenshot: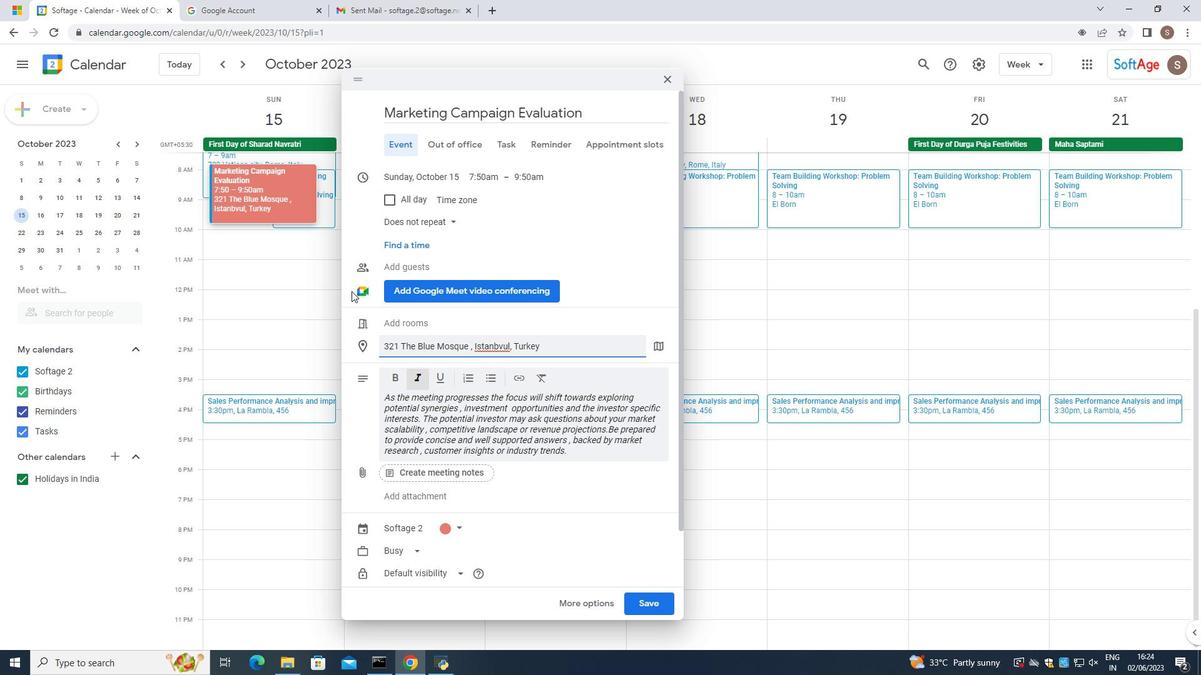 
Action: Mouse moved to (591, 354)
Screenshot: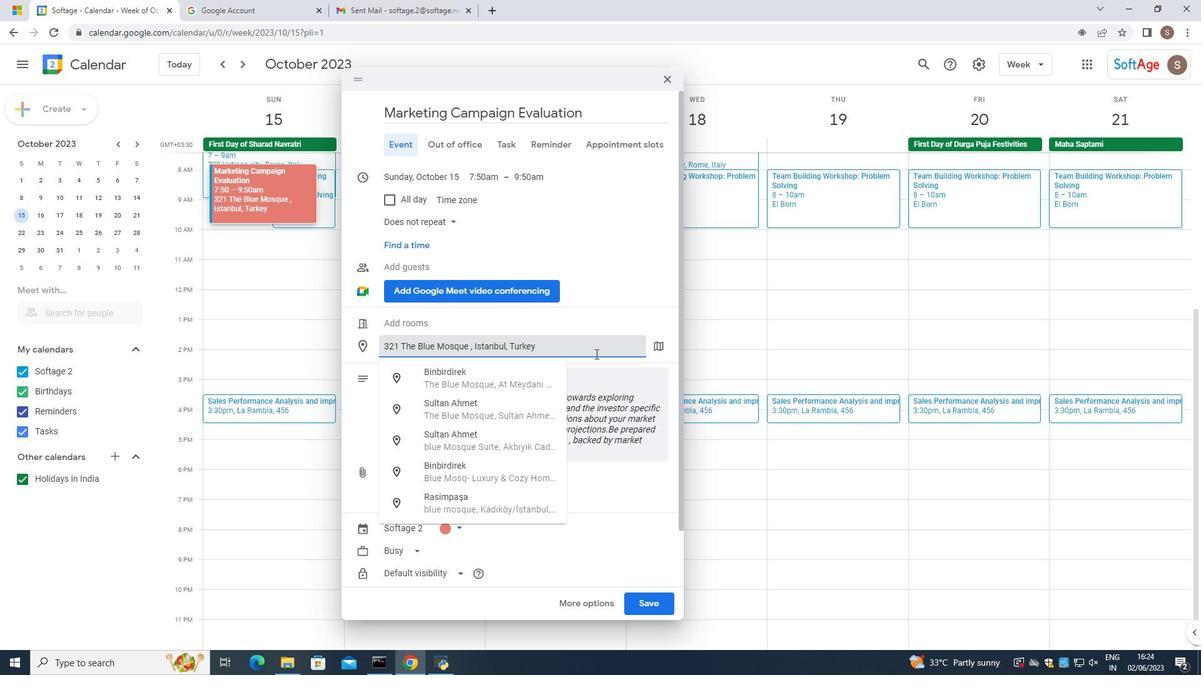 
Action: Mouse pressed left at (591, 354)
Screenshot: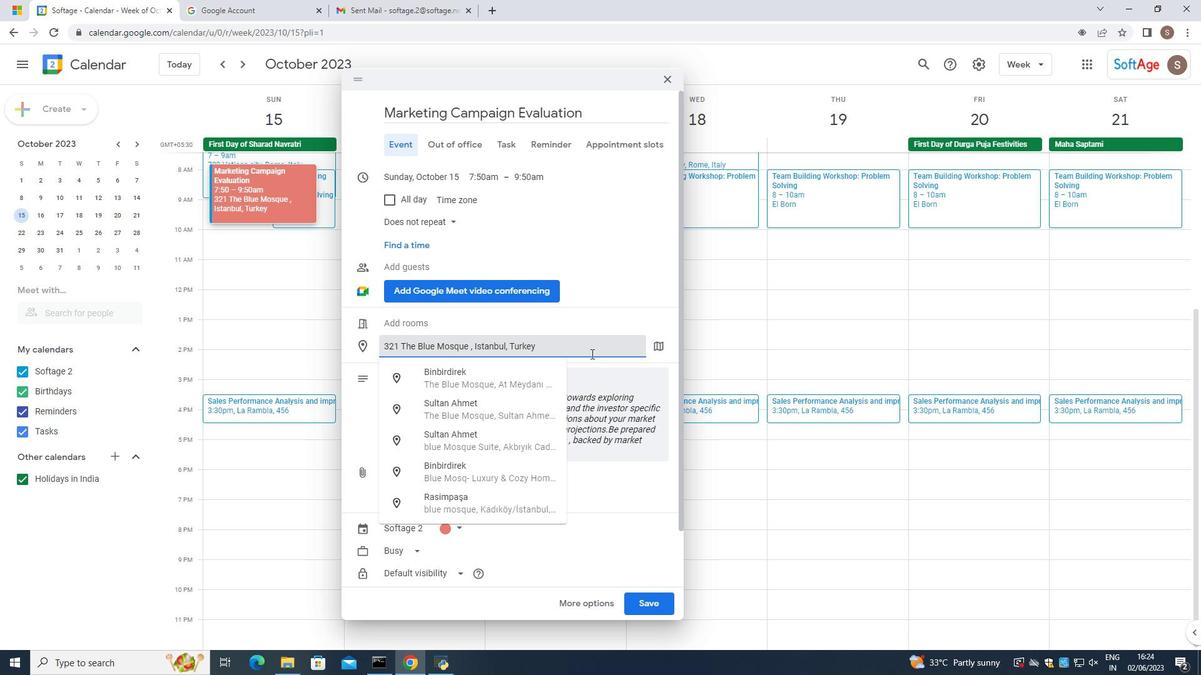 
Action: Mouse moved to (451, 464)
Screenshot: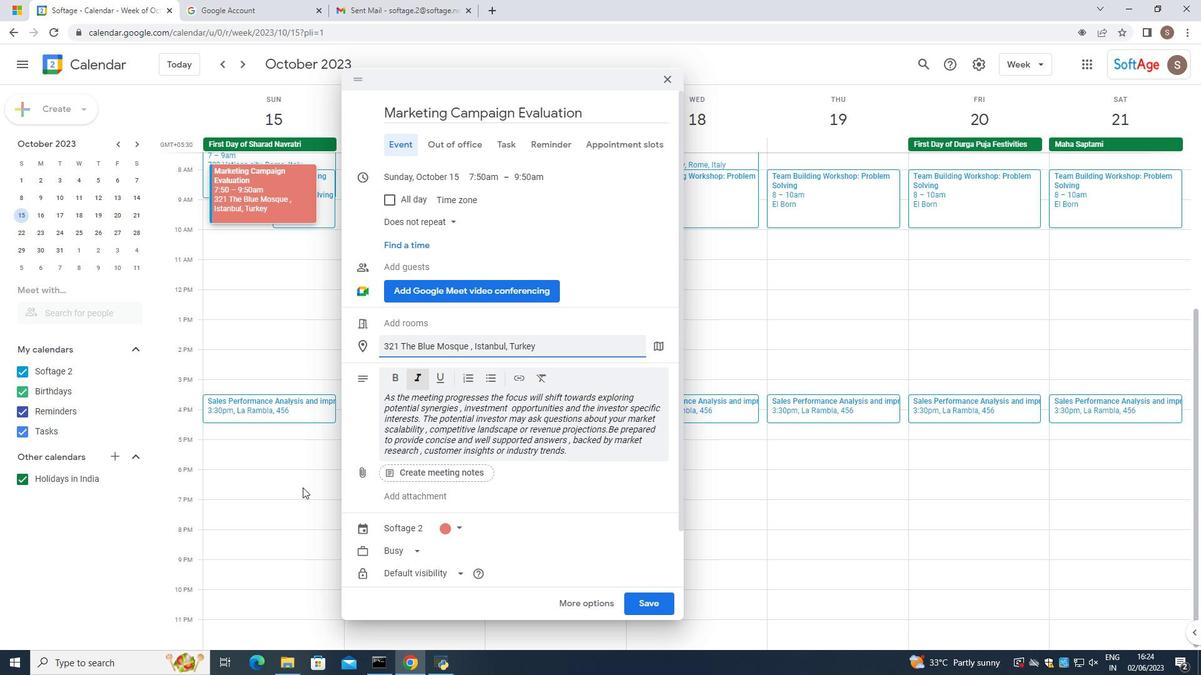 
Action: Mouse scrolled (451, 464) with delta (0, 0)
Screenshot: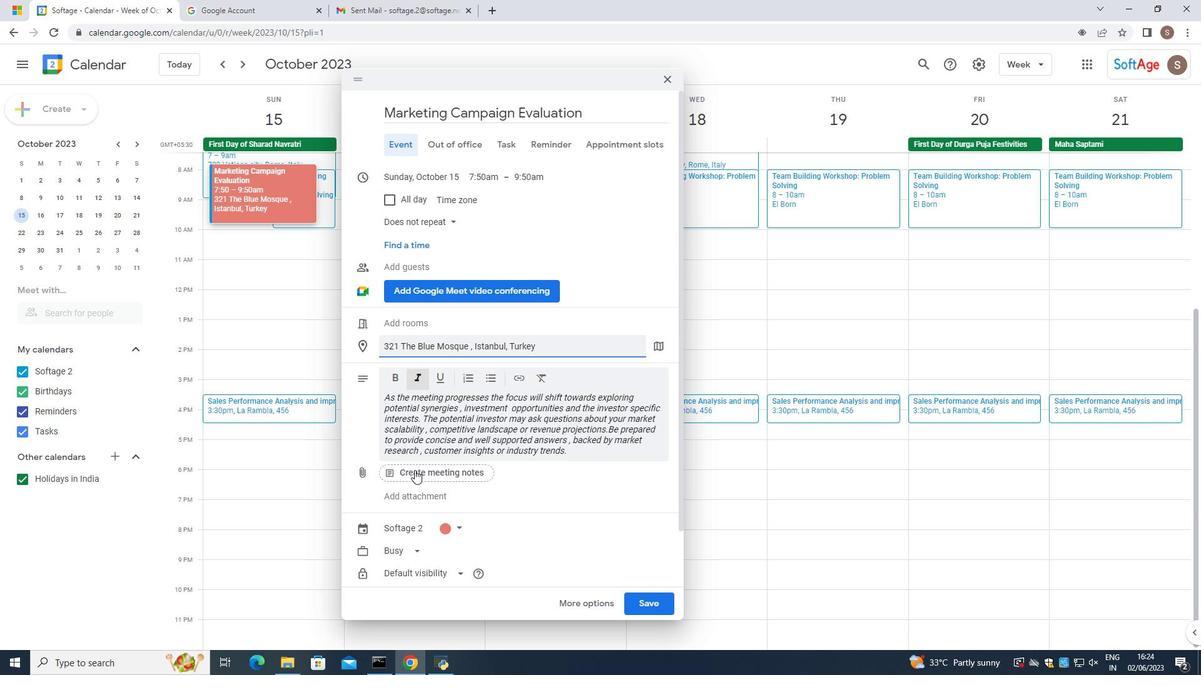 
Action: Mouse moved to (451, 464)
Screenshot: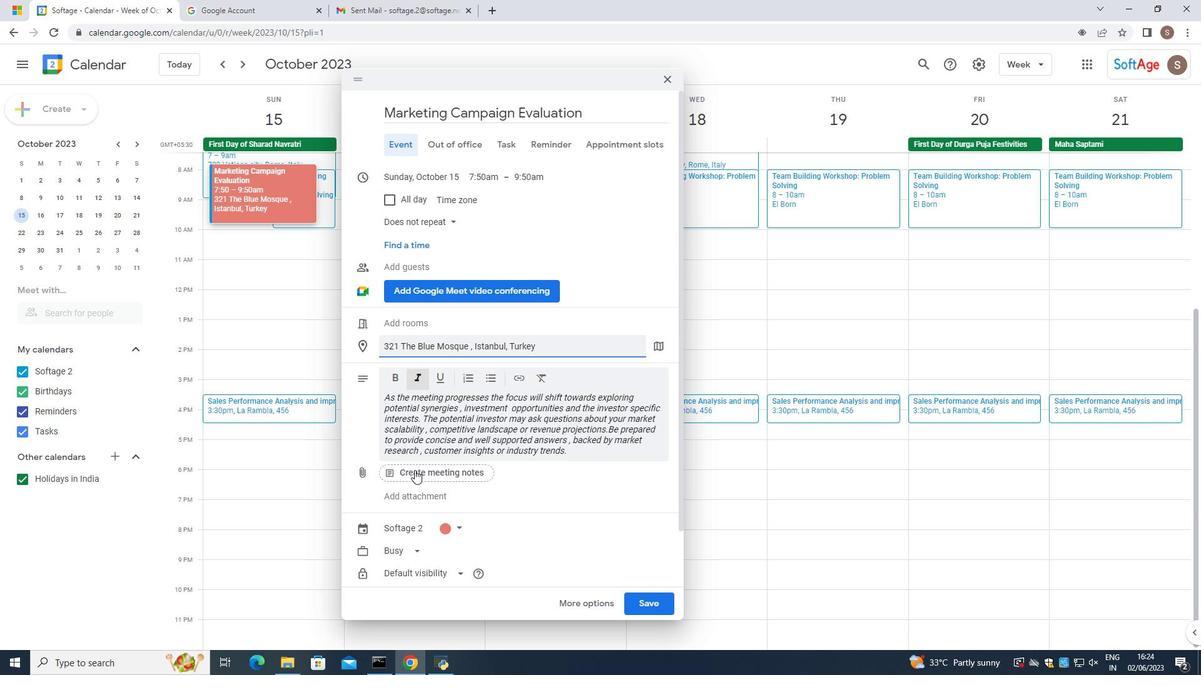 
Action: Mouse scrolled (451, 464) with delta (0, 0)
Screenshot: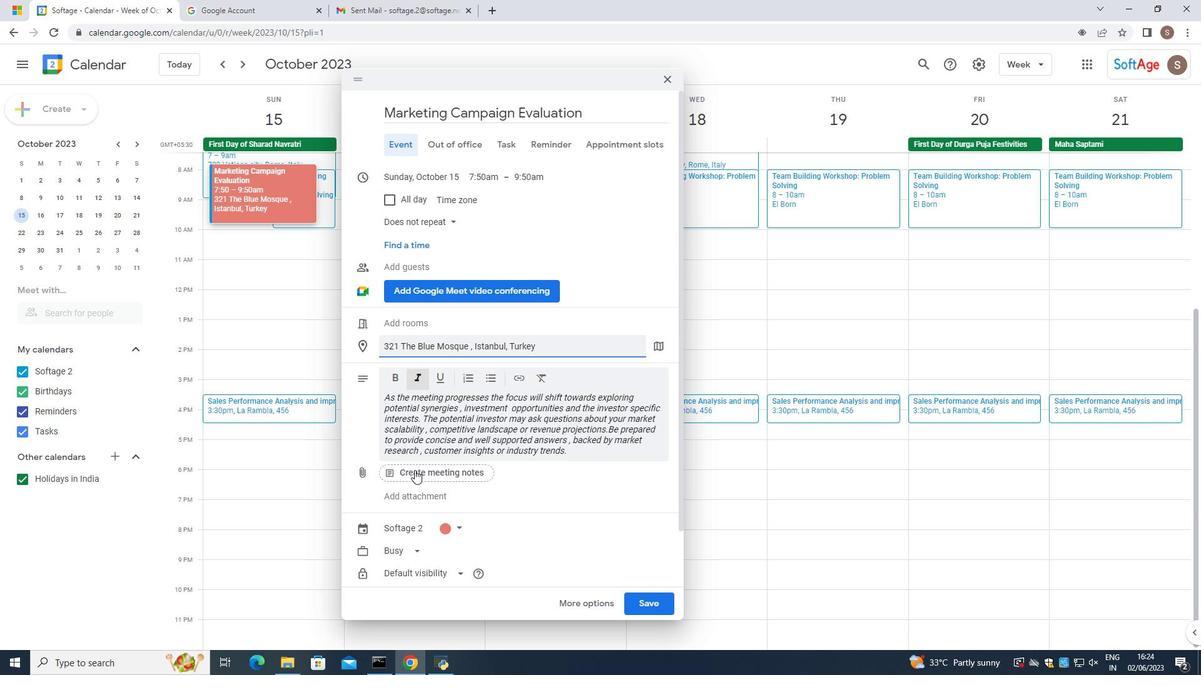 
Action: Mouse moved to (451, 465)
Screenshot: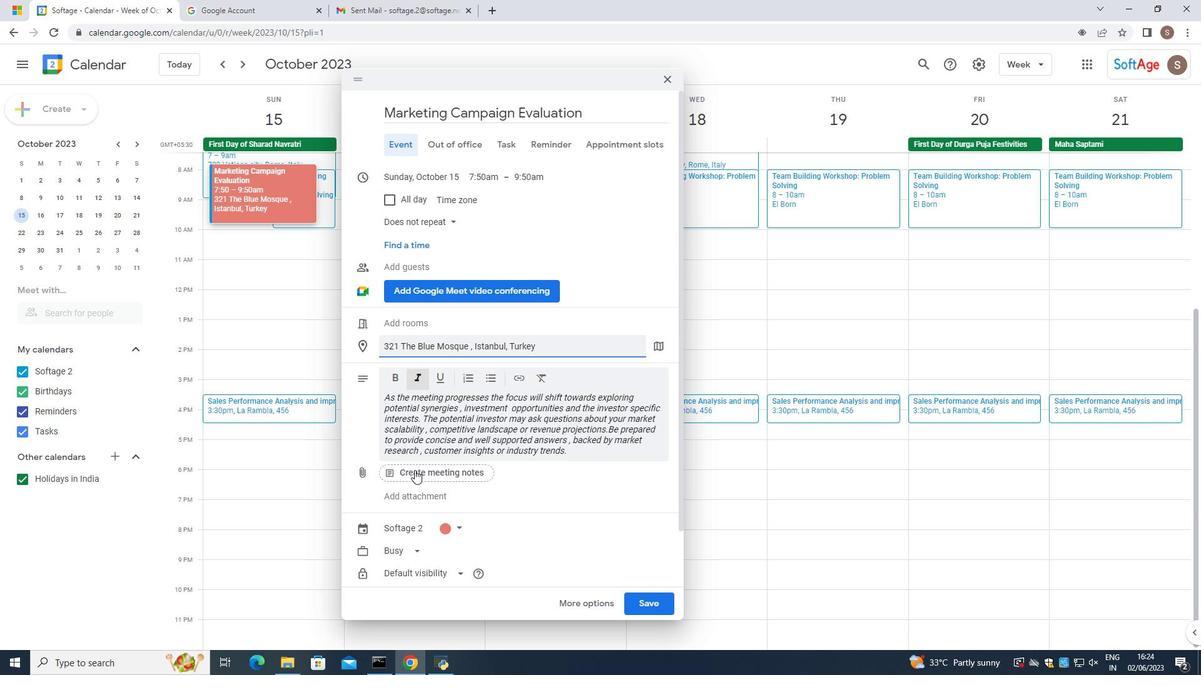 
Action: Mouse scrolled (451, 464) with delta (0, 0)
Screenshot: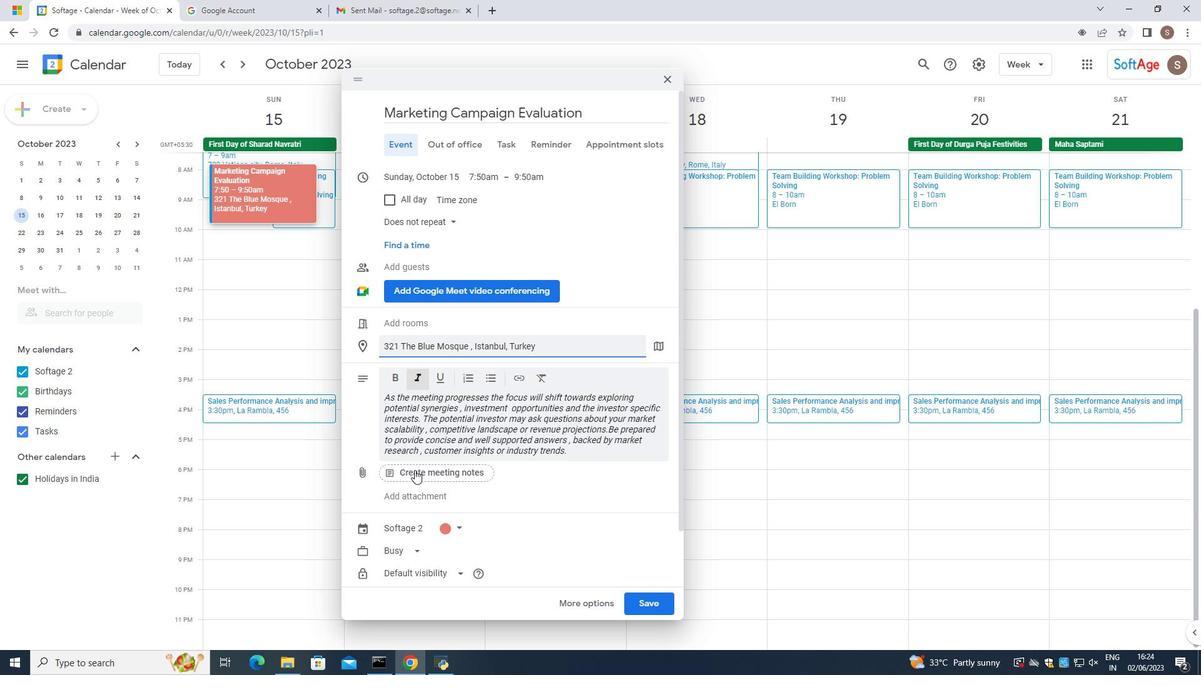 
Action: Mouse moved to (451, 466)
Screenshot: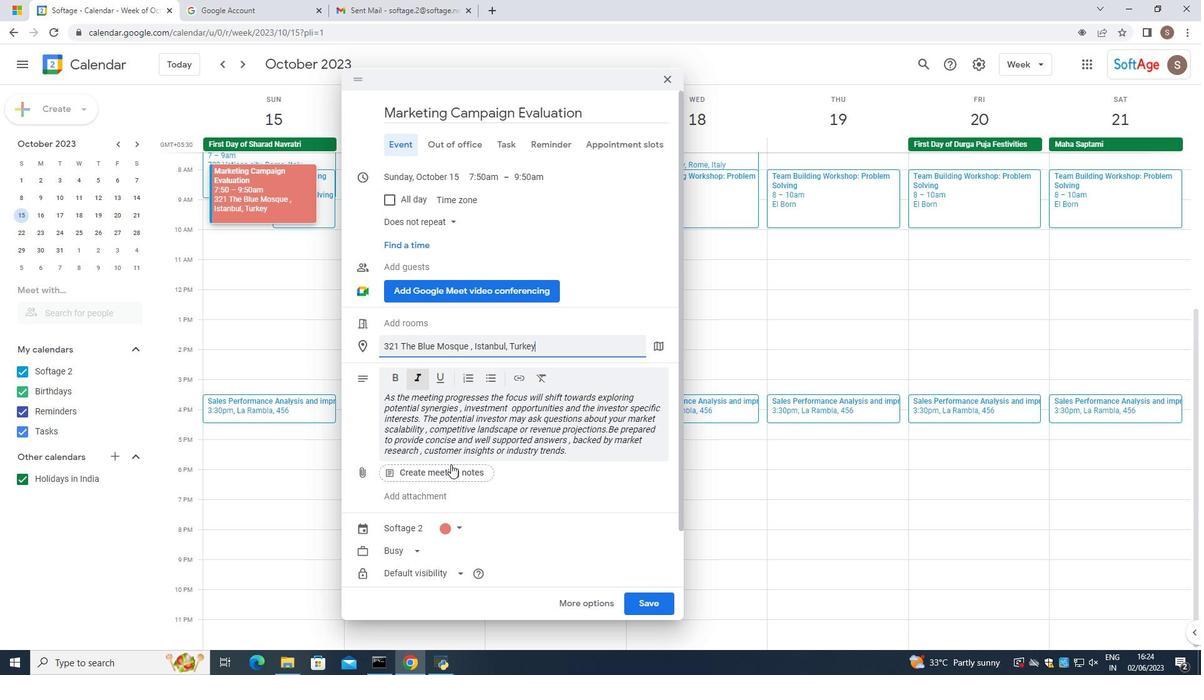 
Action: Mouse scrolled (451, 466) with delta (0, 0)
Screenshot: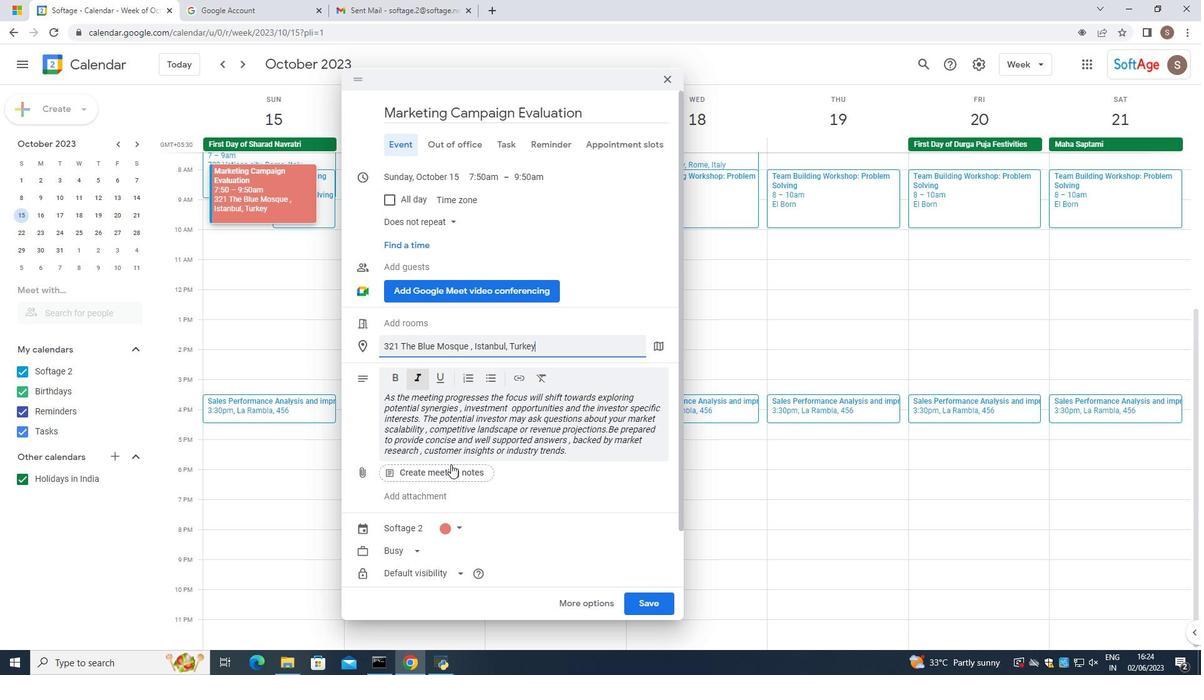 
Action: Mouse moved to (446, 488)
Screenshot: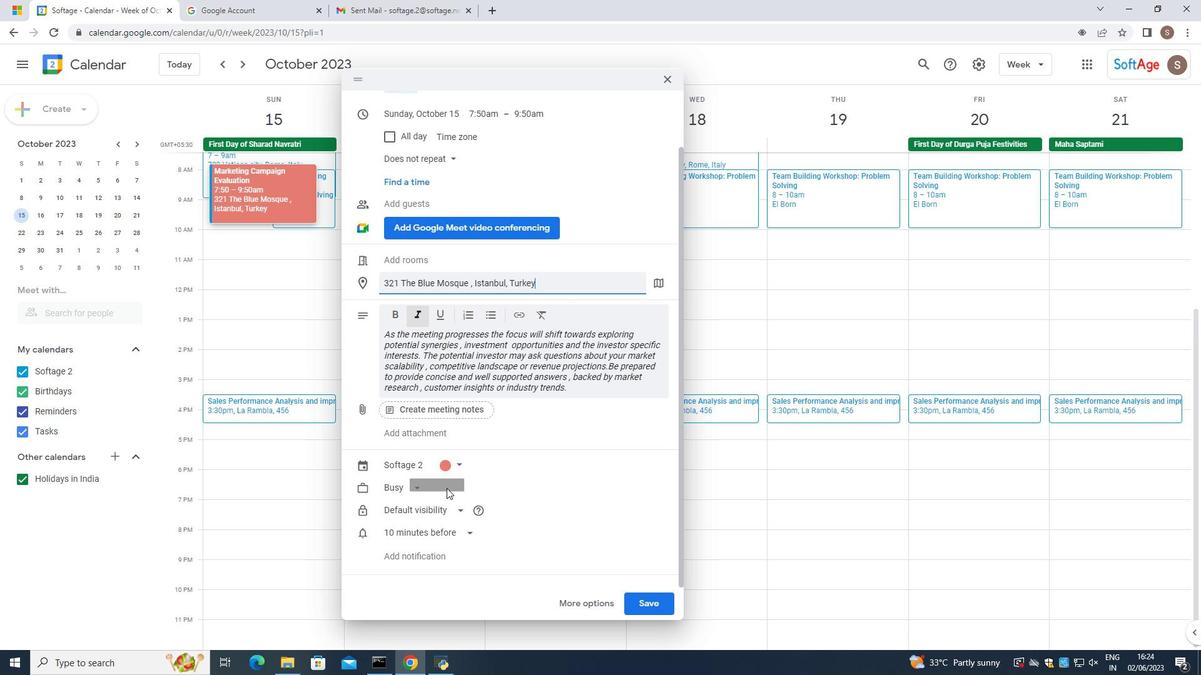 
Action: Mouse scrolled (446, 487) with delta (0, 0)
Screenshot: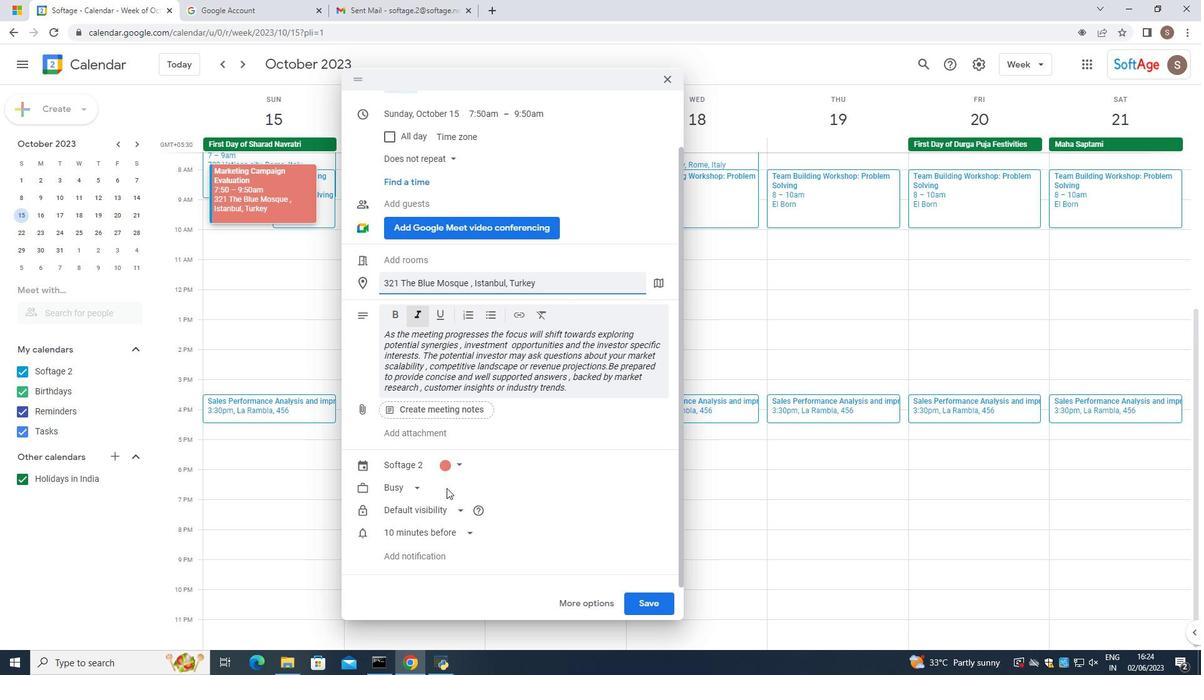 
Action: Mouse moved to (438, 223)
Screenshot: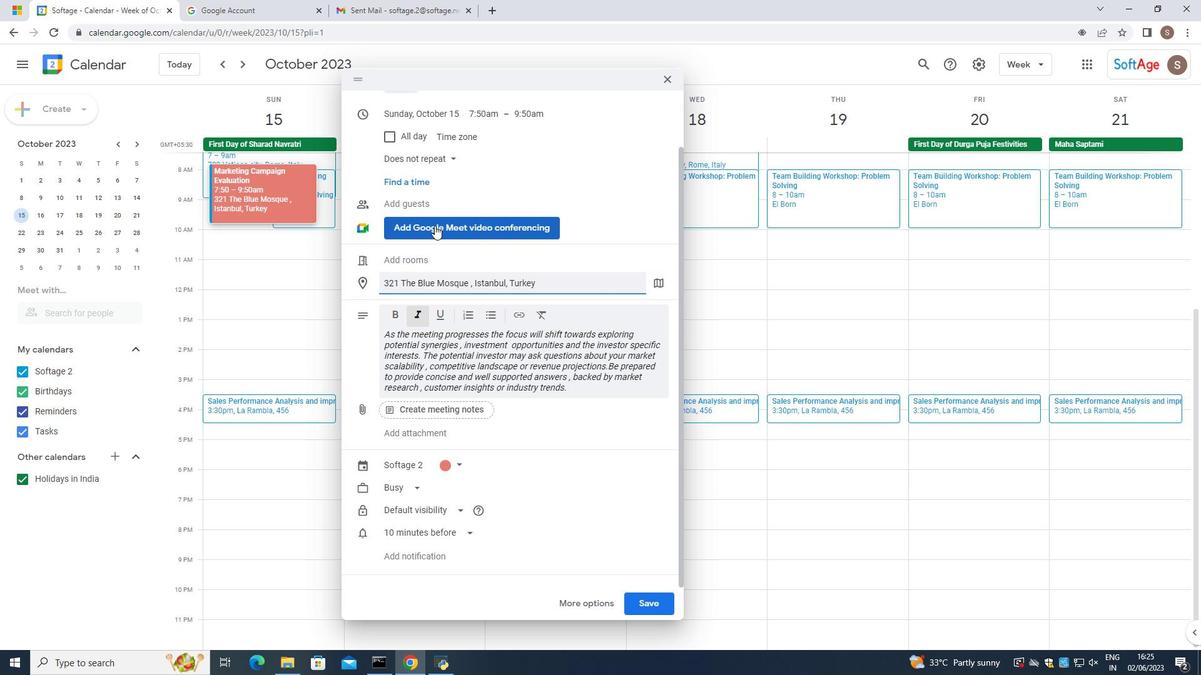 
Action: Mouse scrolled (438, 224) with delta (0, 0)
Screenshot: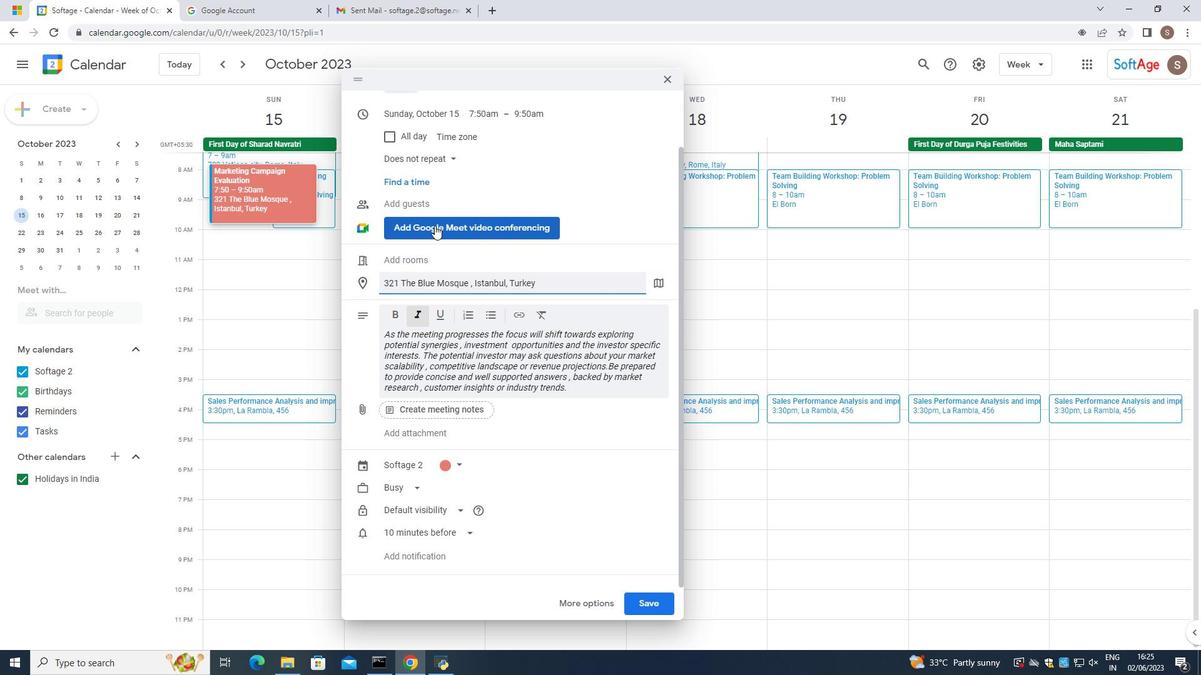 
Action: Mouse scrolled (438, 224) with delta (0, 0)
Screenshot: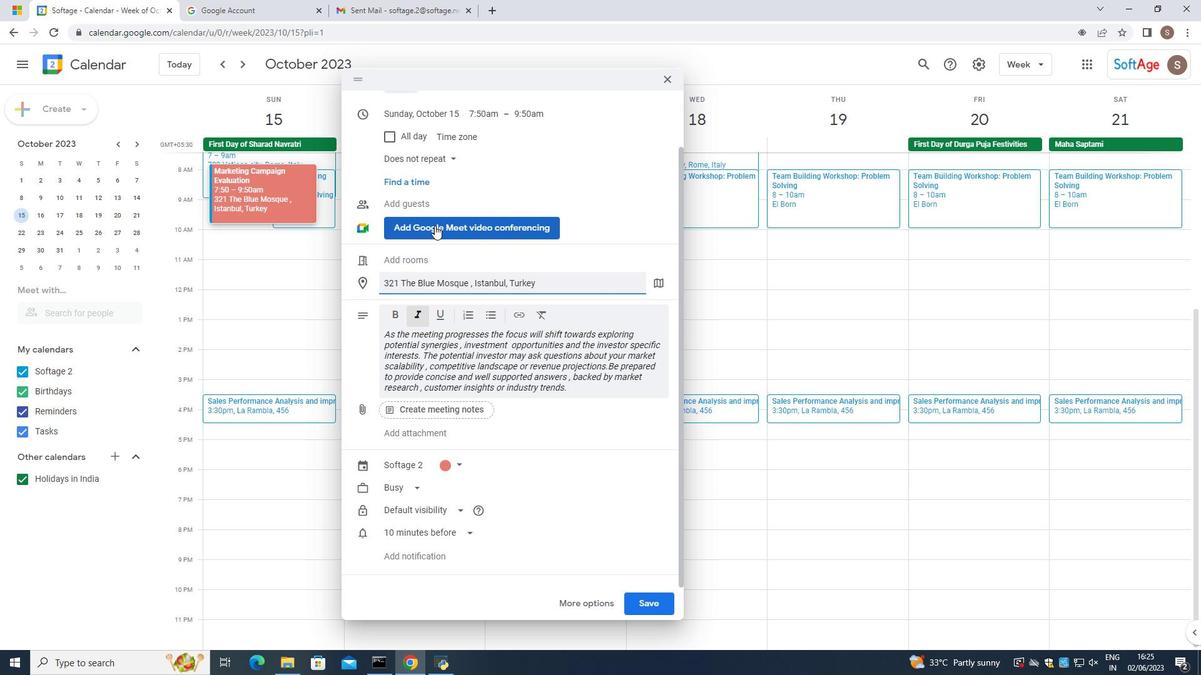 
Action: Mouse scrolled (438, 224) with delta (0, 0)
Screenshot: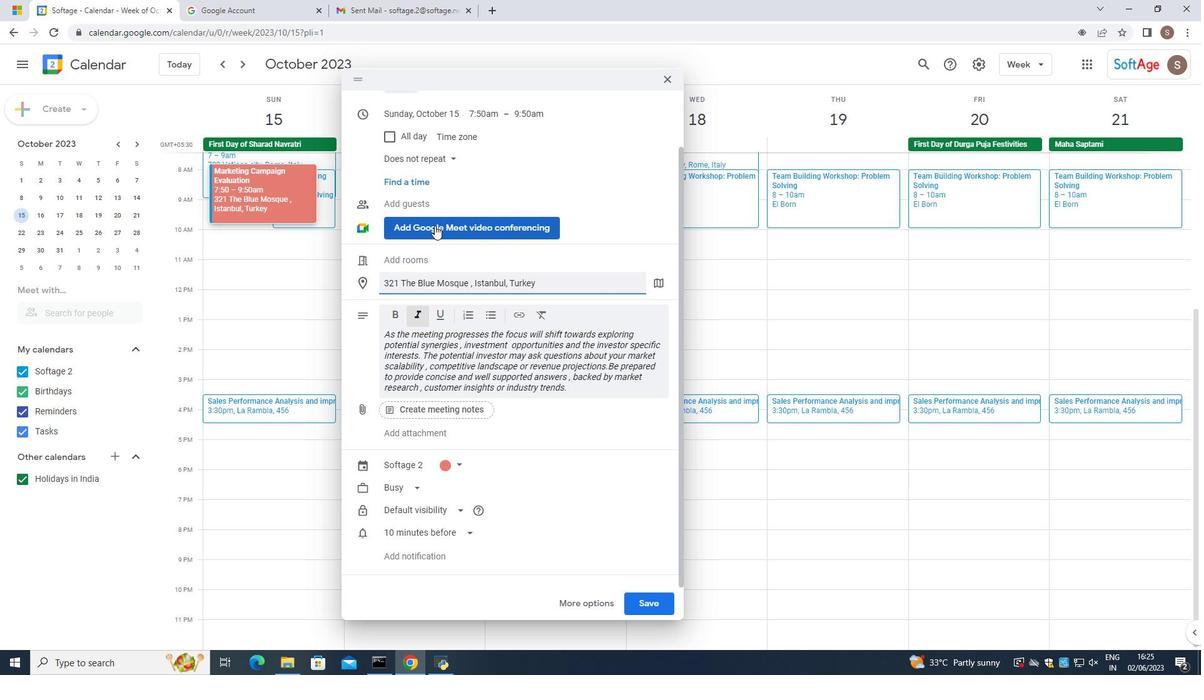 
Action: Mouse scrolled (438, 224) with delta (0, 0)
Screenshot: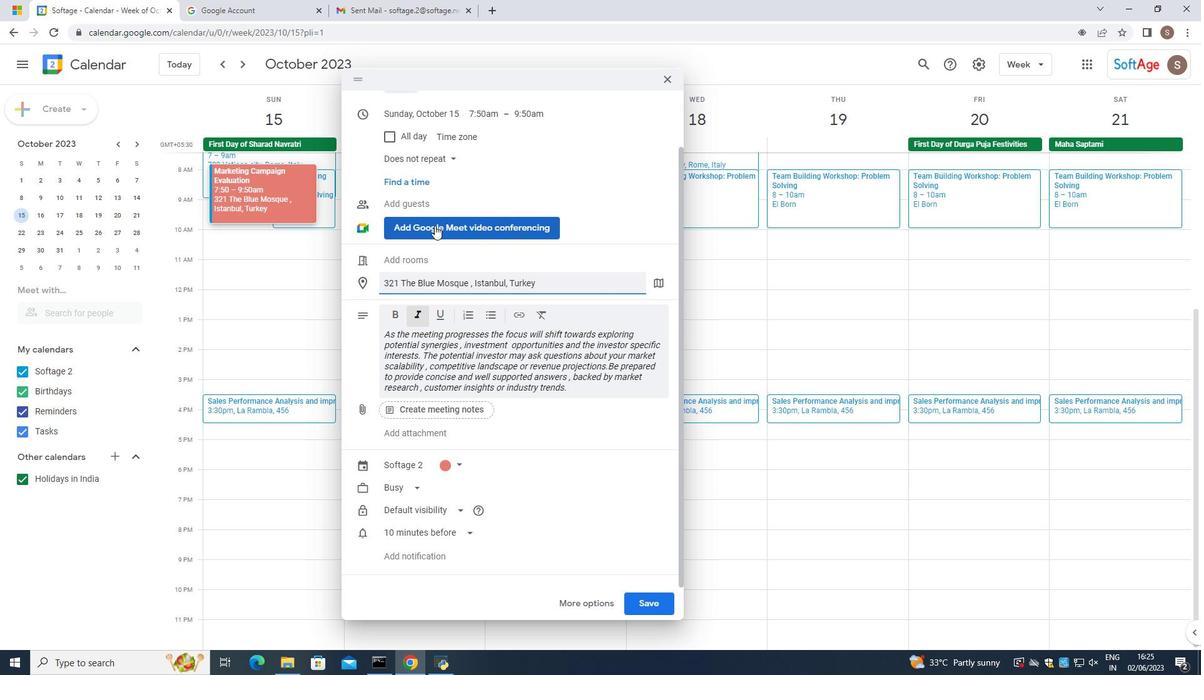 
Action: Mouse moved to (428, 225)
Screenshot: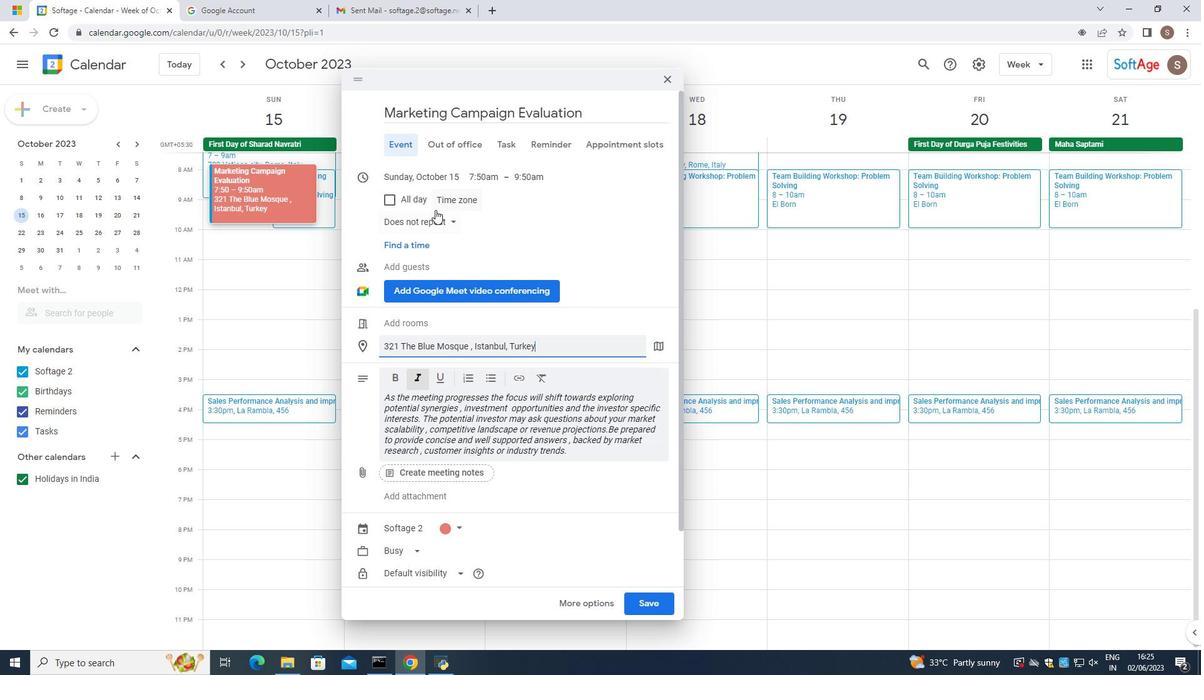 
Action: Mouse pressed left at (428, 225)
Screenshot: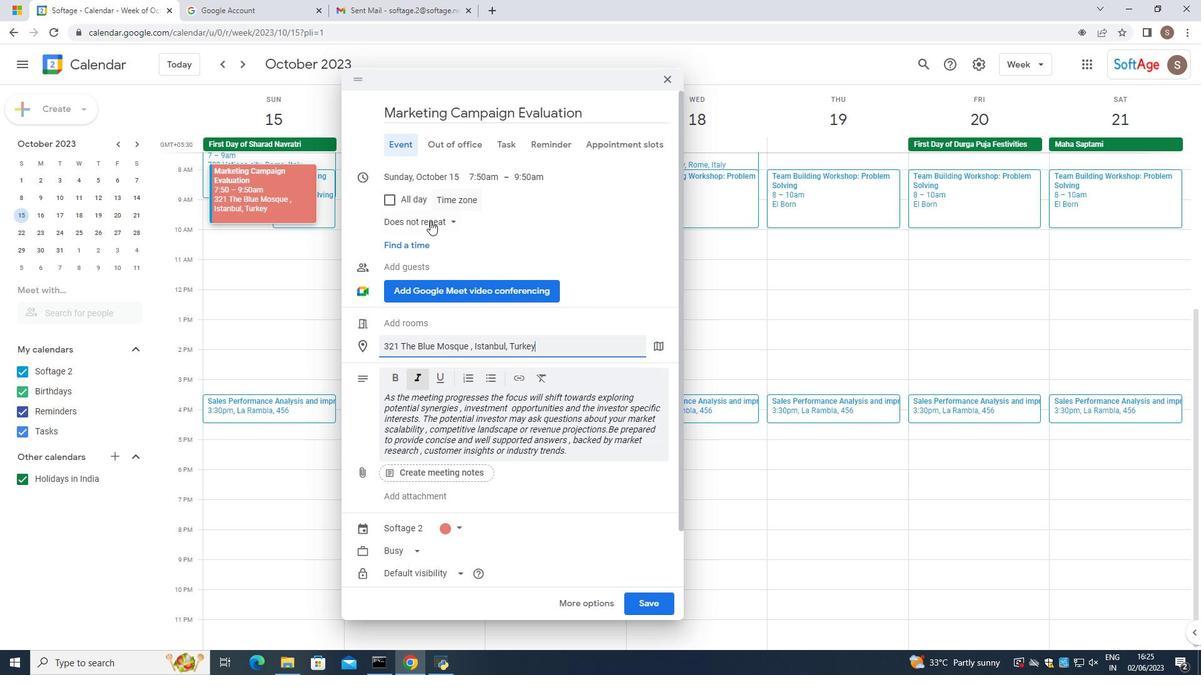 
Action: Mouse moved to (439, 270)
Screenshot: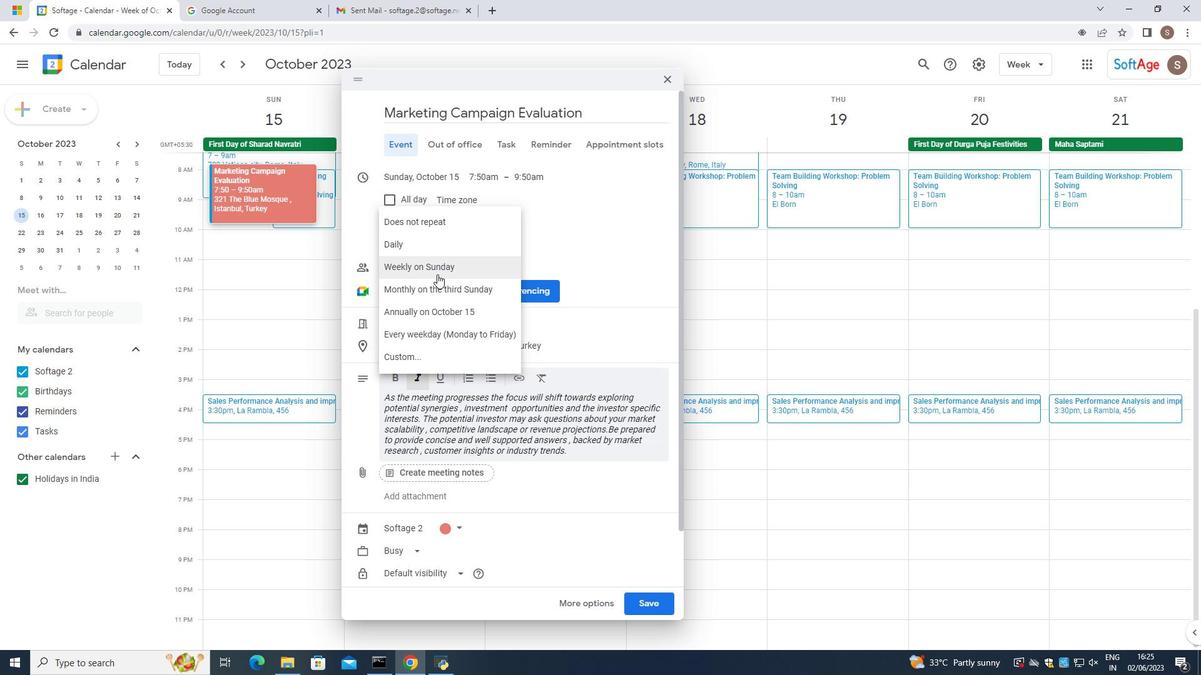 
Action: Mouse pressed left at (439, 270)
Screenshot: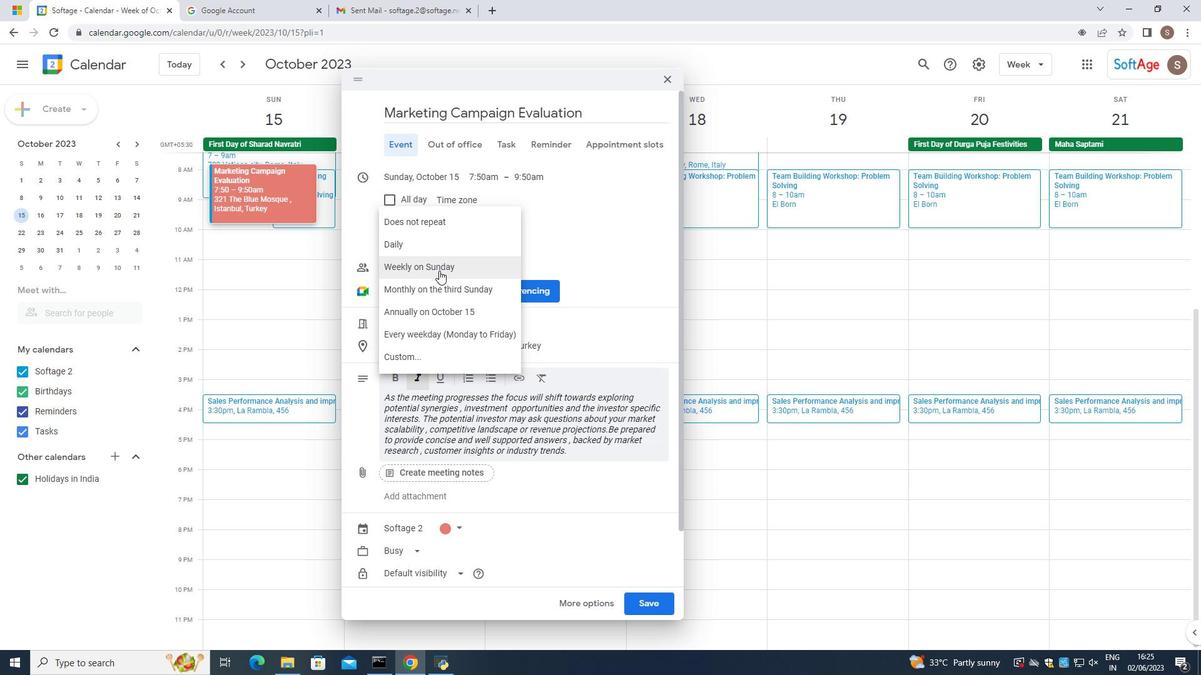 
Action: Mouse moved to (497, 399)
Screenshot: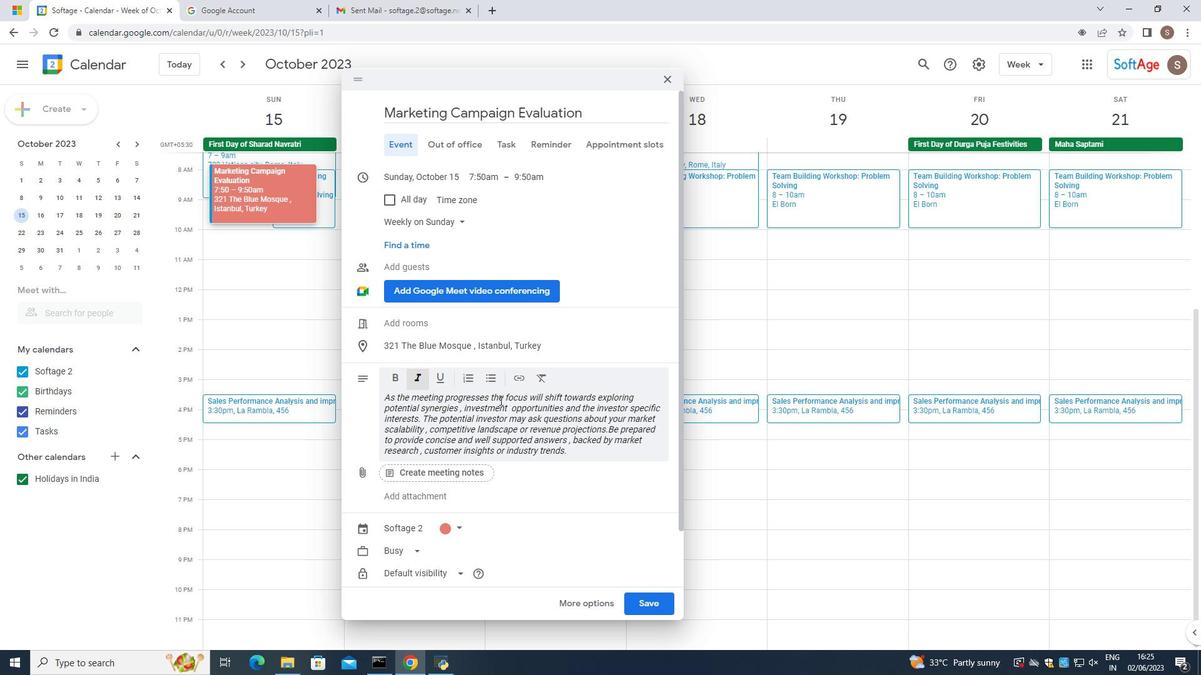 
Action: Mouse scrolled (497, 399) with delta (0, 0)
Screenshot: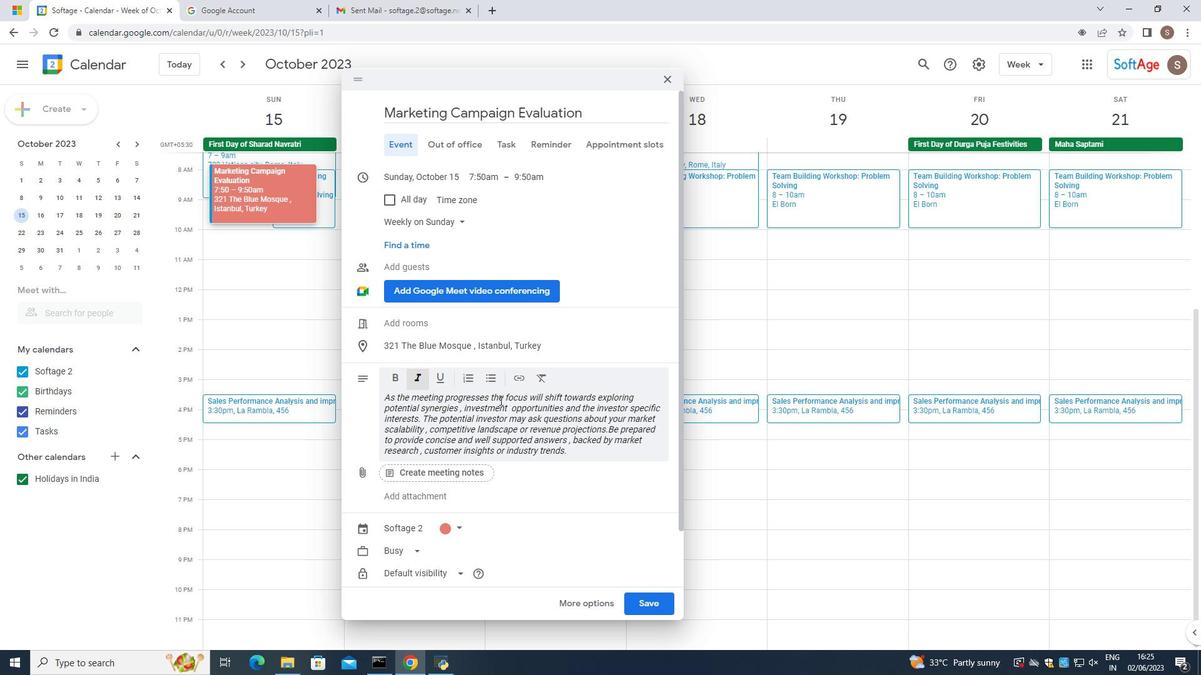 
Action: Mouse moved to (495, 399)
Screenshot: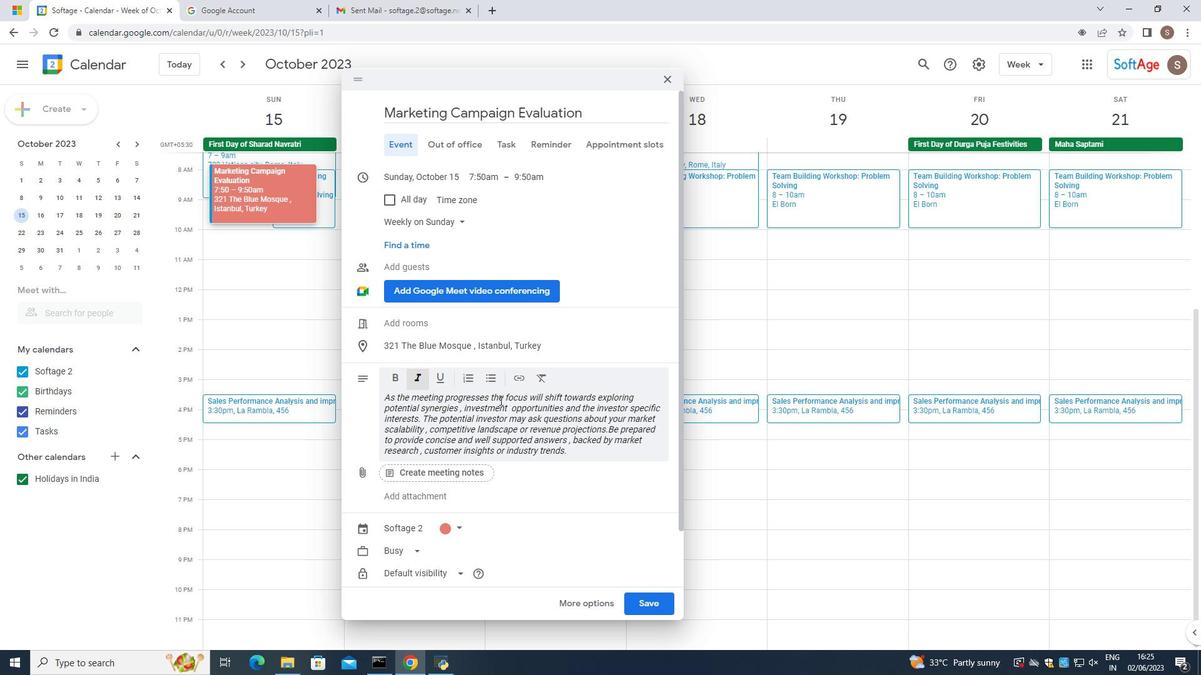 
Action: Mouse scrolled (495, 399) with delta (0, 0)
Screenshot: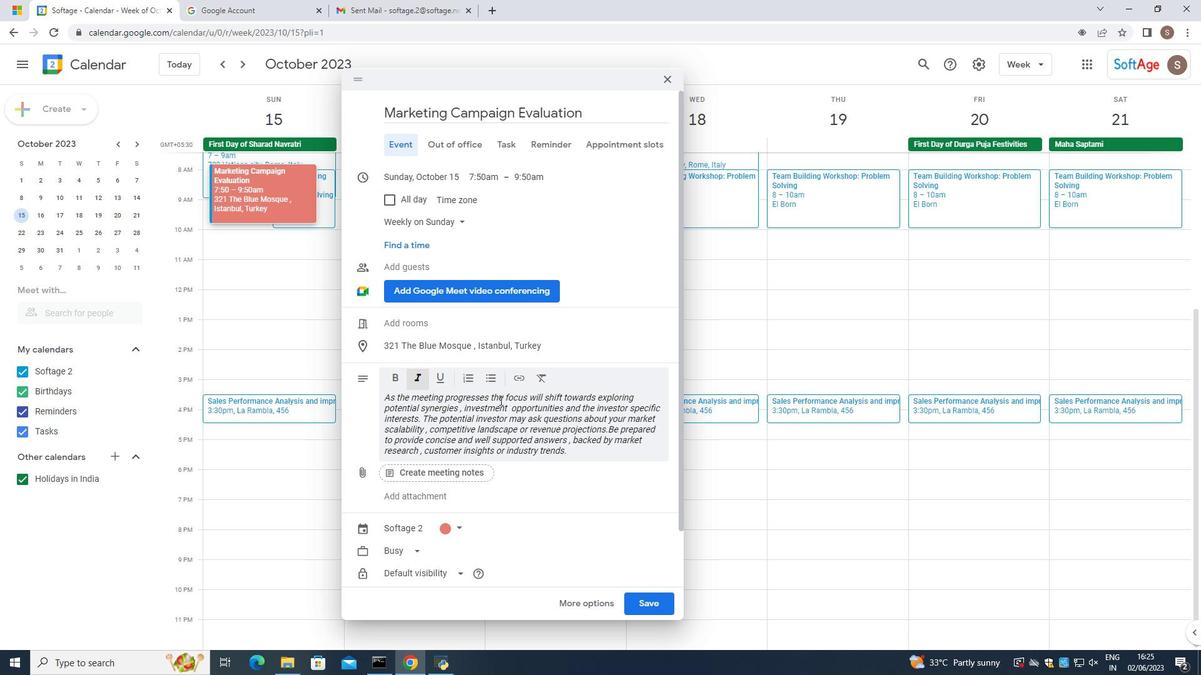 
Action: Mouse moved to (493, 401)
Screenshot: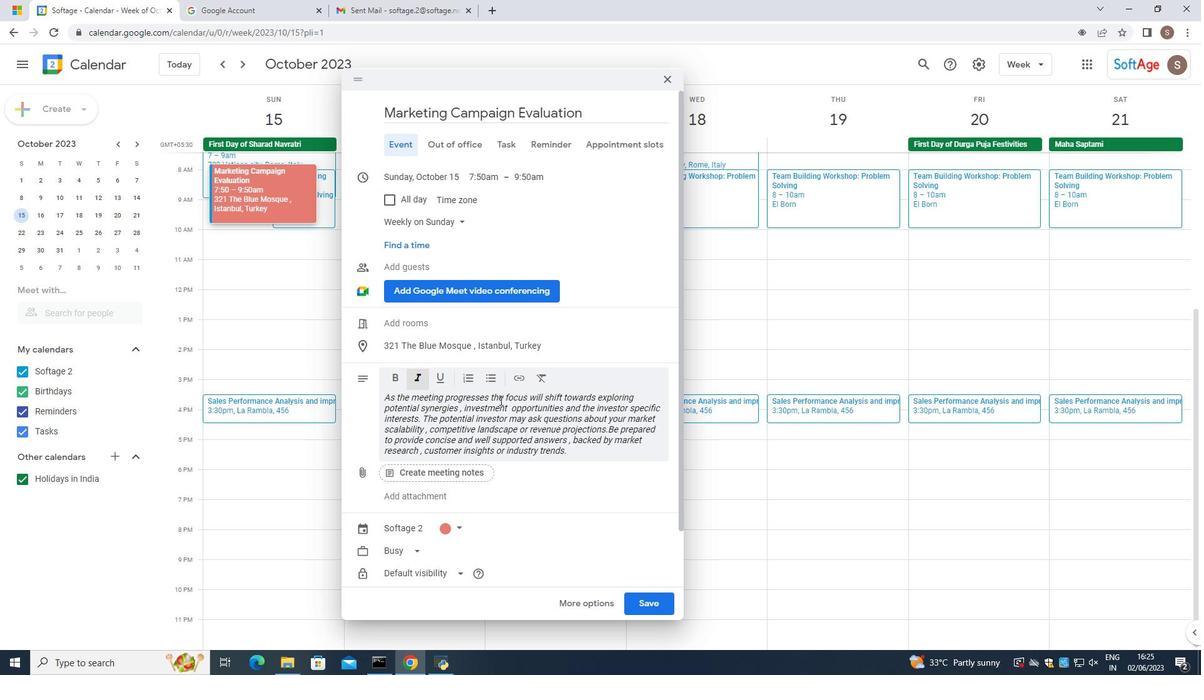 
Action: Mouse scrolled (493, 400) with delta (0, 0)
Screenshot: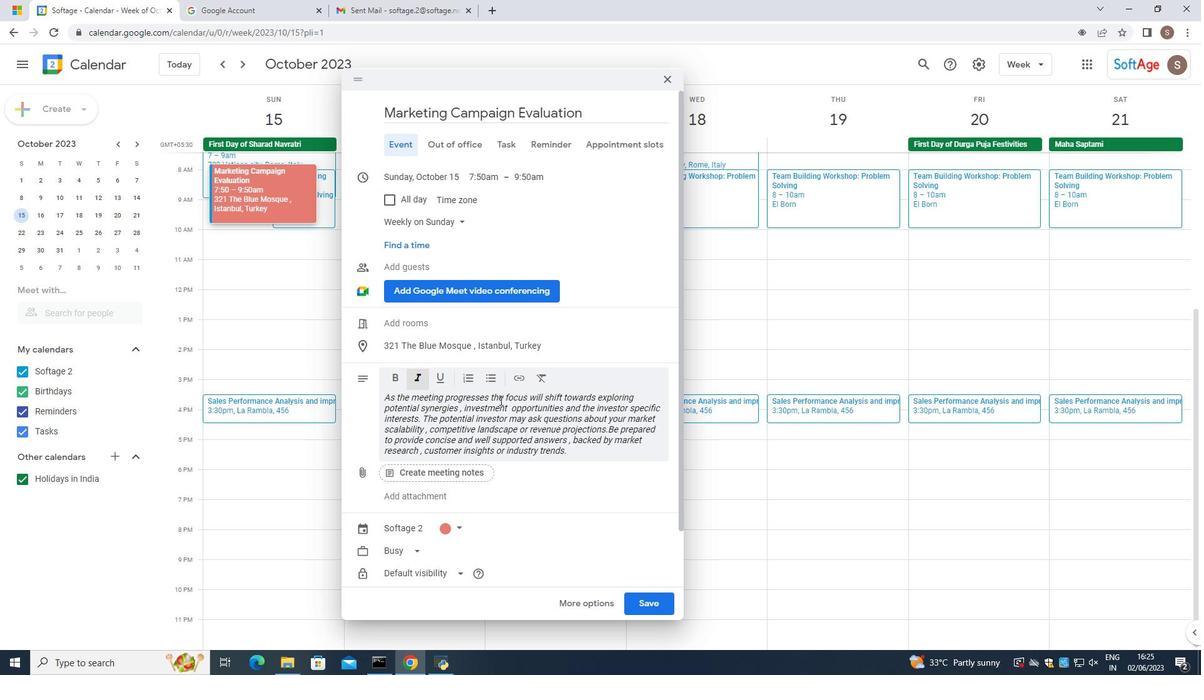 
Action: Mouse scrolled (493, 400) with delta (0, 0)
Screenshot: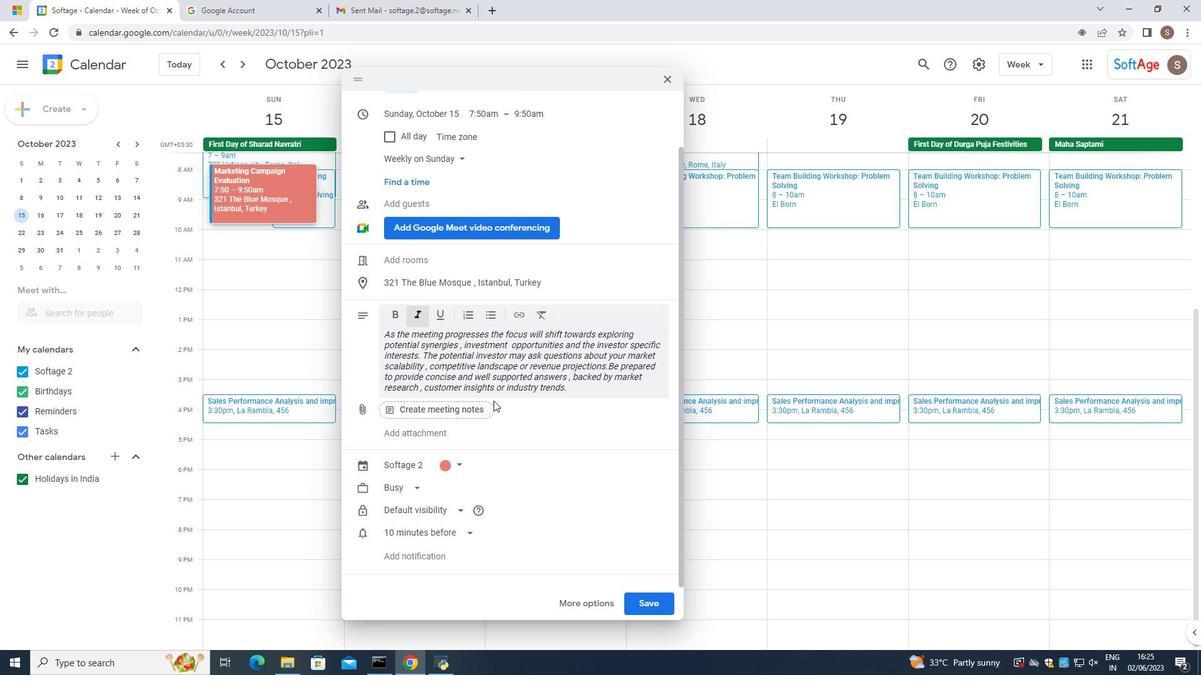 
Action: Mouse scrolled (493, 400) with delta (0, 0)
Screenshot: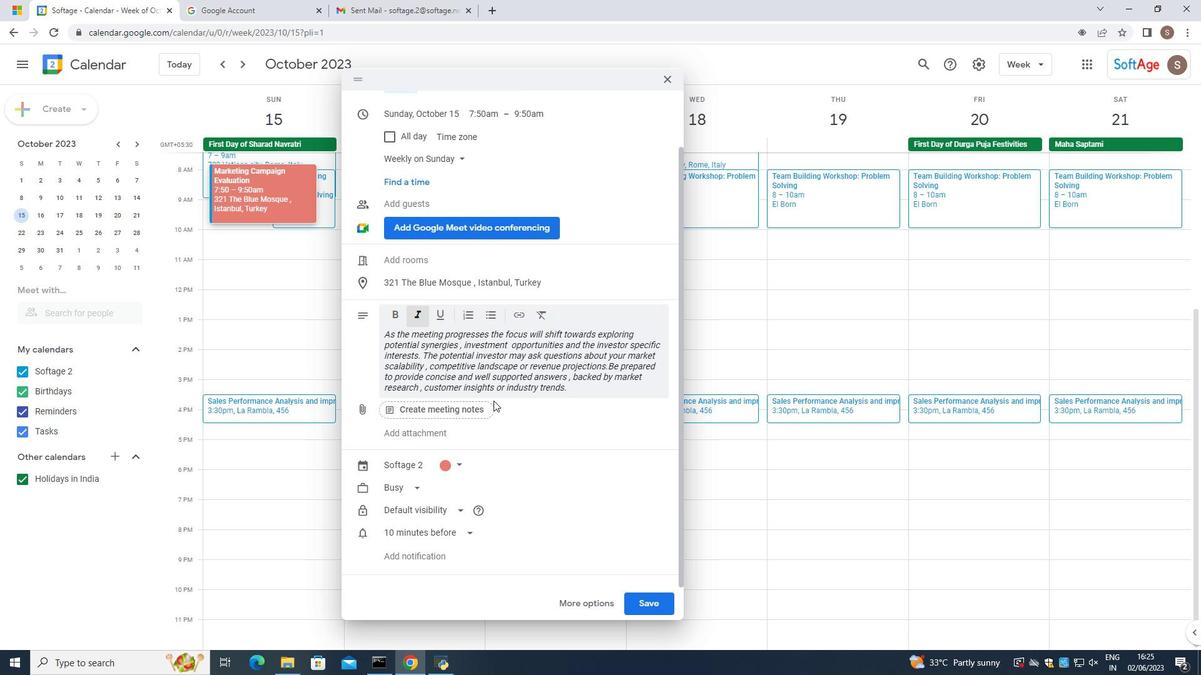 
Action: Mouse scrolled (493, 400) with delta (0, 0)
Screenshot: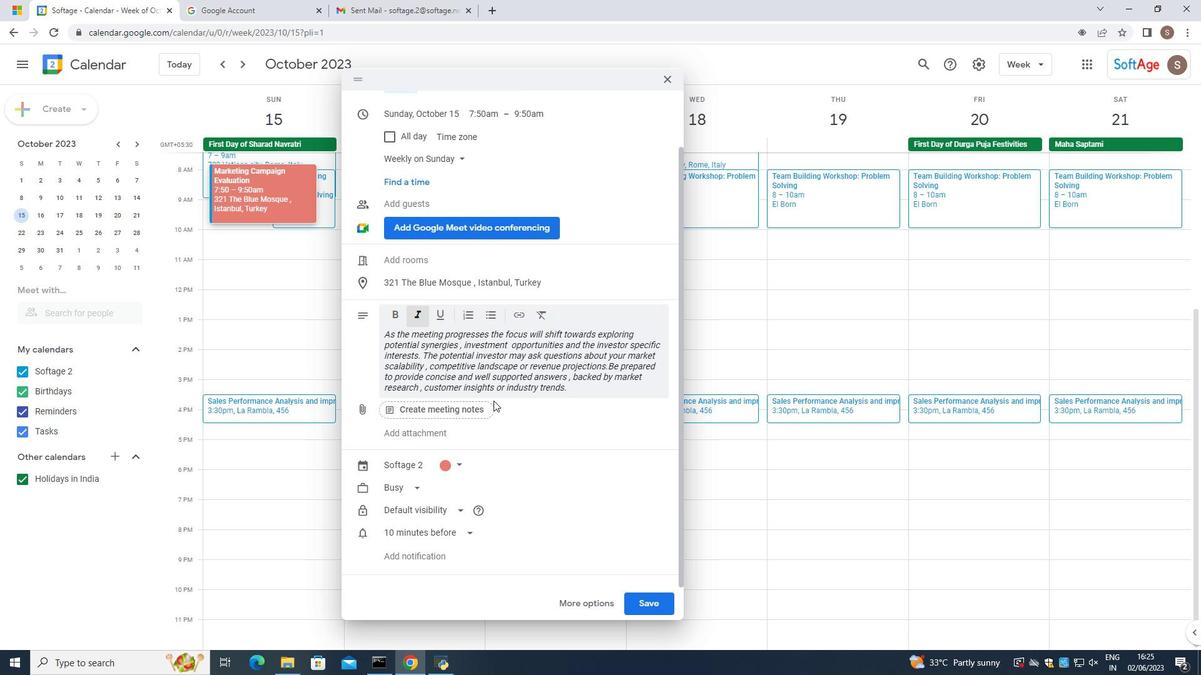 
Action: Mouse scrolled (493, 400) with delta (0, 0)
Screenshot: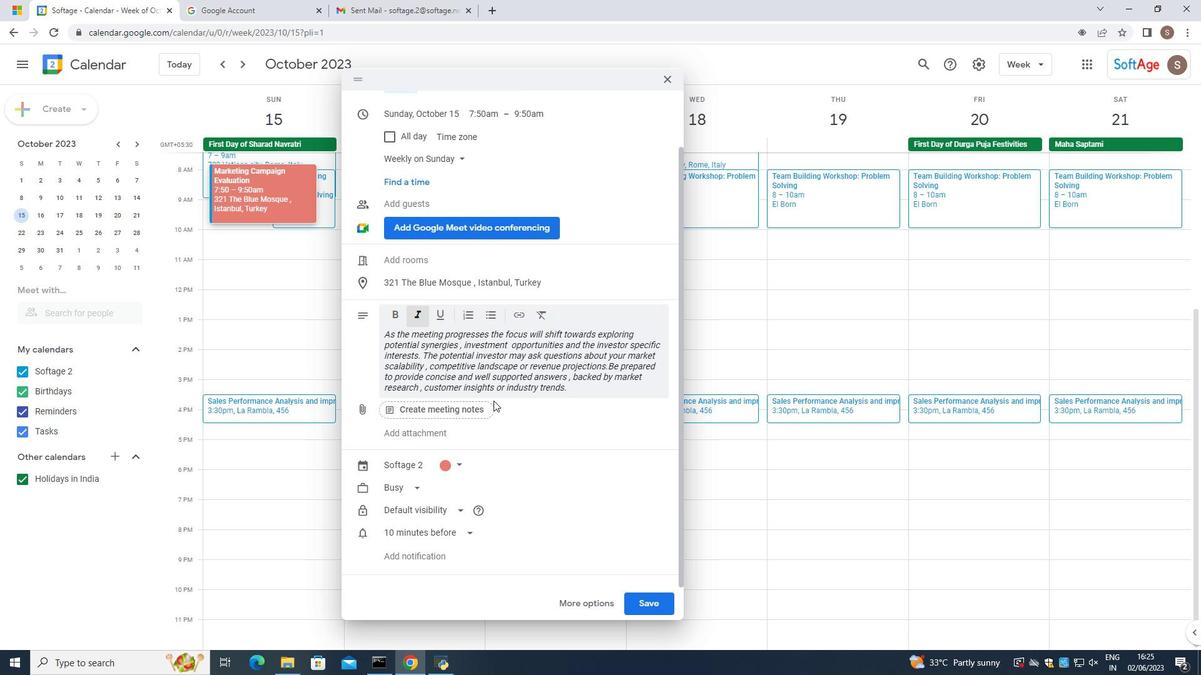 
Action: Mouse moved to (644, 601)
Screenshot: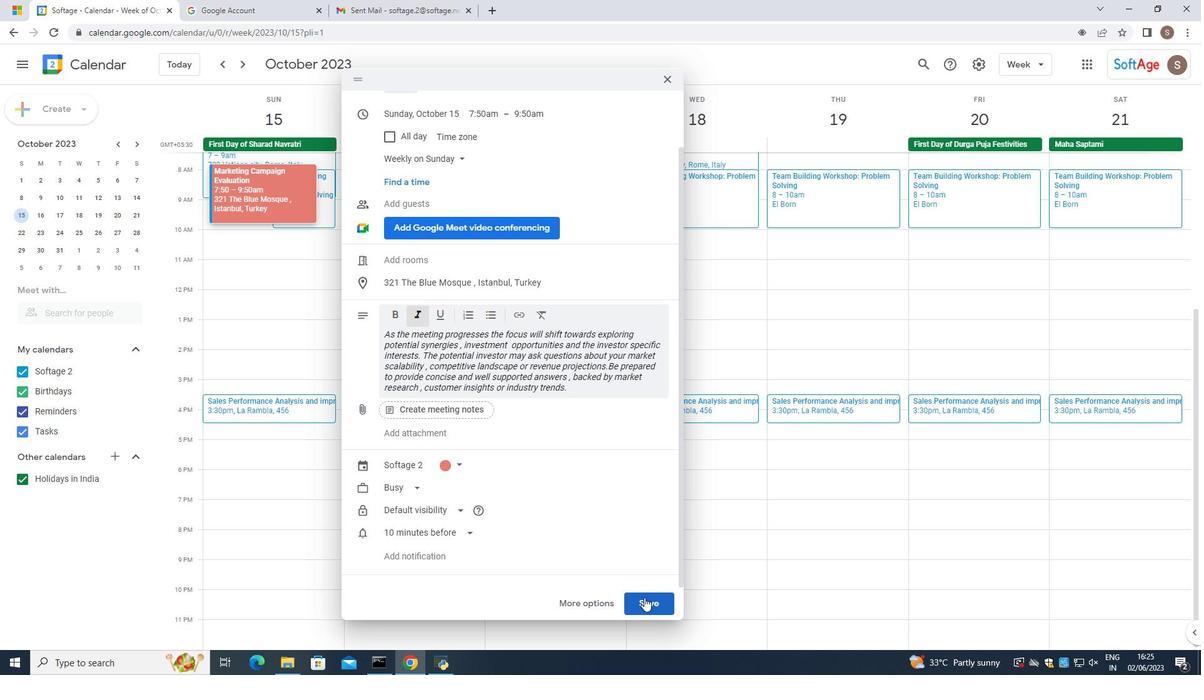 
Action: Mouse pressed left at (644, 601)
Screenshot: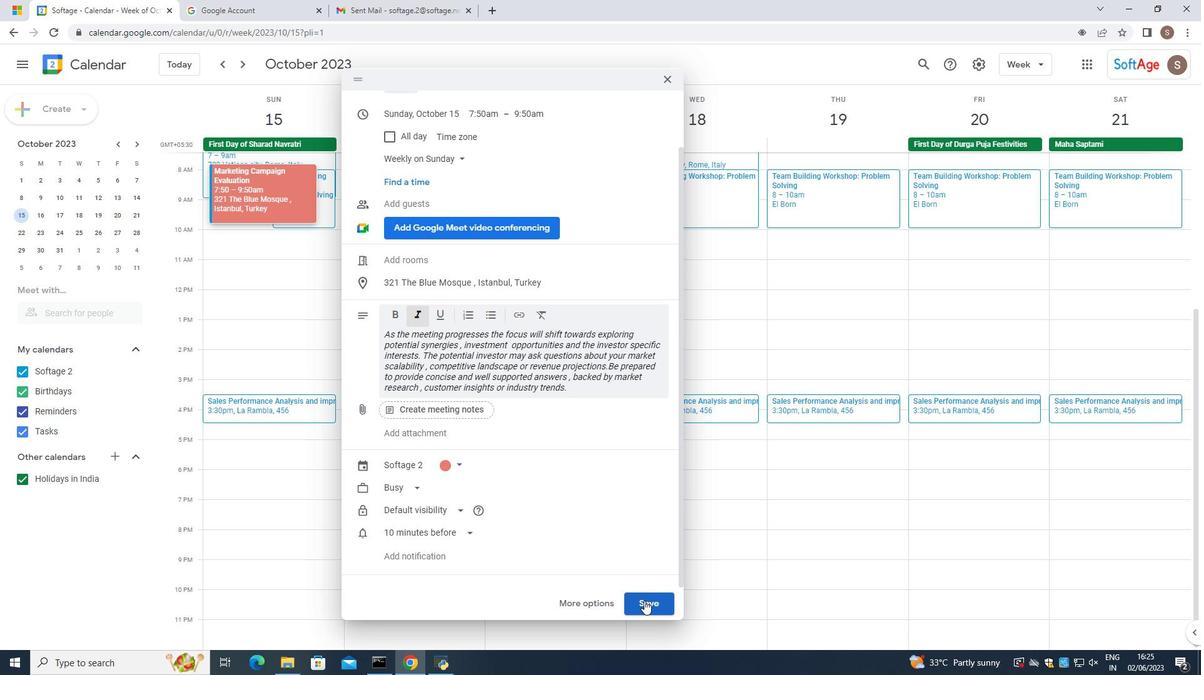 
Action: Mouse moved to (239, 204)
Screenshot: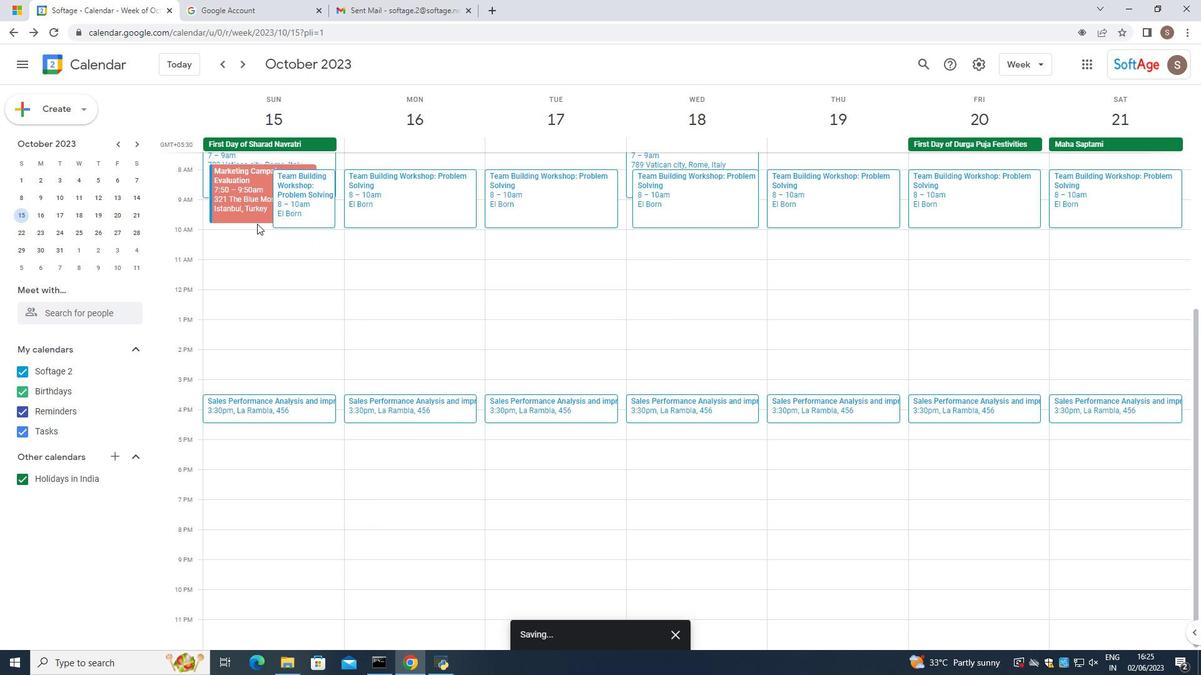 
Action: Mouse pressed left at (239, 204)
Screenshot: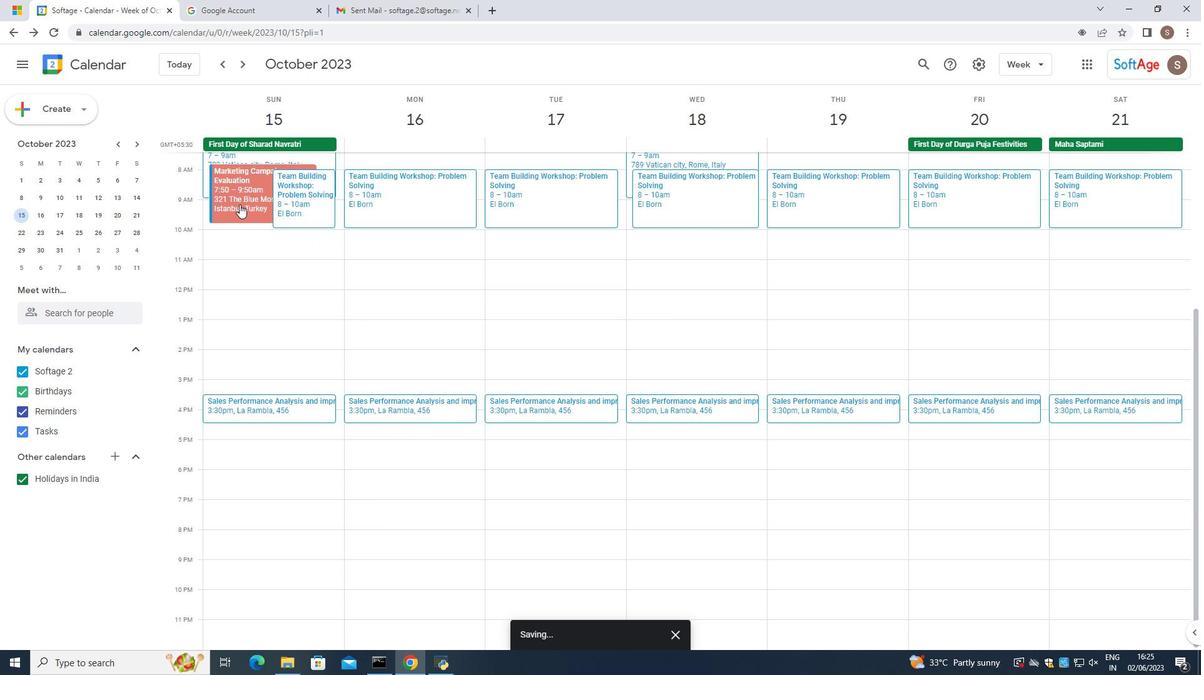 
Action: Mouse moved to (546, 178)
Screenshot: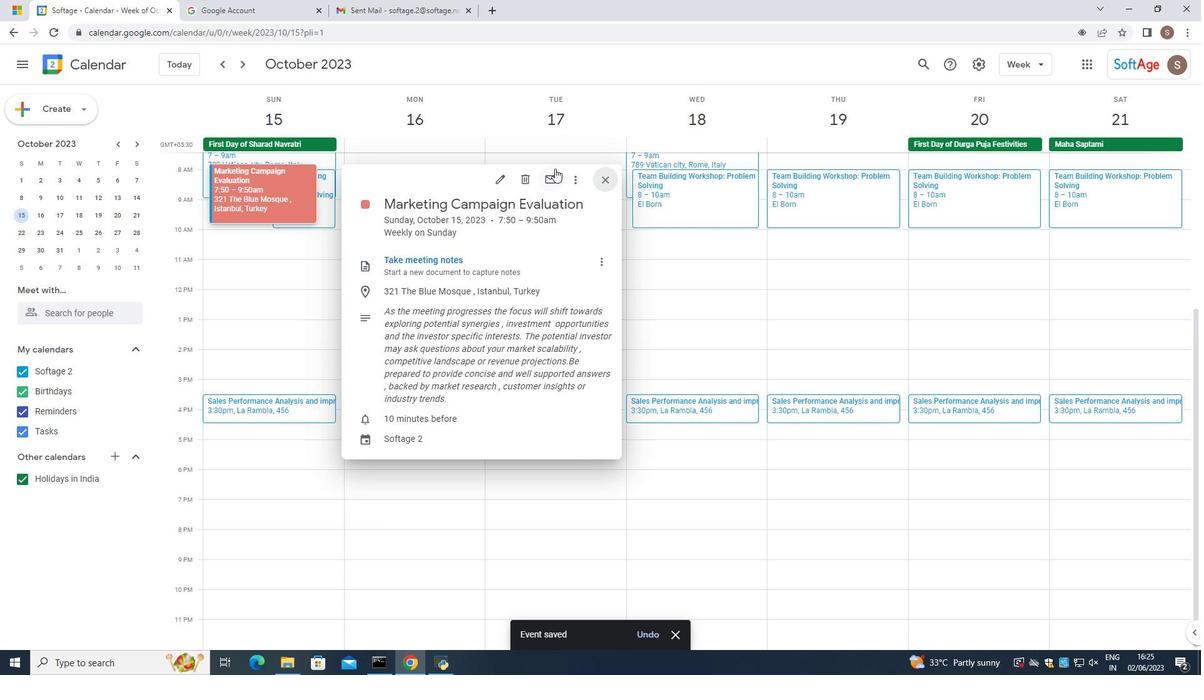 
Action: Mouse pressed left at (546, 178)
Screenshot: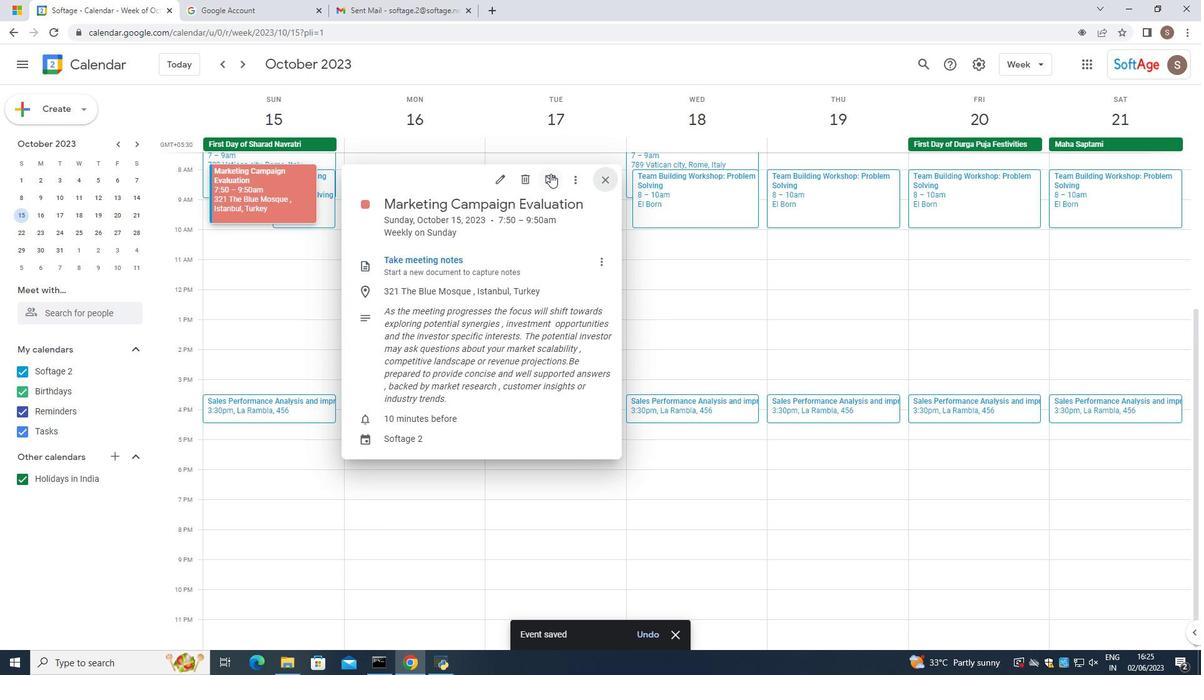 
Action: Mouse moved to (456, 289)
Screenshot: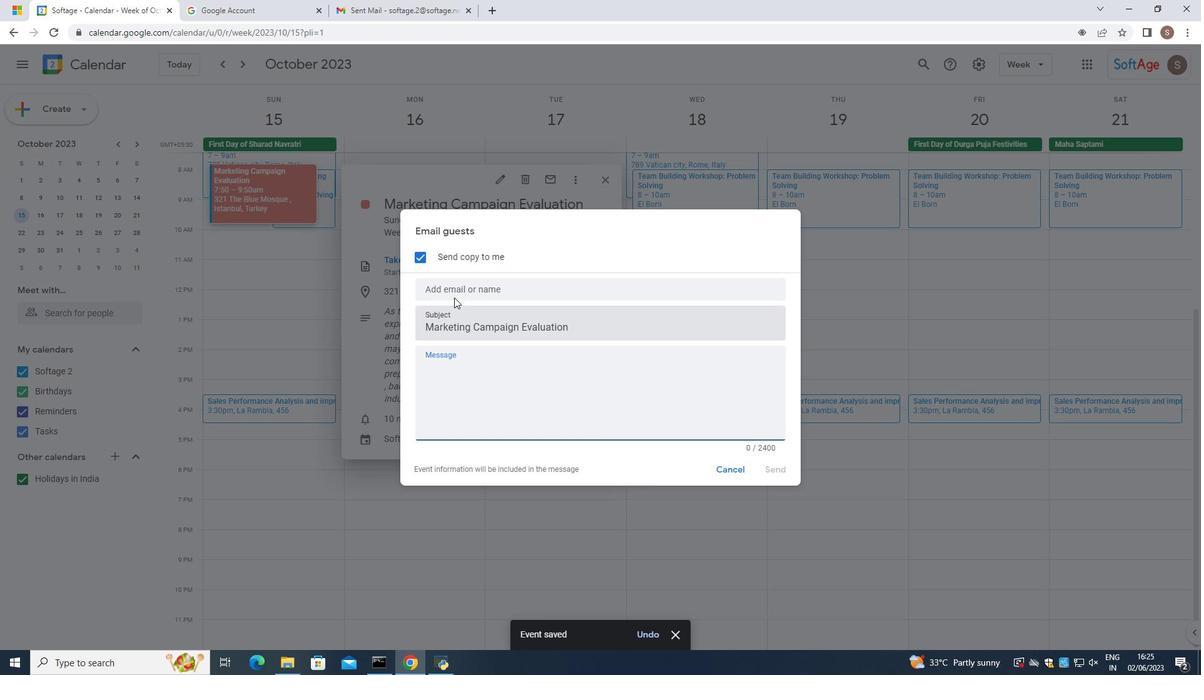 
Action: Mouse pressed left at (456, 289)
Screenshot: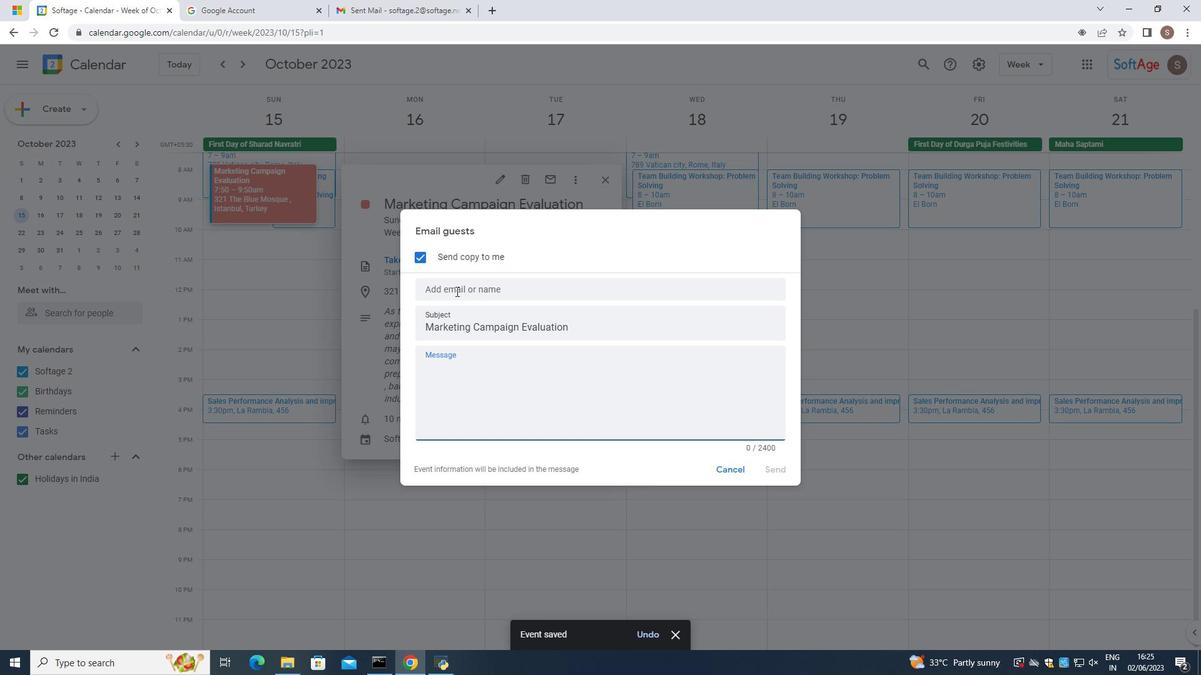
Action: Mouse moved to (468, 411)
Screenshot: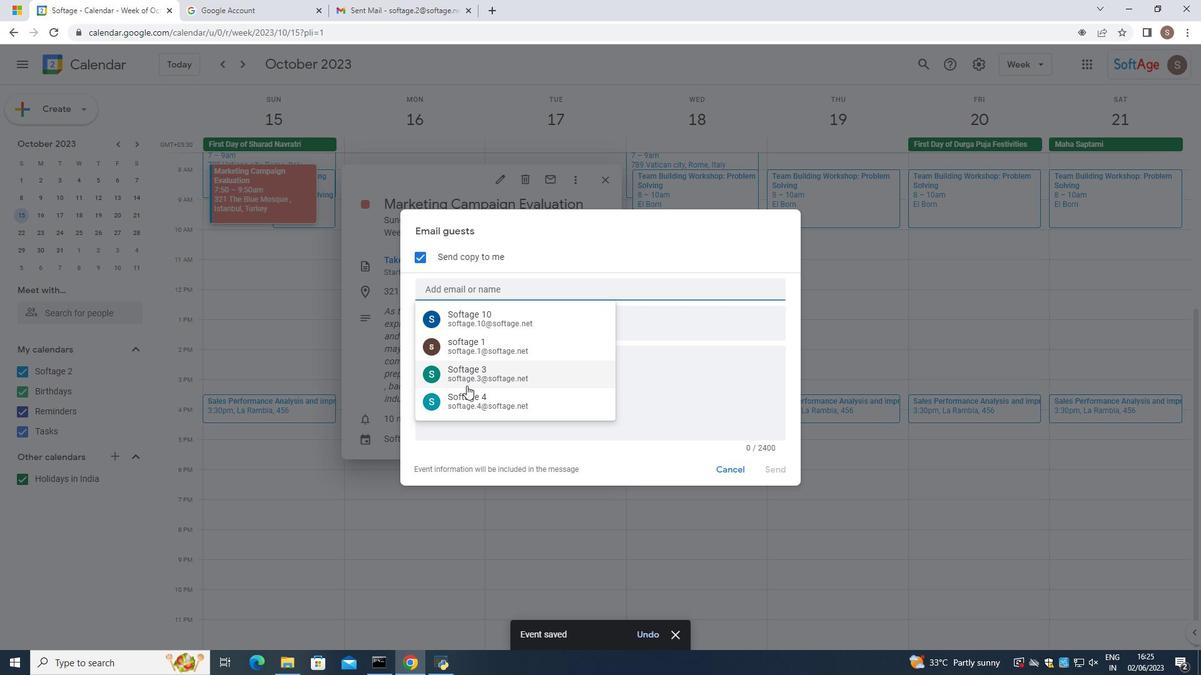 
Action: Mouse pressed left at (468, 411)
Screenshot: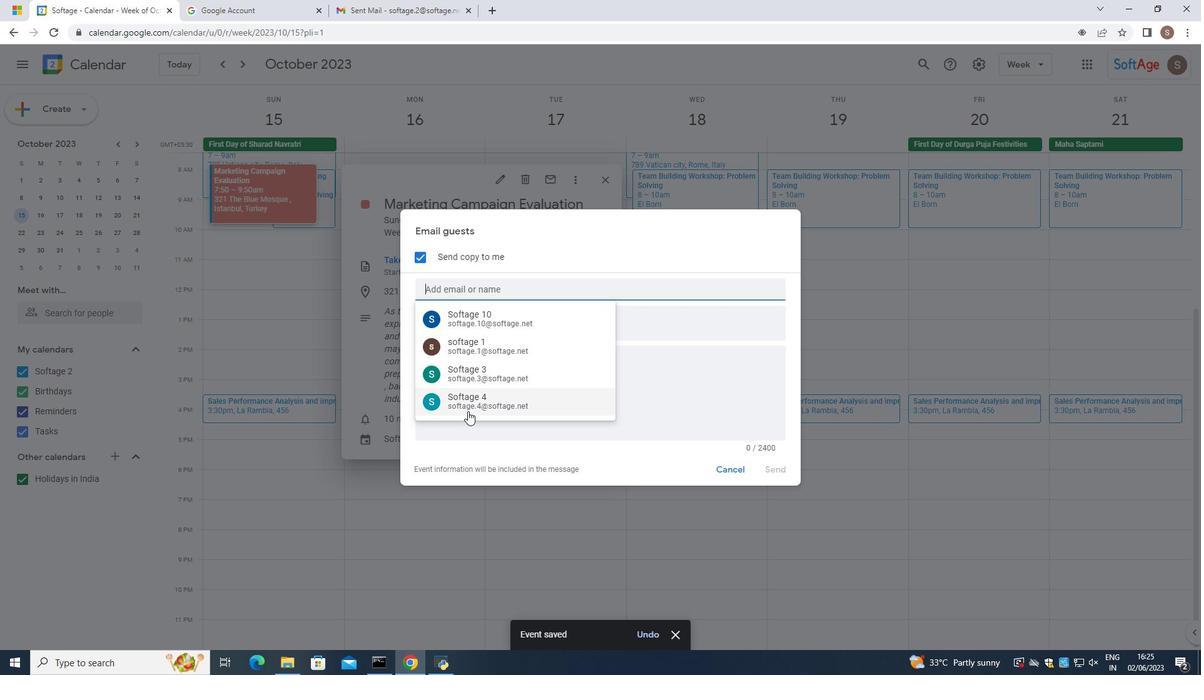 
Action: Mouse moved to (446, 326)
Screenshot: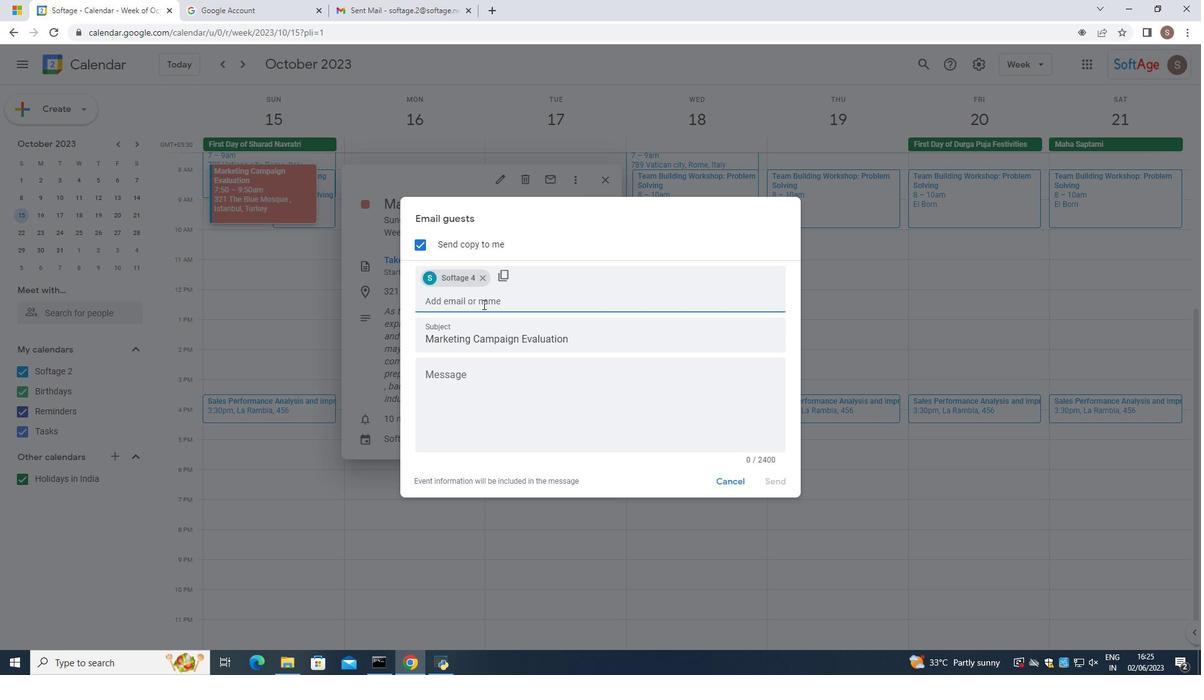 
Action: Key pressed softage.5
Screenshot: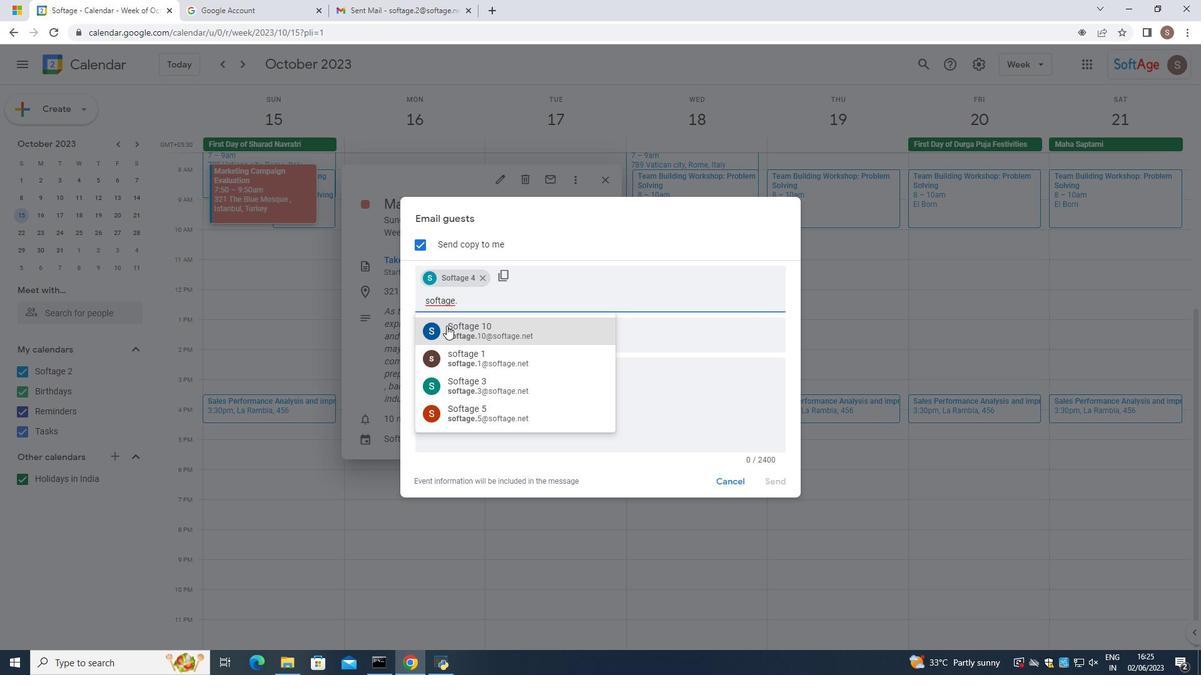 
Action: Mouse moved to (466, 341)
Screenshot: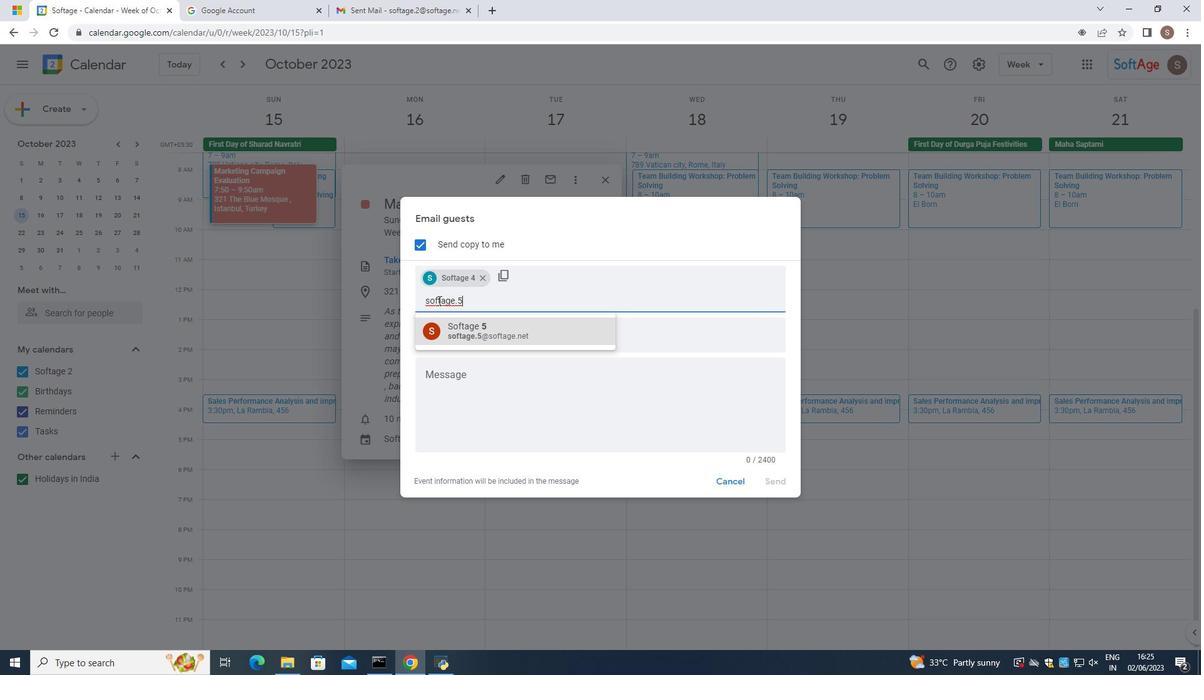 
Action: Mouse pressed left at (466, 341)
Screenshot: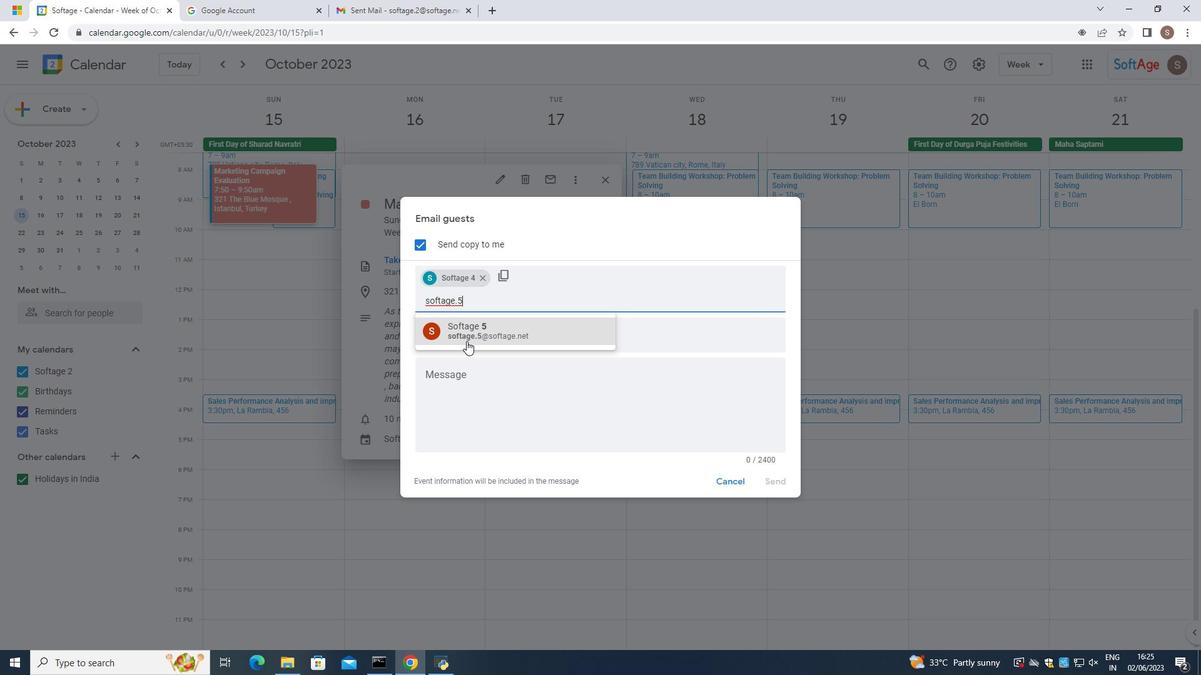 
Action: Mouse moved to (487, 411)
Screenshot: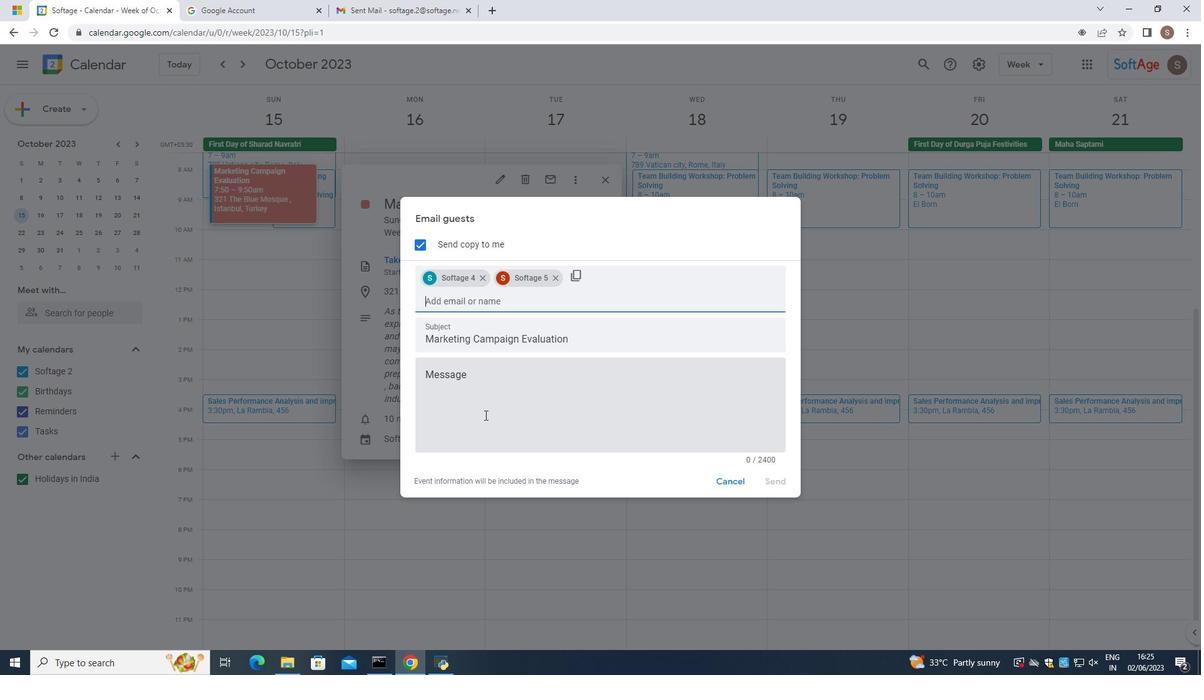 
Action: Mouse pressed left at (487, 411)
Screenshot: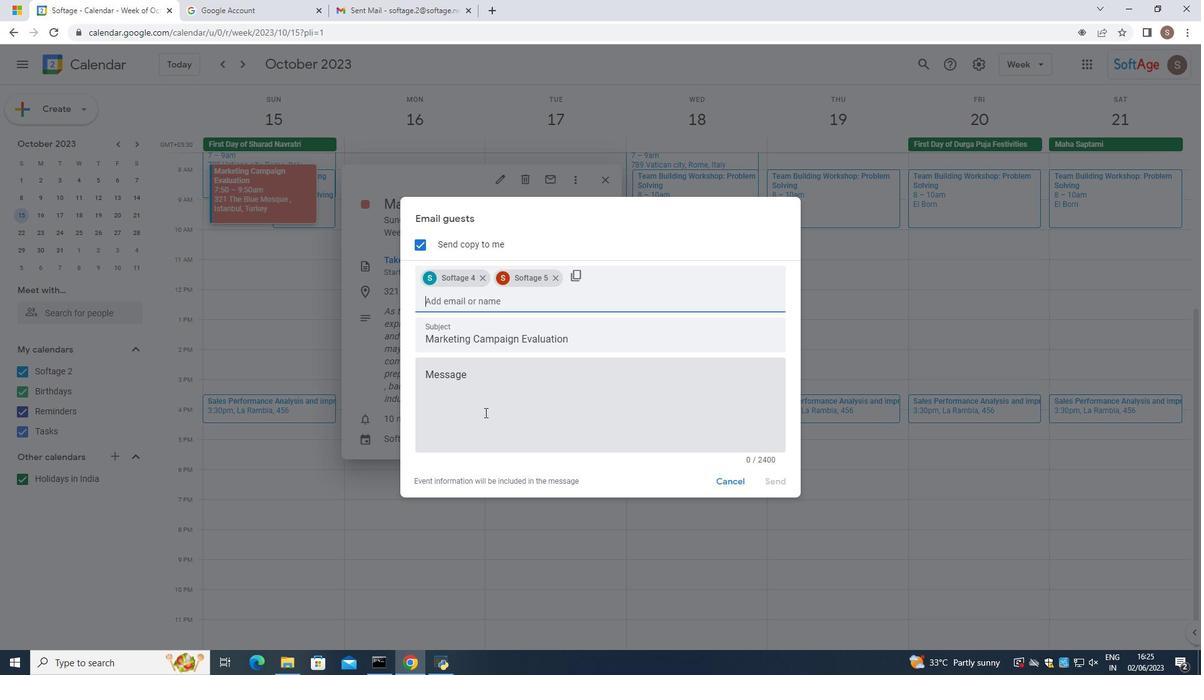 
Action: Key pressed participate
Screenshot: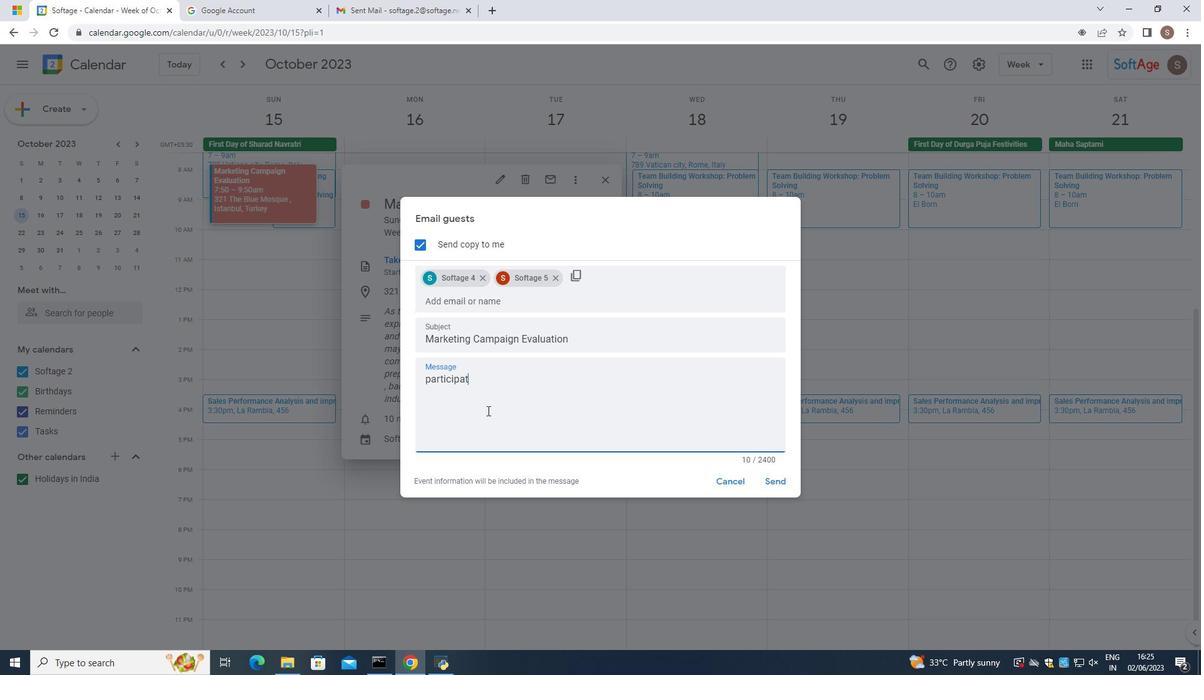 
Action: Mouse moved to (761, 473)
Screenshot: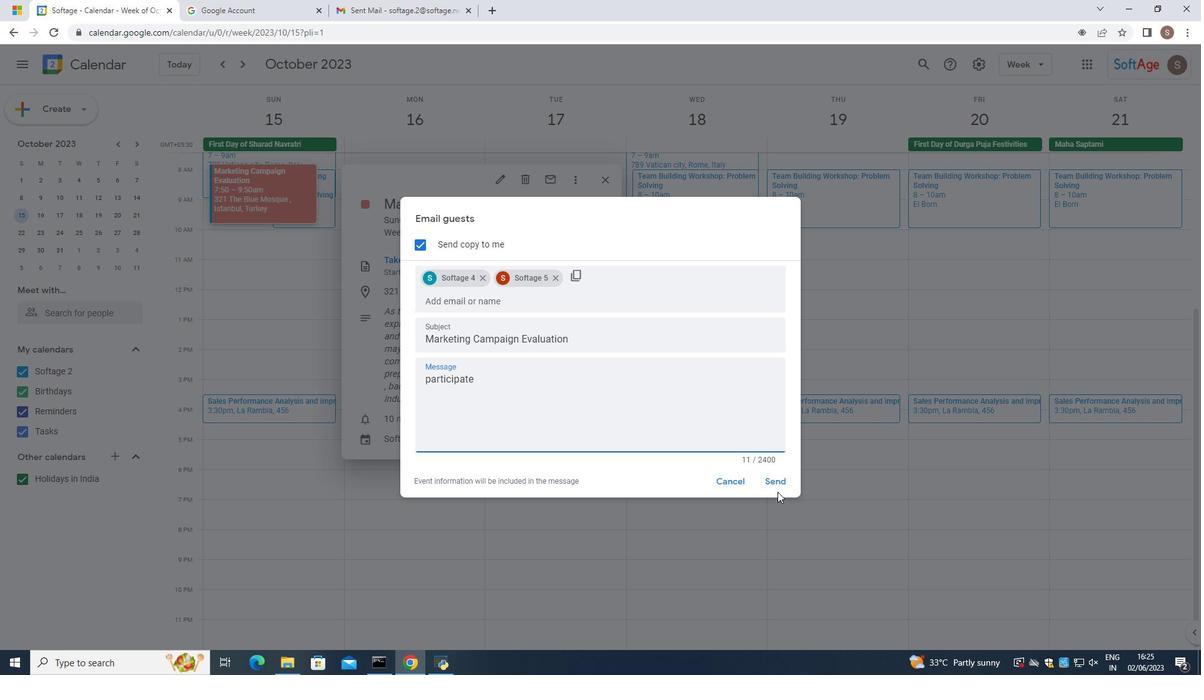 
Action: Mouse pressed left at (761, 473)
Screenshot: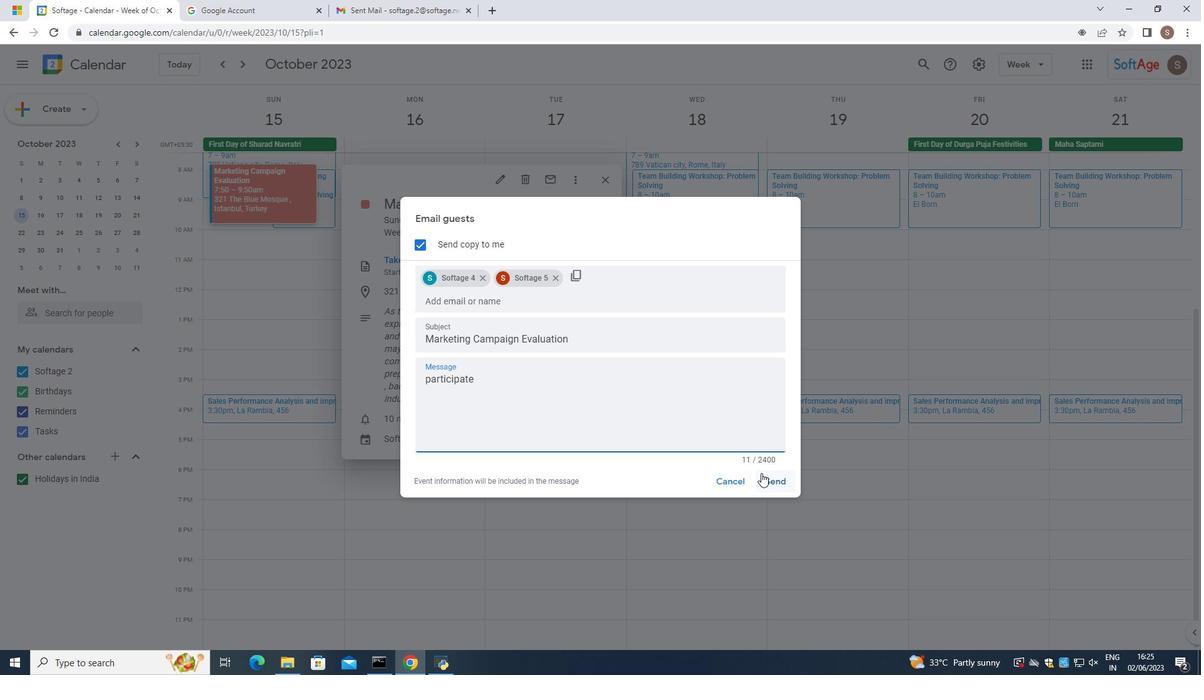 
Action: Mouse moved to (401, 523)
Screenshot: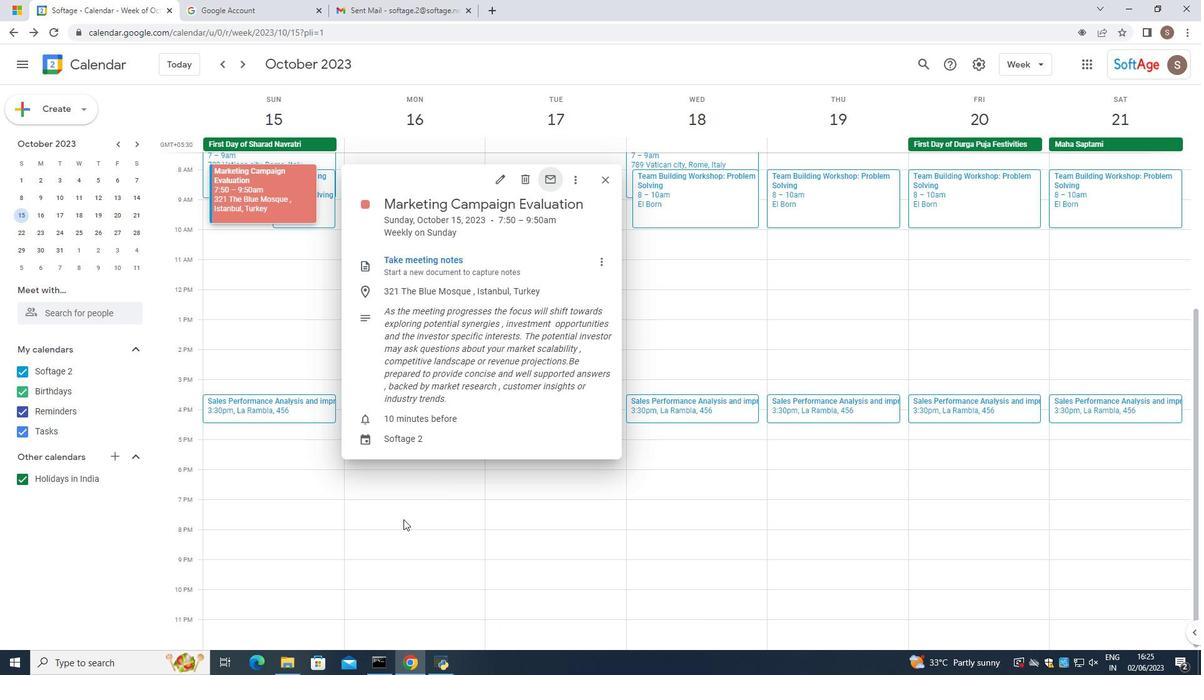 
